 Task: Change  the formatting of the data to Which is Greater than 10 In conditional formating, put the option 'Red Text. 'add another formatting option Format As Table, insert the option Light Gray, Table style light 1 In the sheet   Pinnacle Sales review   book
Action: Mouse moved to (411, 497)
Screenshot: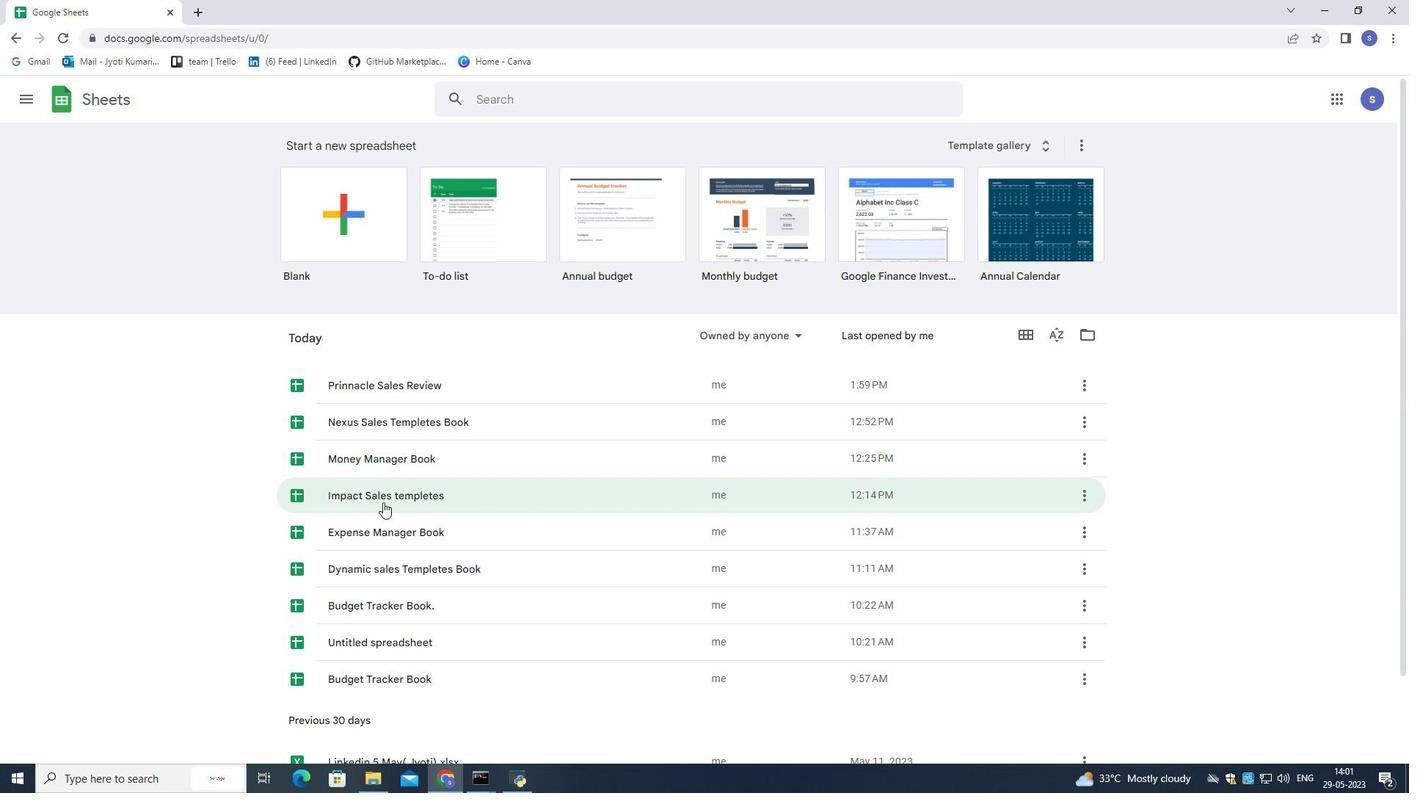 
Action: Mouse scrolled (411, 497) with delta (0, 0)
Screenshot: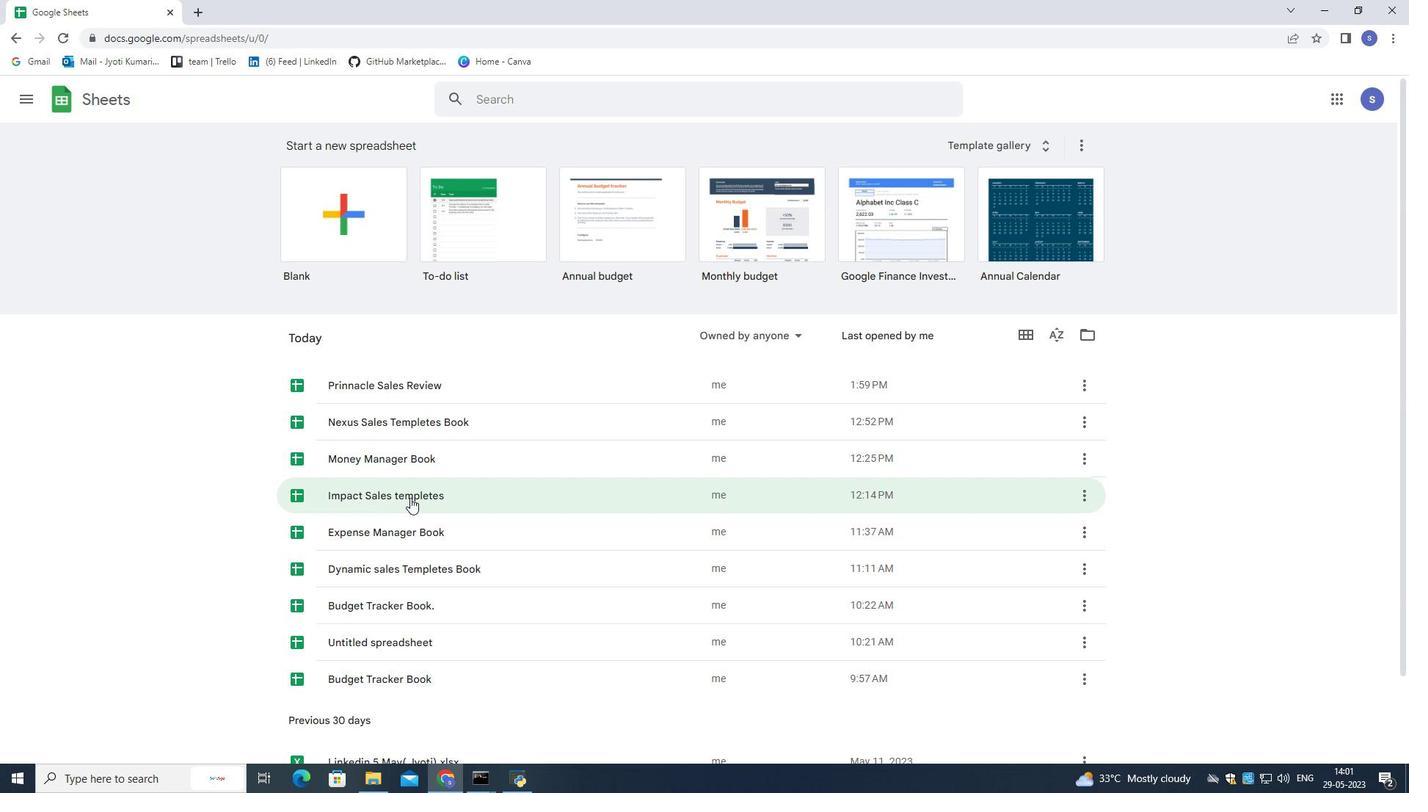 
Action: Mouse moved to (412, 497)
Screenshot: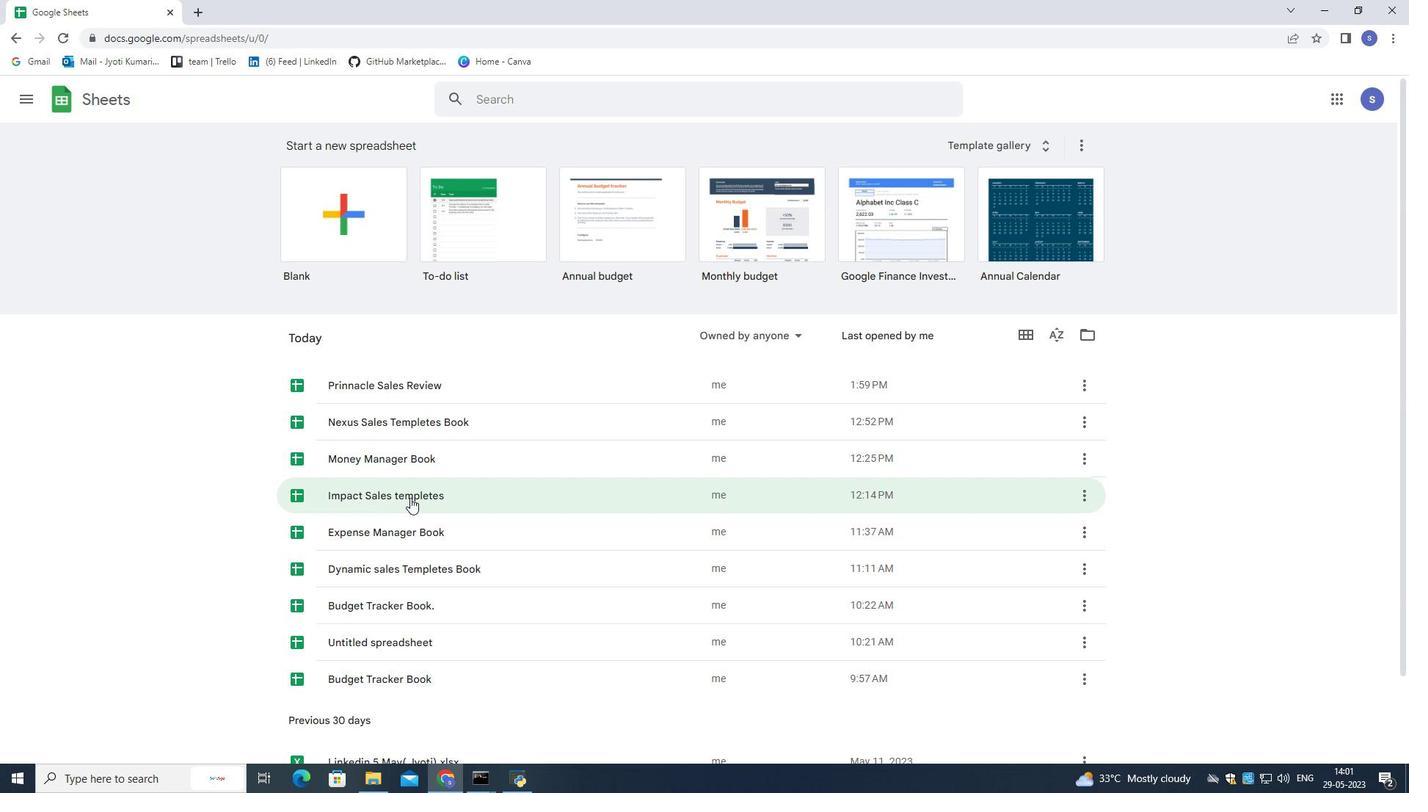 
Action: Mouse scrolled (412, 497) with delta (0, 0)
Screenshot: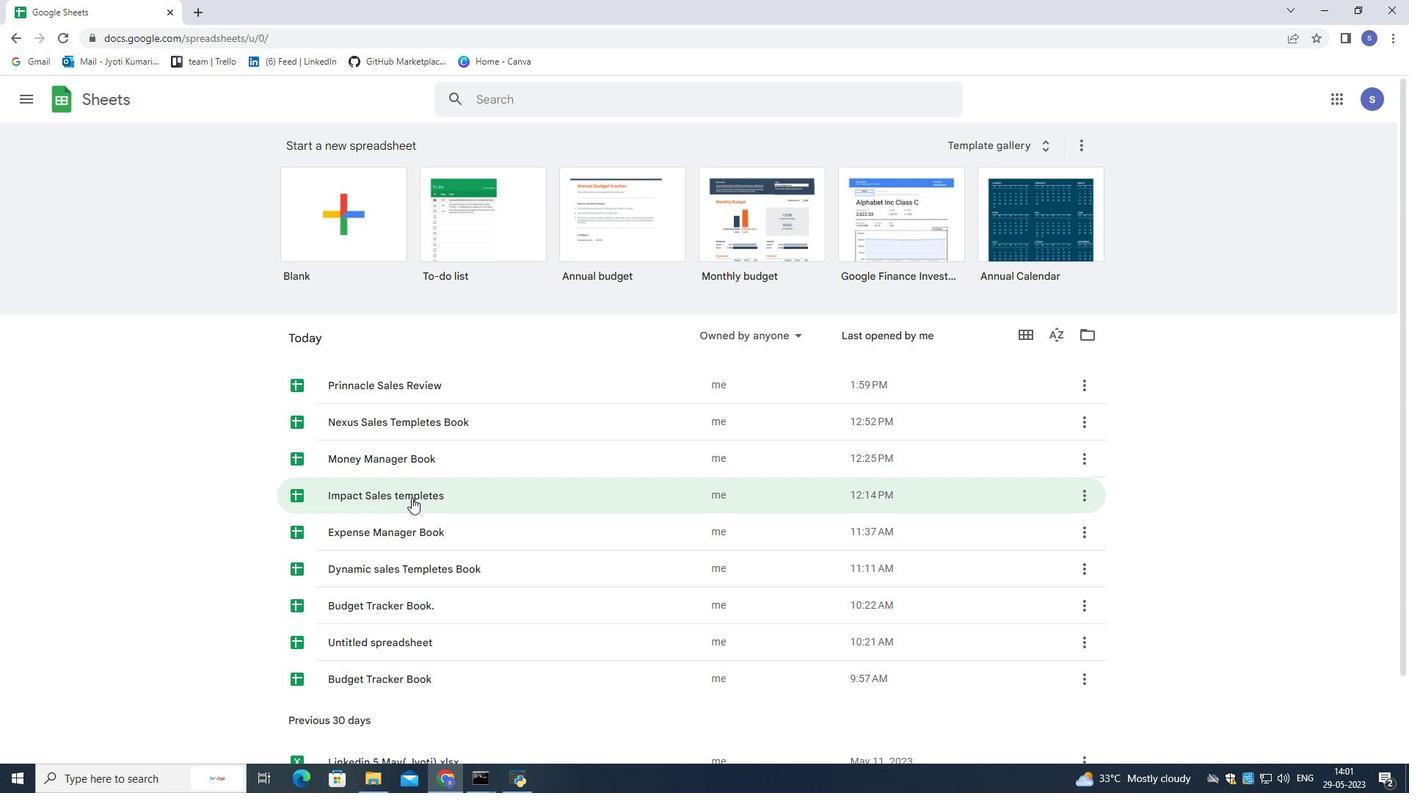 
Action: Mouse moved to (414, 500)
Screenshot: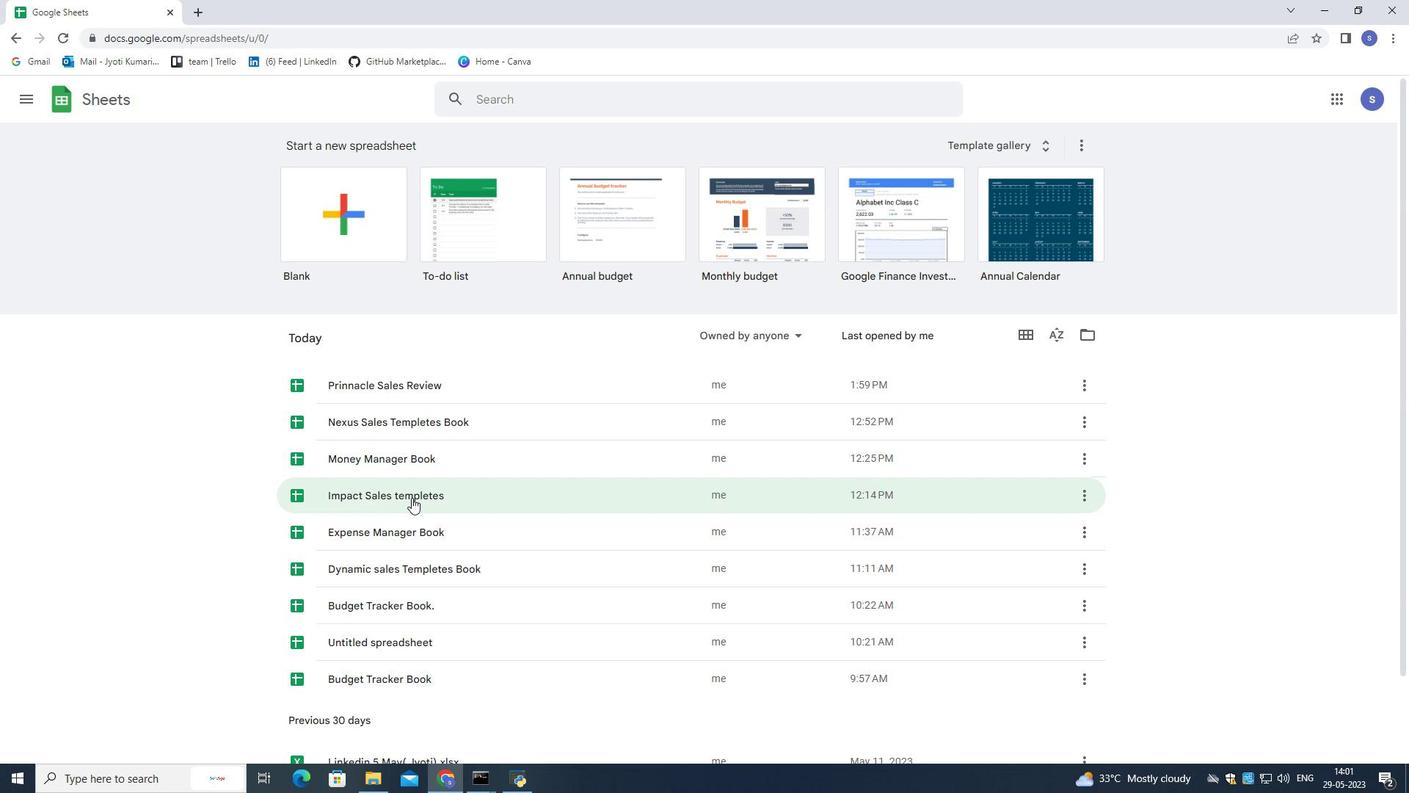 
Action: Mouse scrolled (414, 499) with delta (0, 0)
Screenshot: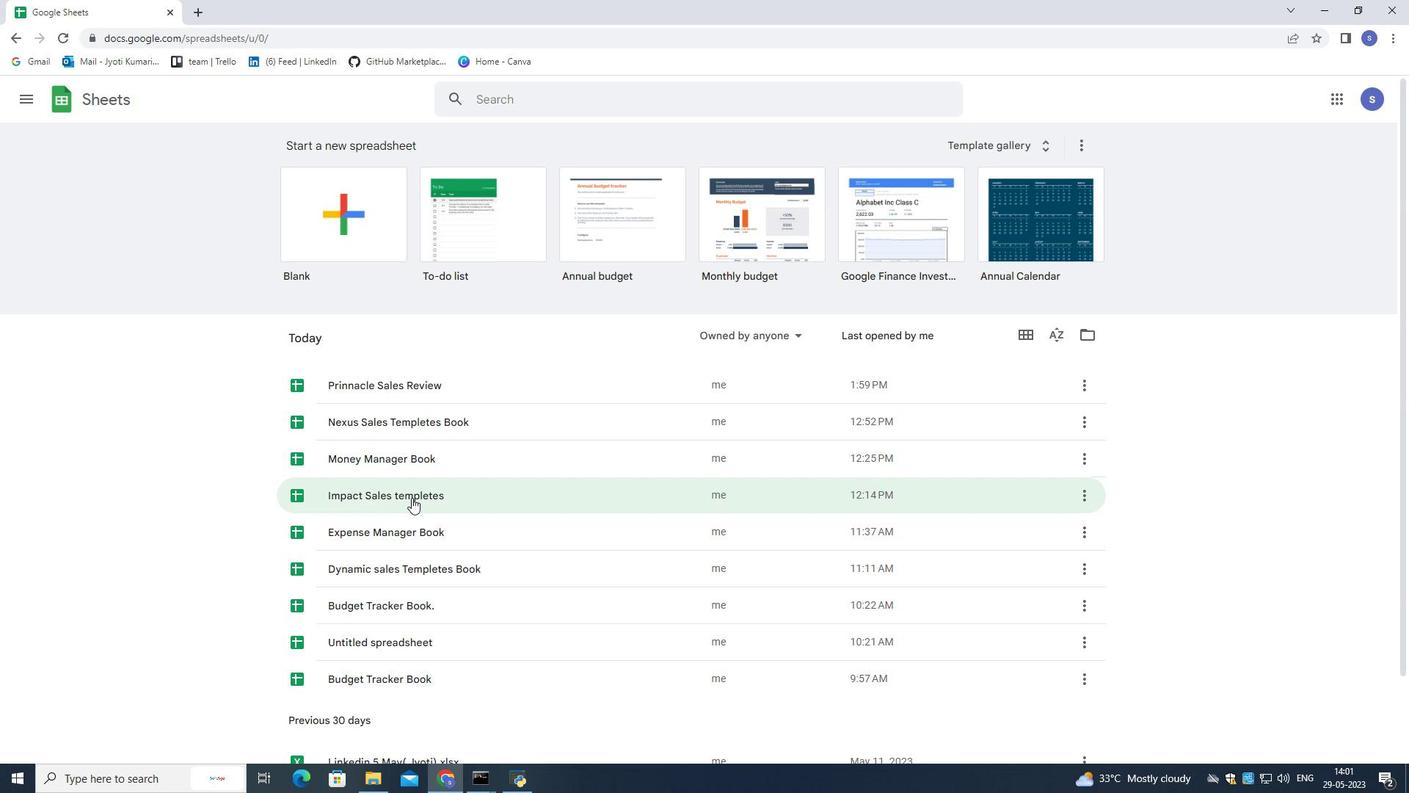 
Action: Mouse moved to (416, 514)
Screenshot: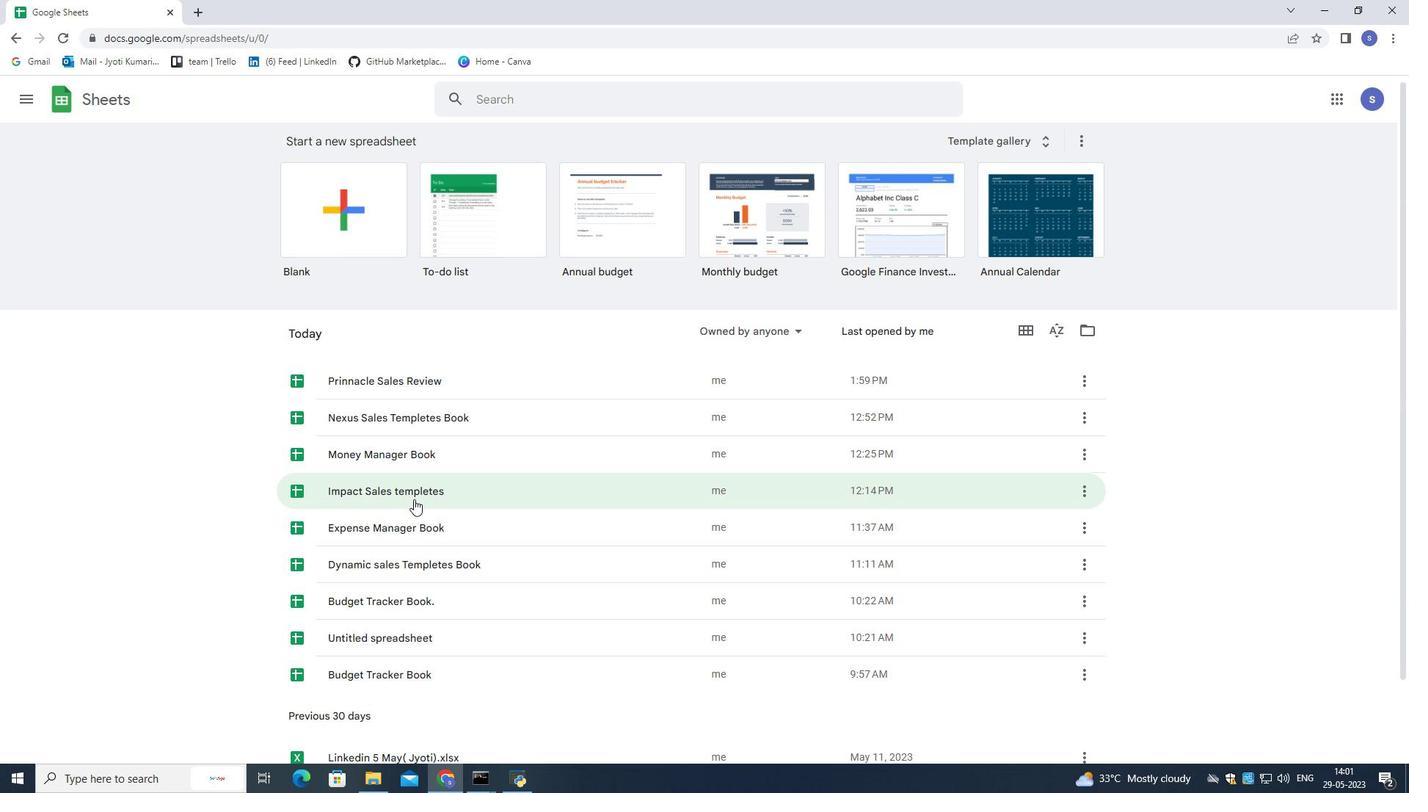 
Action: Mouse scrolled (416, 514) with delta (0, 0)
Screenshot: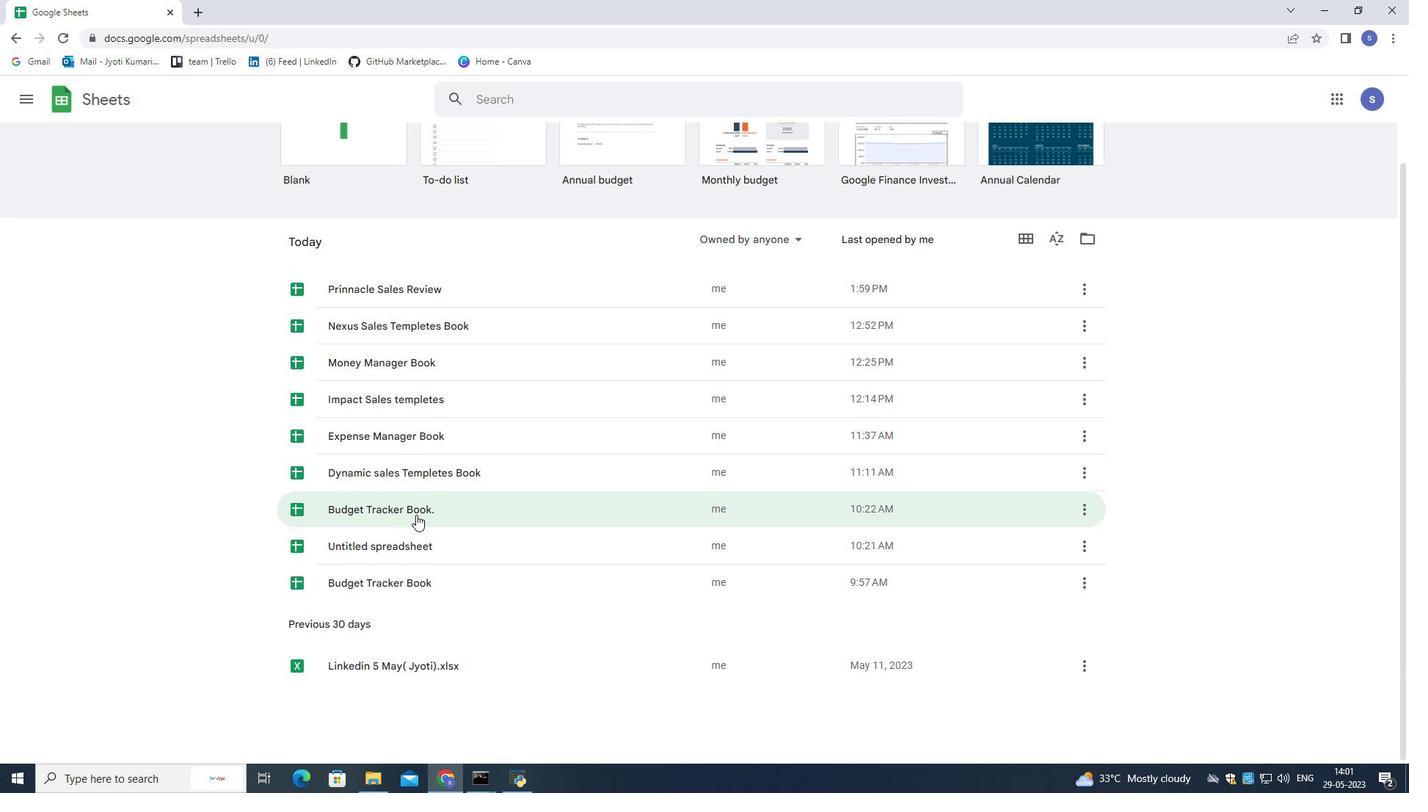 
Action: Mouse scrolled (416, 514) with delta (0, 0)
Screenshot: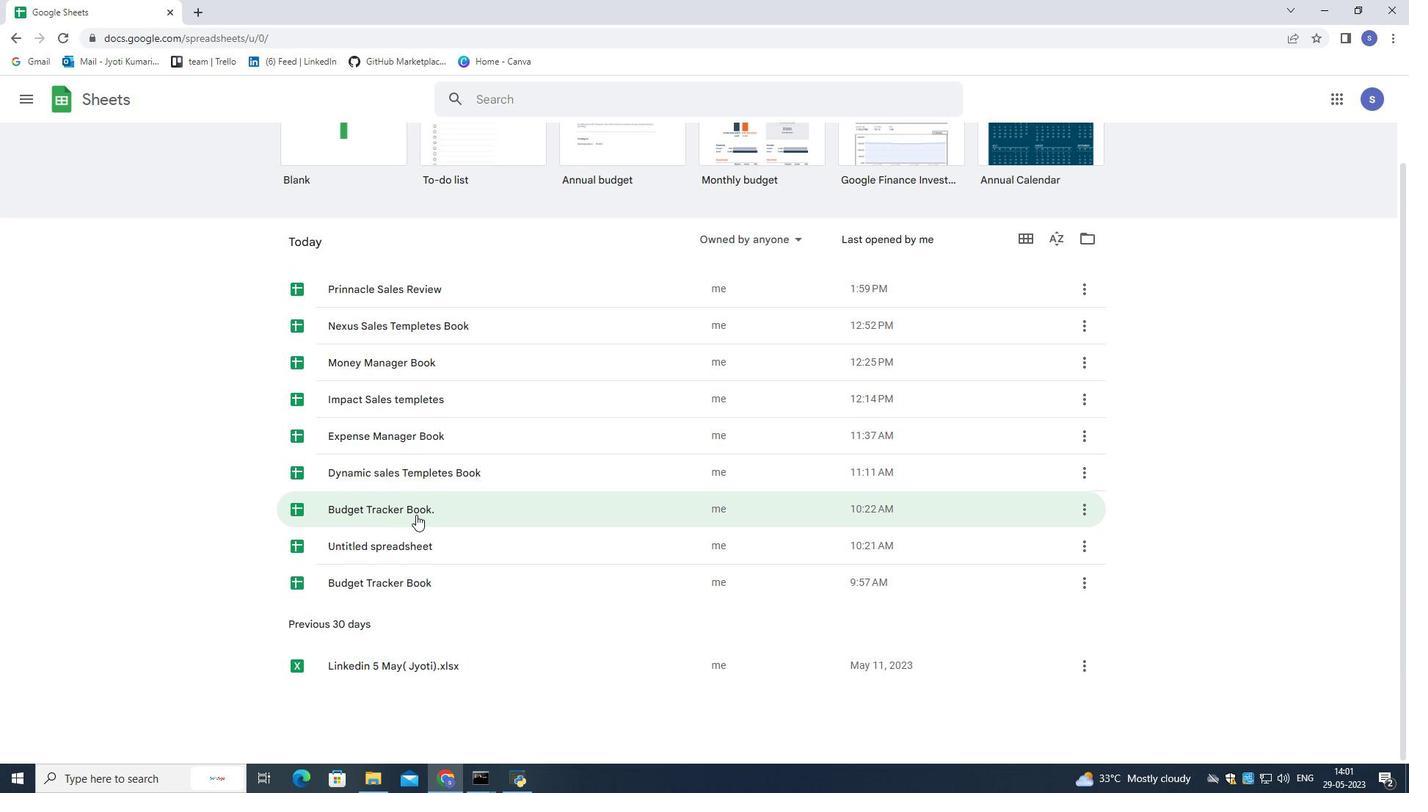
Action: Mouse scrolled (416, 514) with delta (0, 0)
Screenshot: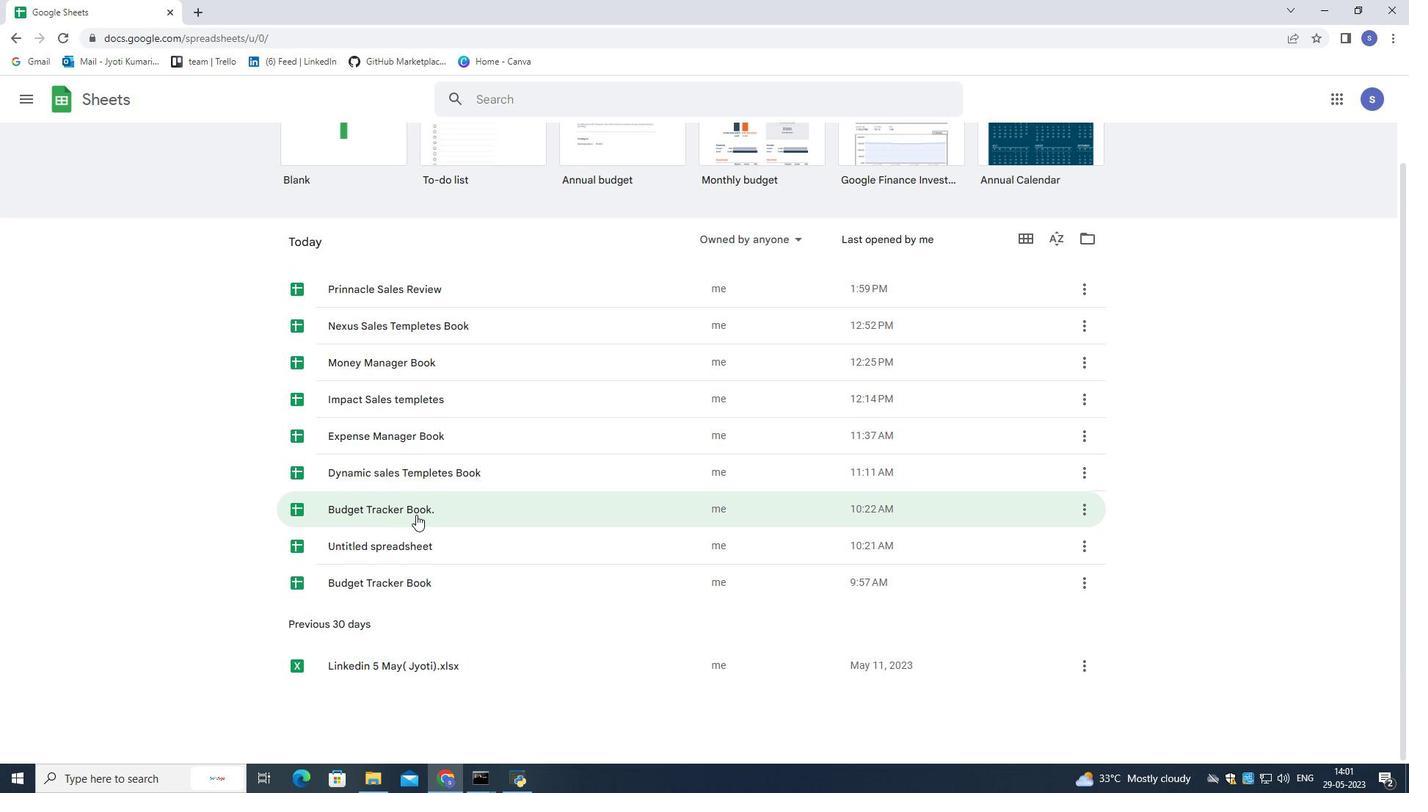 
Action: Mouse scrolled (416, 514) with delta (0, 0)
Screenshot: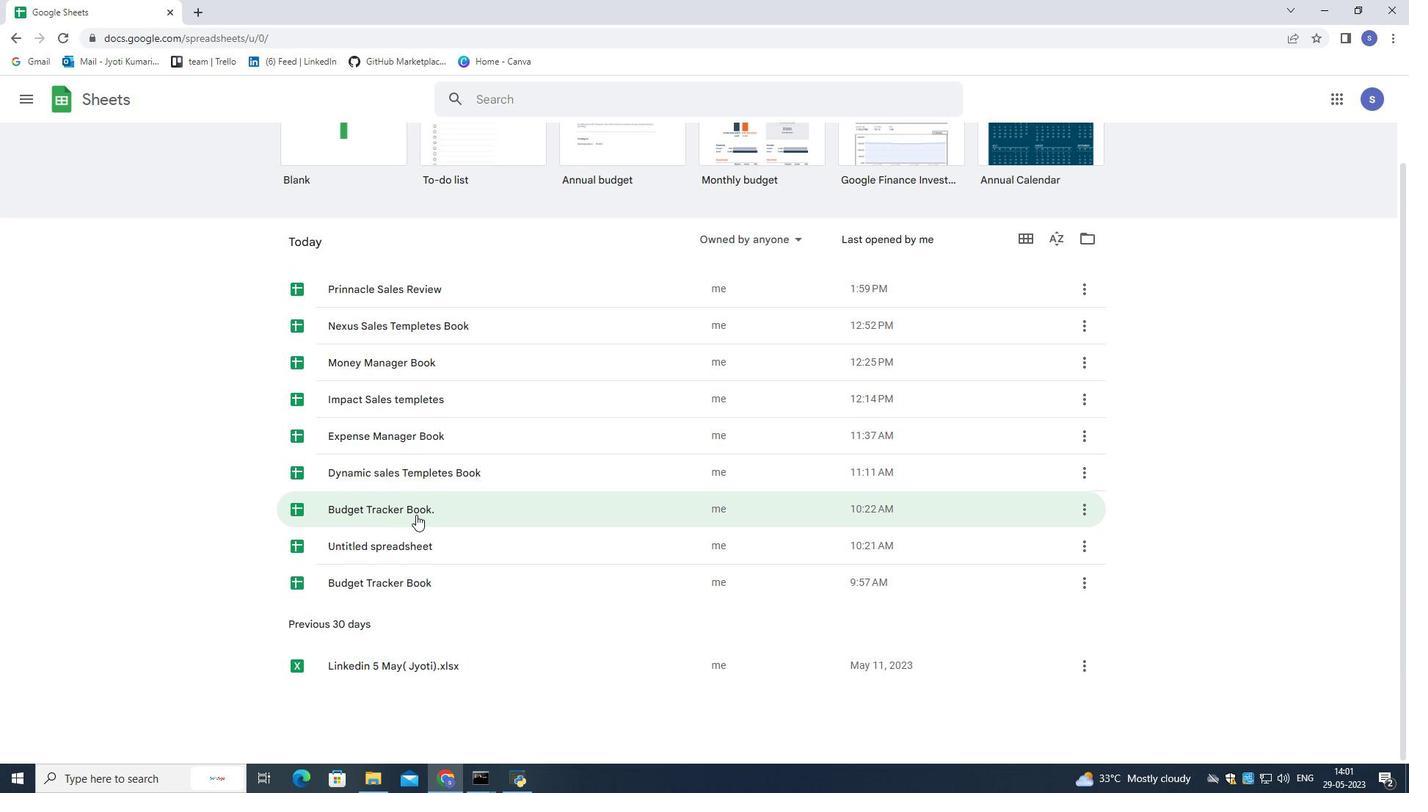 
Action: Mouse scrolled (416, 515) with delta (0, 0)
Screenshot: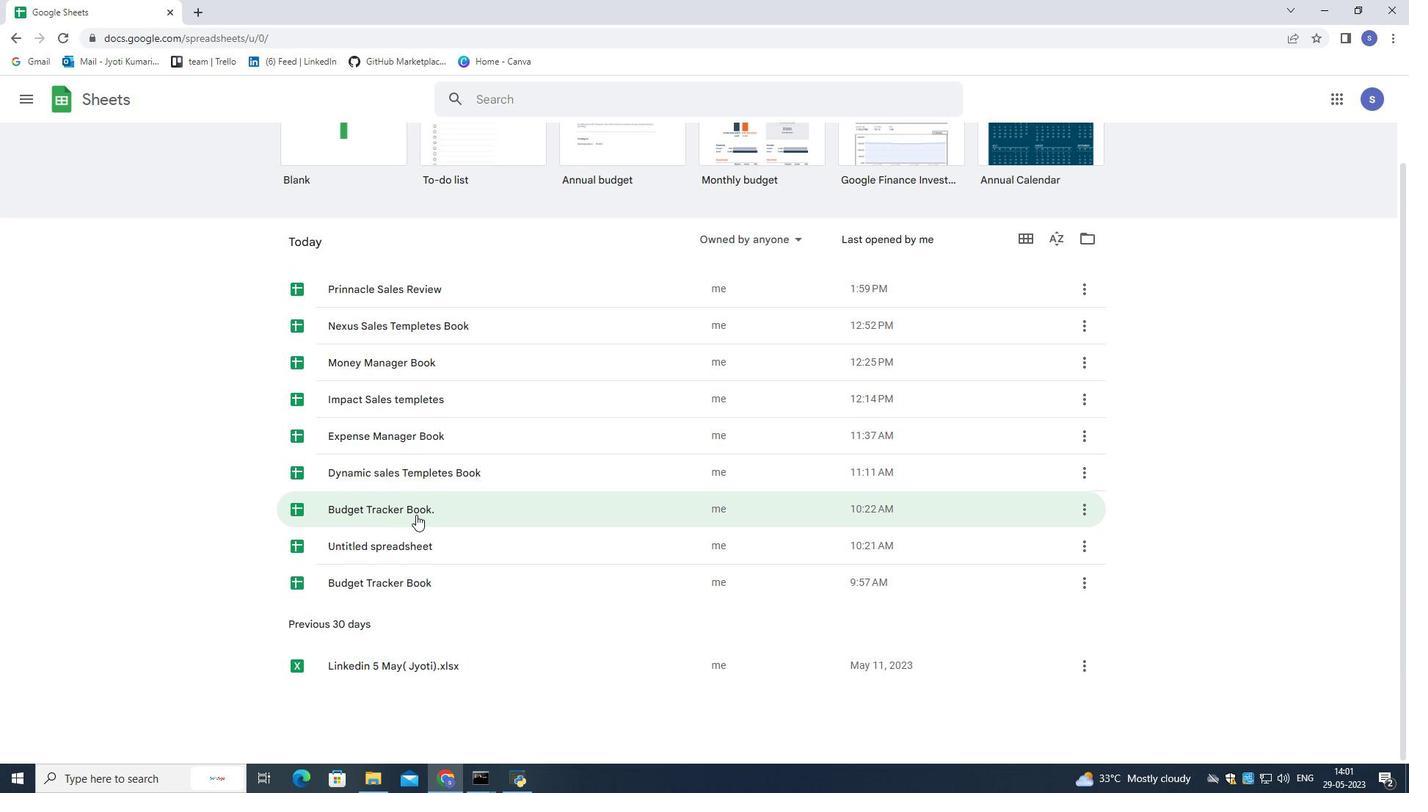 
Action: Mouse scrolled (416, 515) with delta (0, 0)
Screenshot: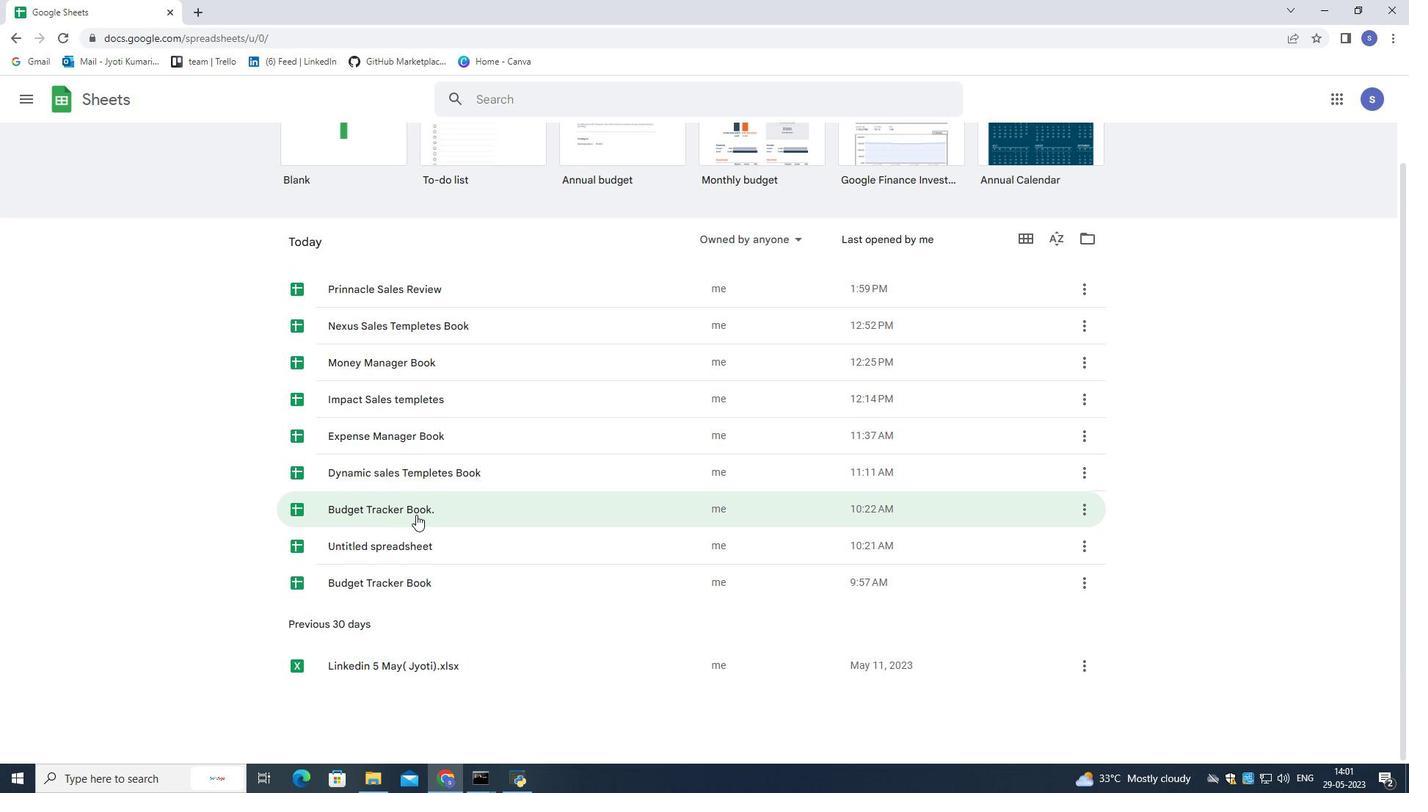 
Action: Mouse scrolled (416, 515) with delta (0, 0)
Screenshot: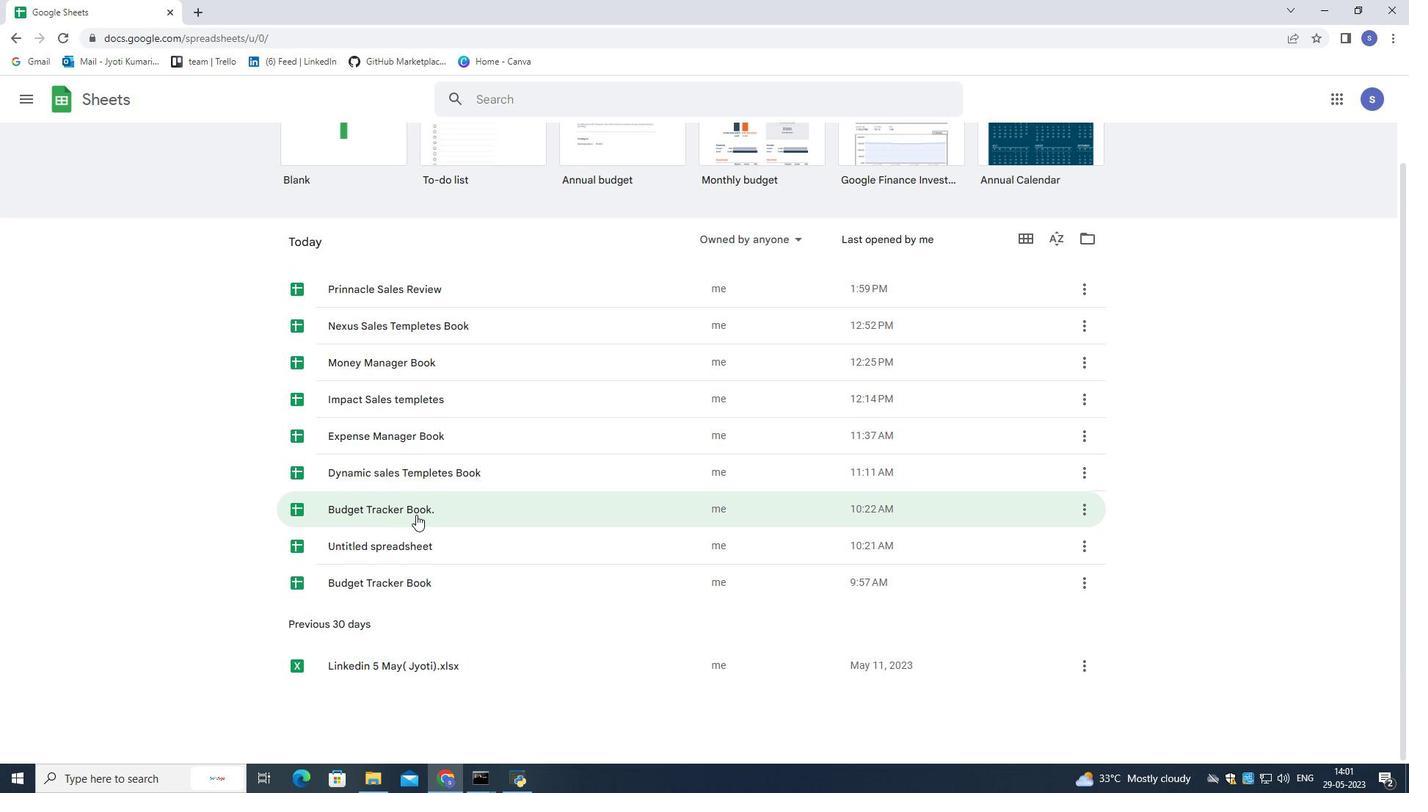 
Action: Mouse scrolled (416, 515) with delta (0, 0)
Screenshot: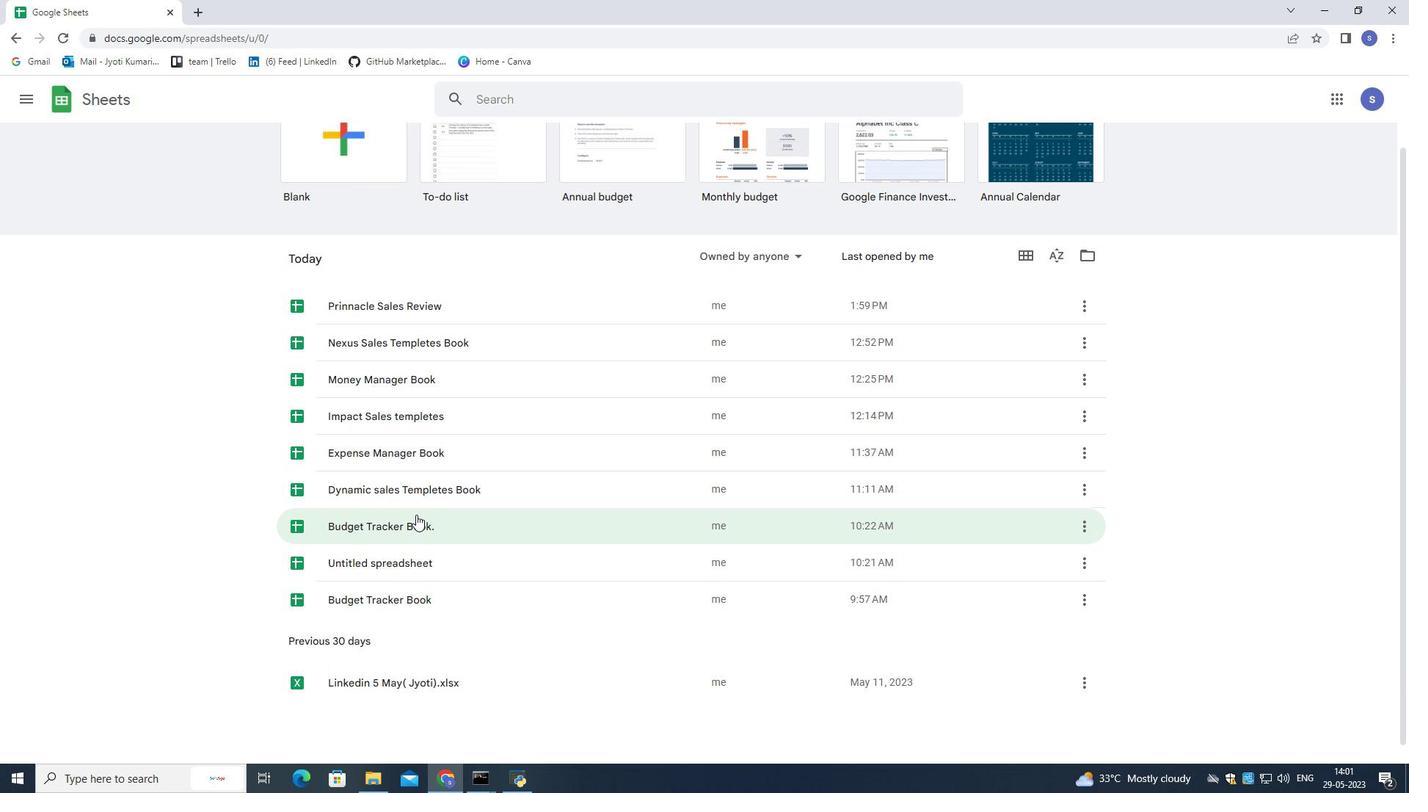 
Action: Mouse scrolled (416, 515) with delta (0, 0)
Screenshot: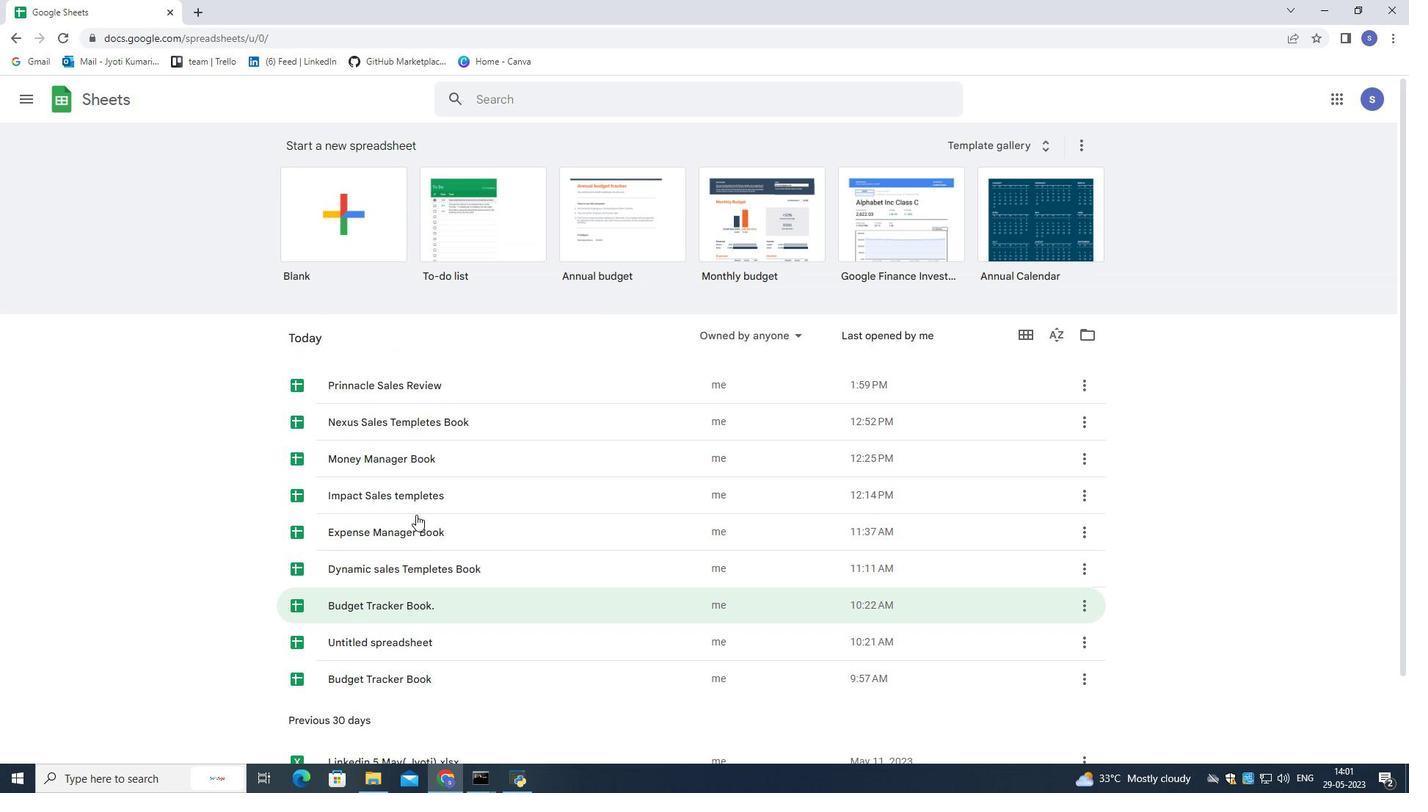 
Action: Mouse scrolled (416, 515) with delta (0, 0)
Screenshot: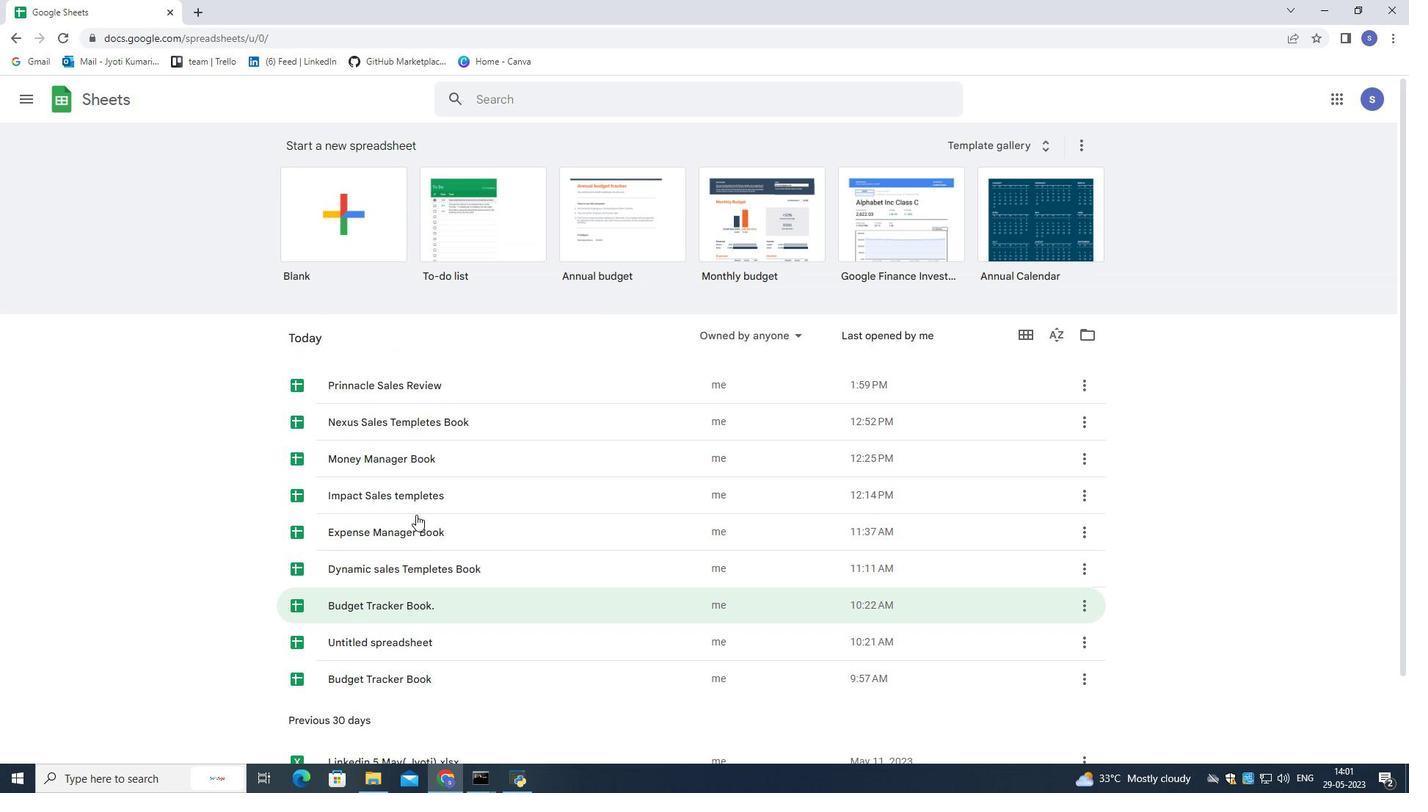 
Action: Mouse moved to (418, 388)
Screenshot: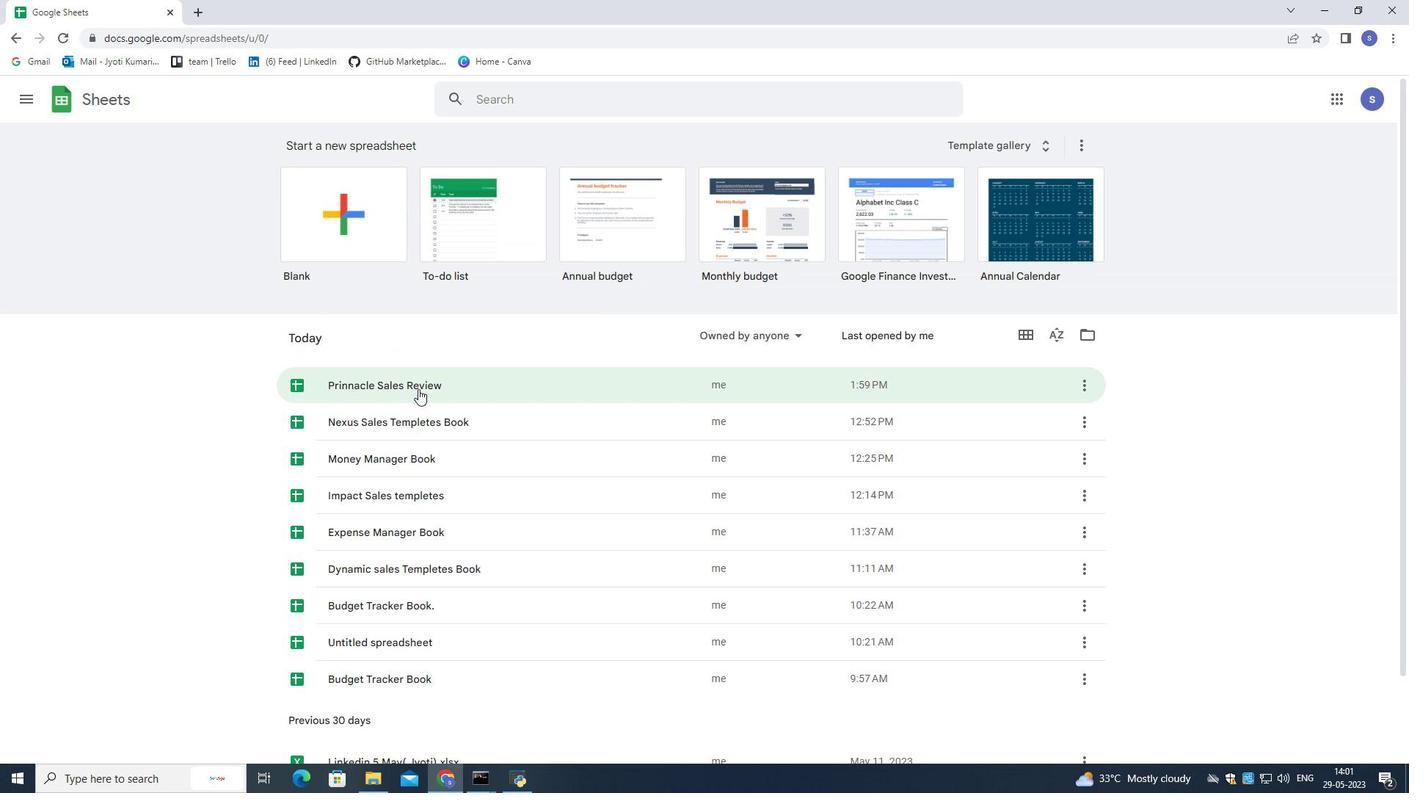 
Action: Mouse pressed left at (418, 388)
Screenshot: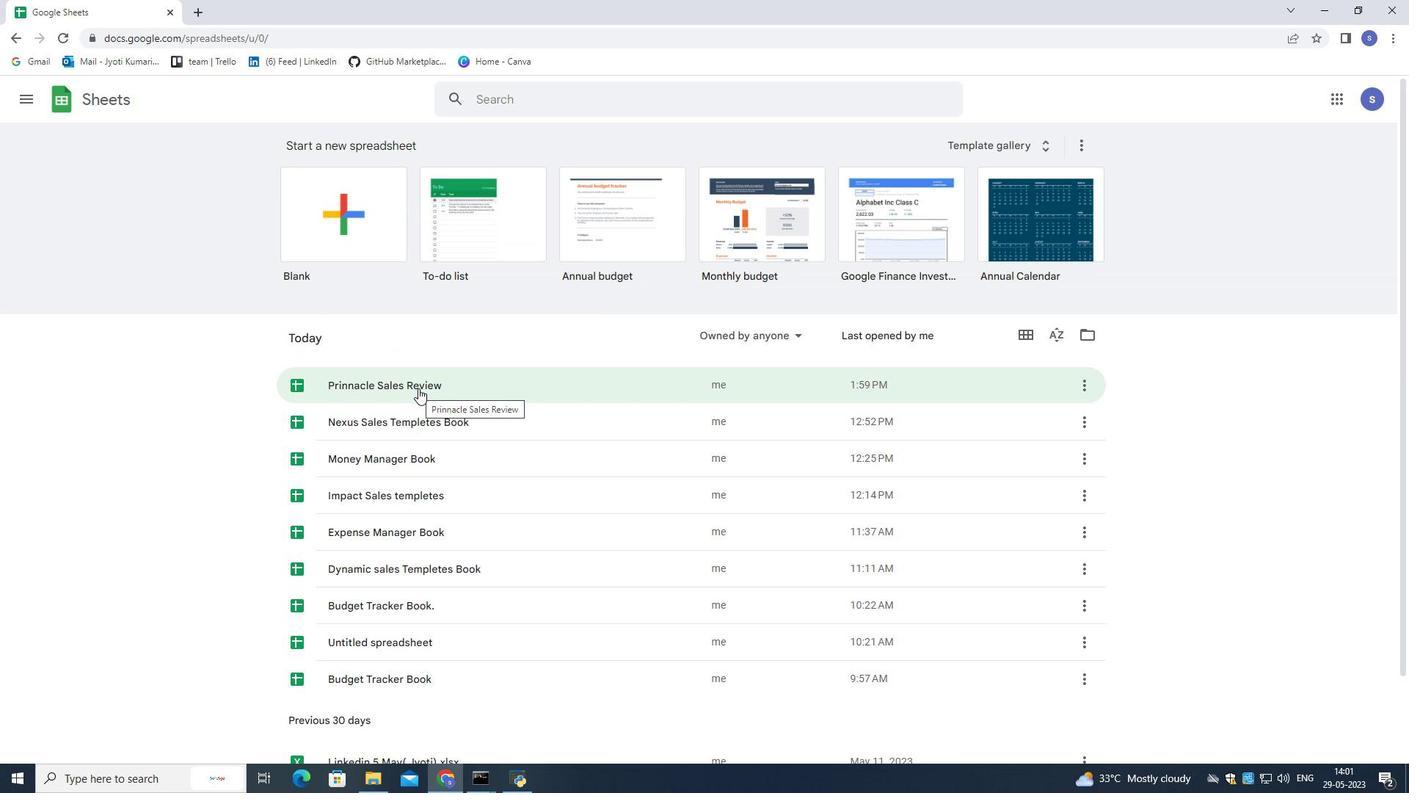 
Action: Mouse moved to (230, 396)
Screenshot: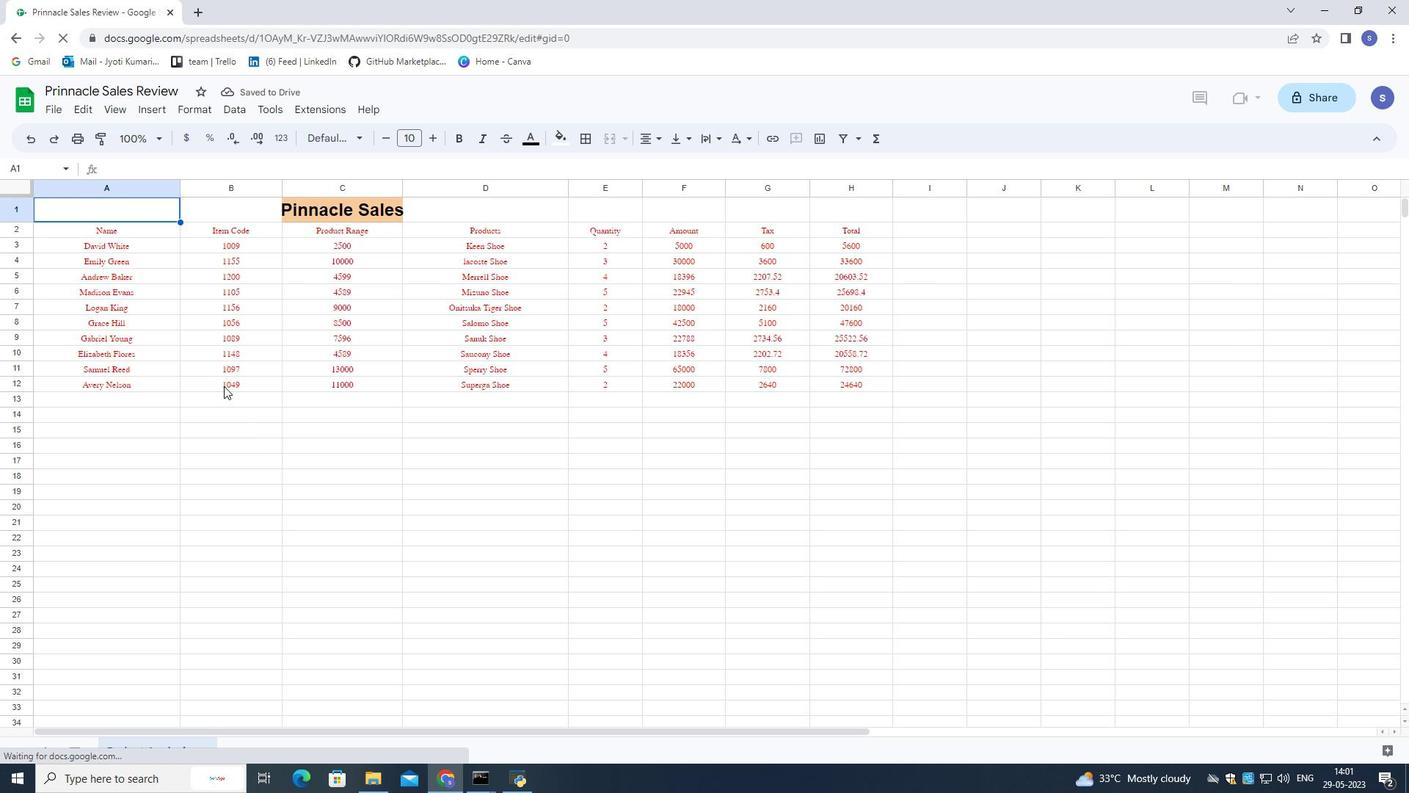 
Action: Mouse scrolled (230, 397) with delta (0, 0)
Screenshot: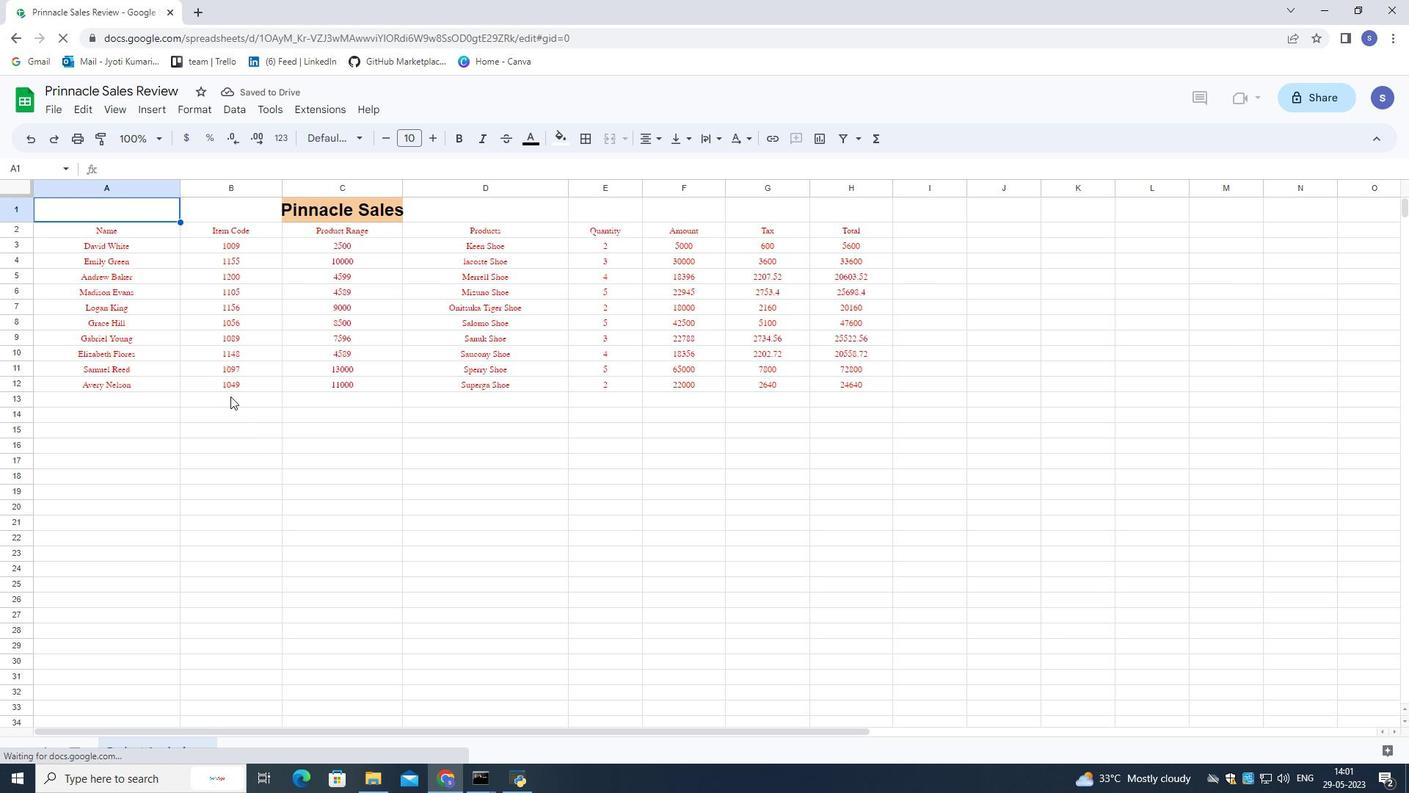 
Action: Mouse scrolled (230, 397) with delta (0, 0)
Screenshot: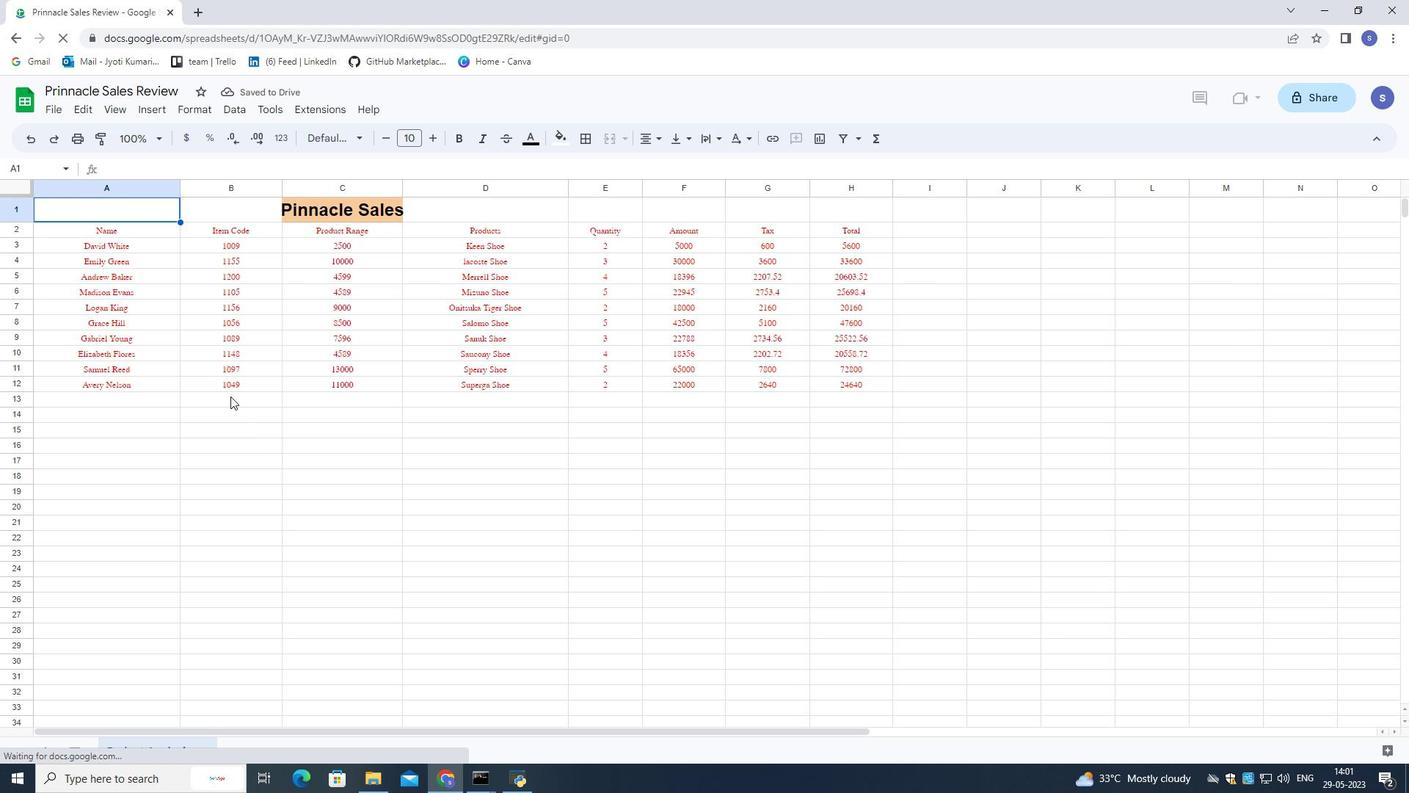 
Action: Mouse moved to (128, 111)
Screenshot: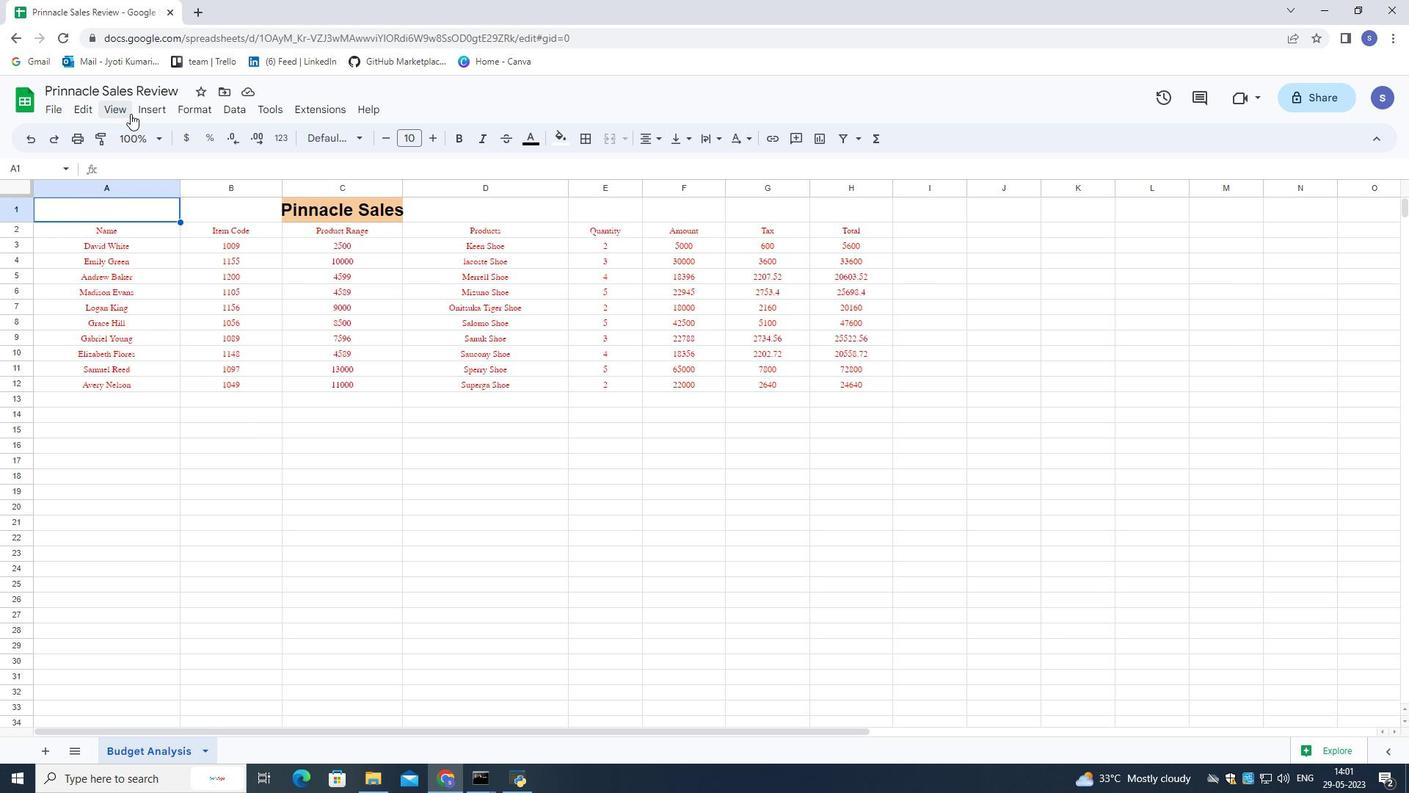
Action: Mouse pressed left at (128, 111)
Screenshot: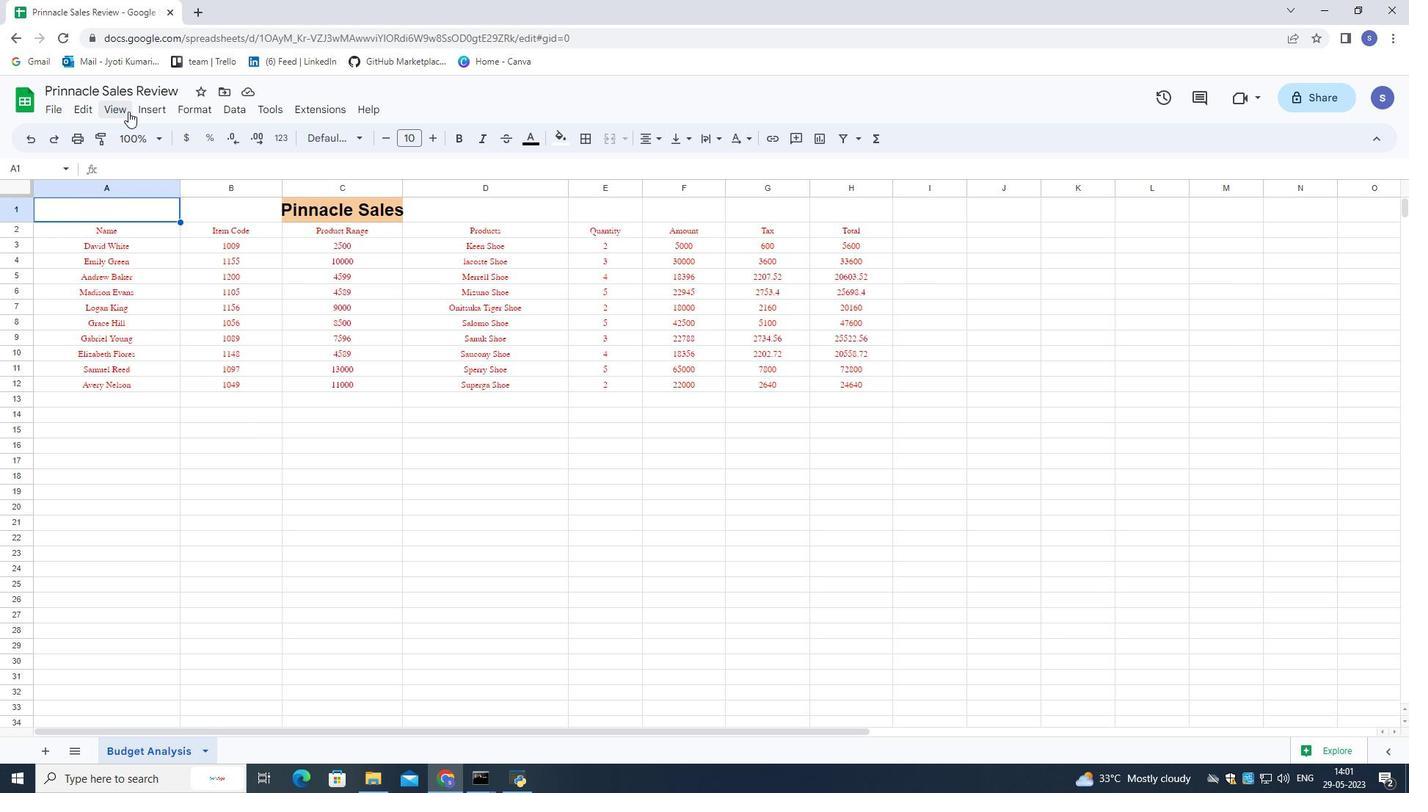 
Action: Mouse moved to (87, 106)
Screenshot: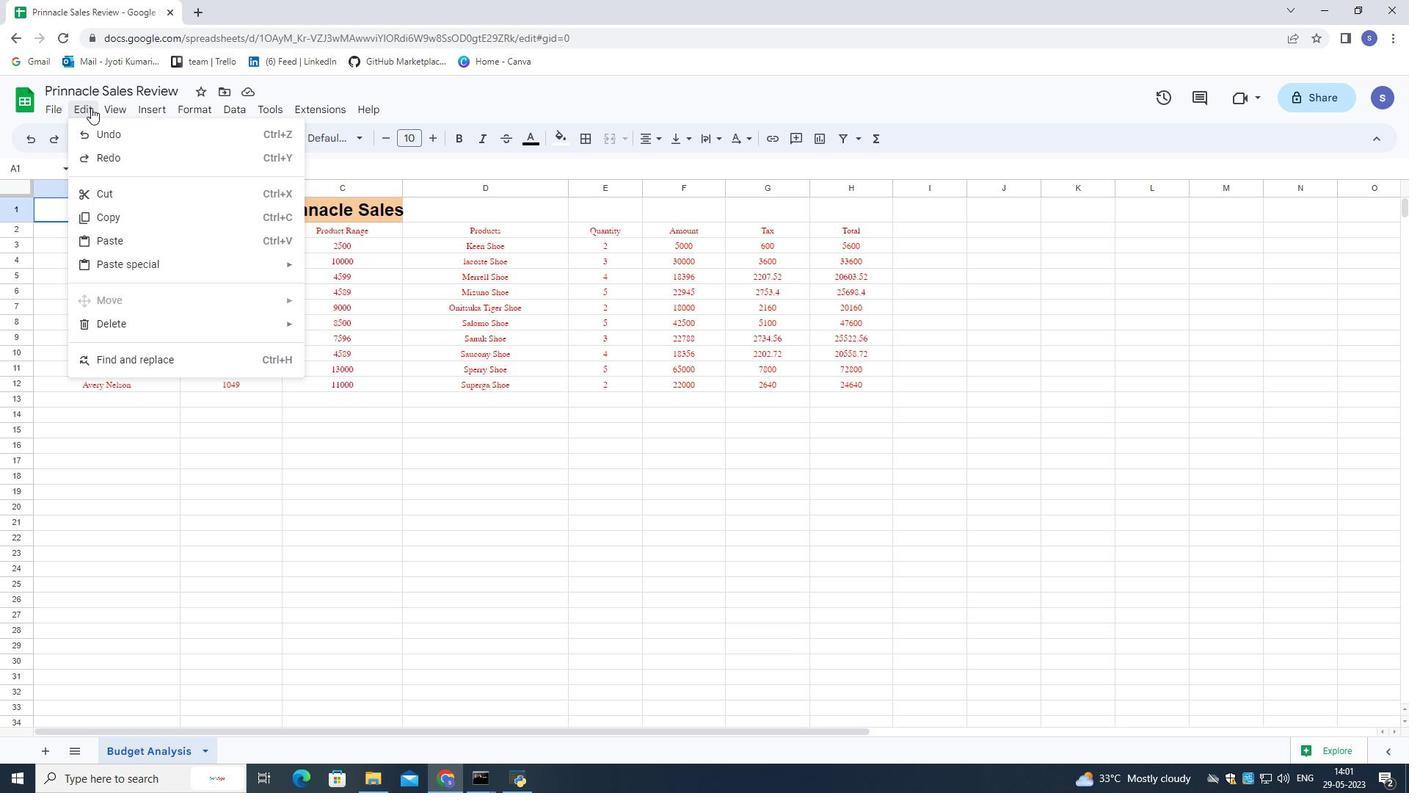 
Action: Mouse pressed left at (87, 106)
Screenshot: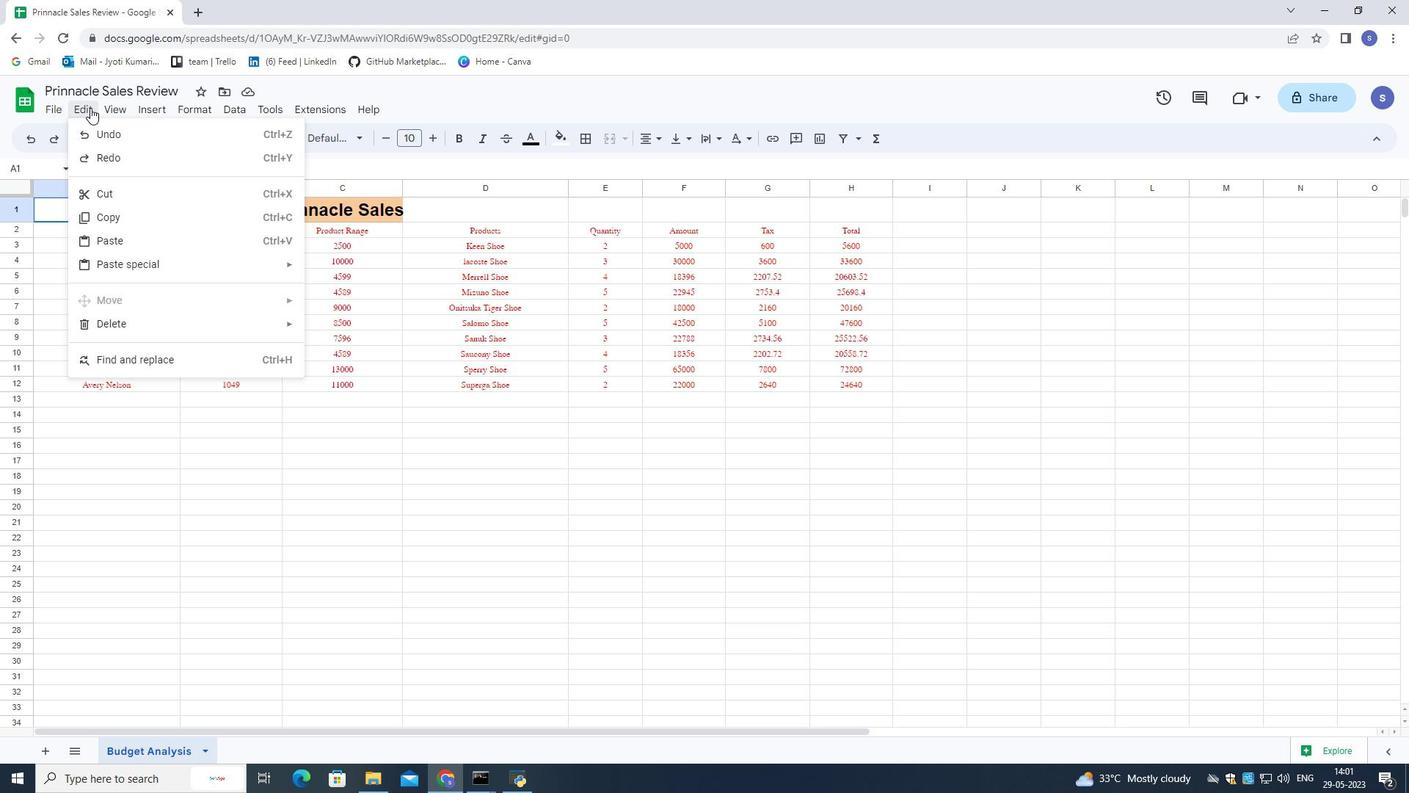 
Action: Mouse moved to (86, 106)
Screenshot: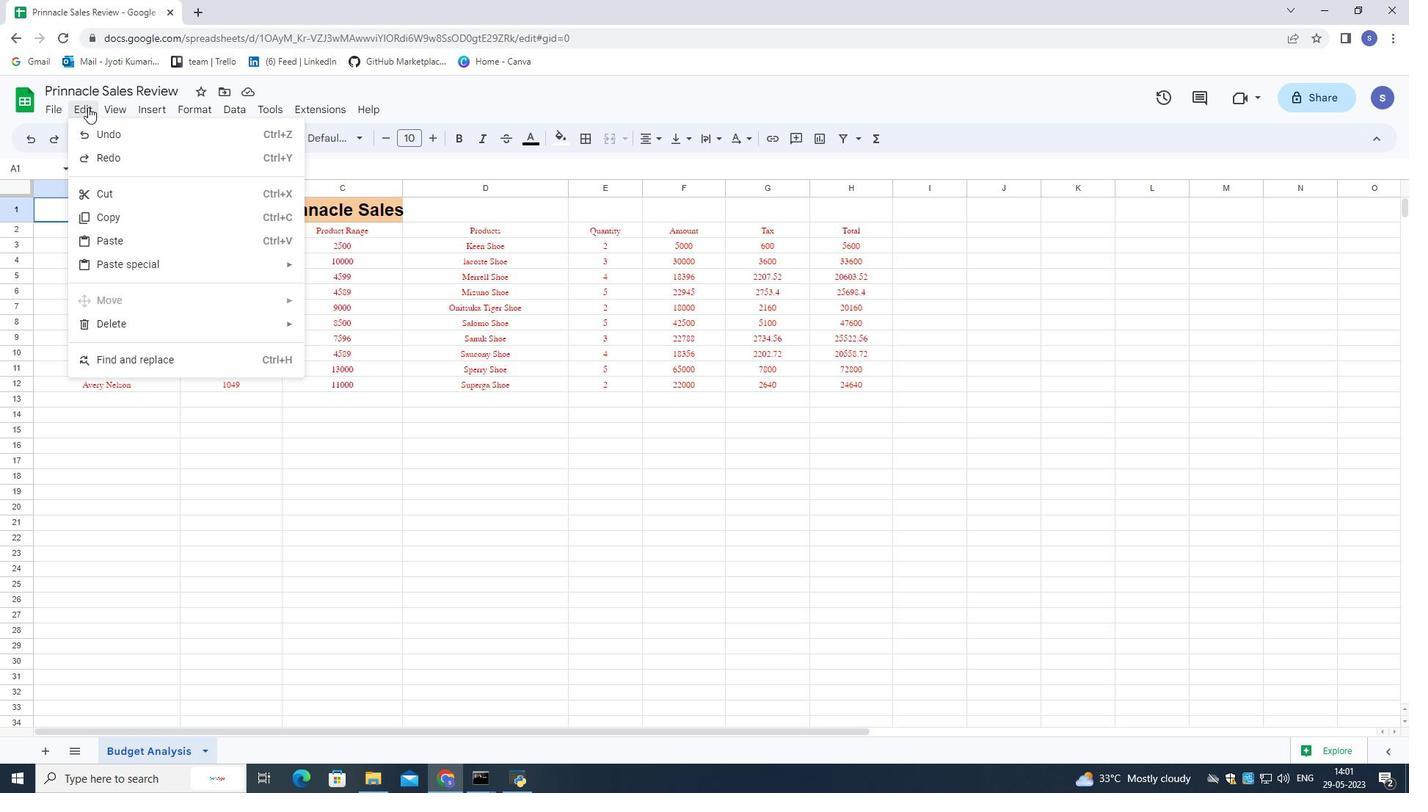 
Action: Mouse pressed left at (86, 106)
Screenshot: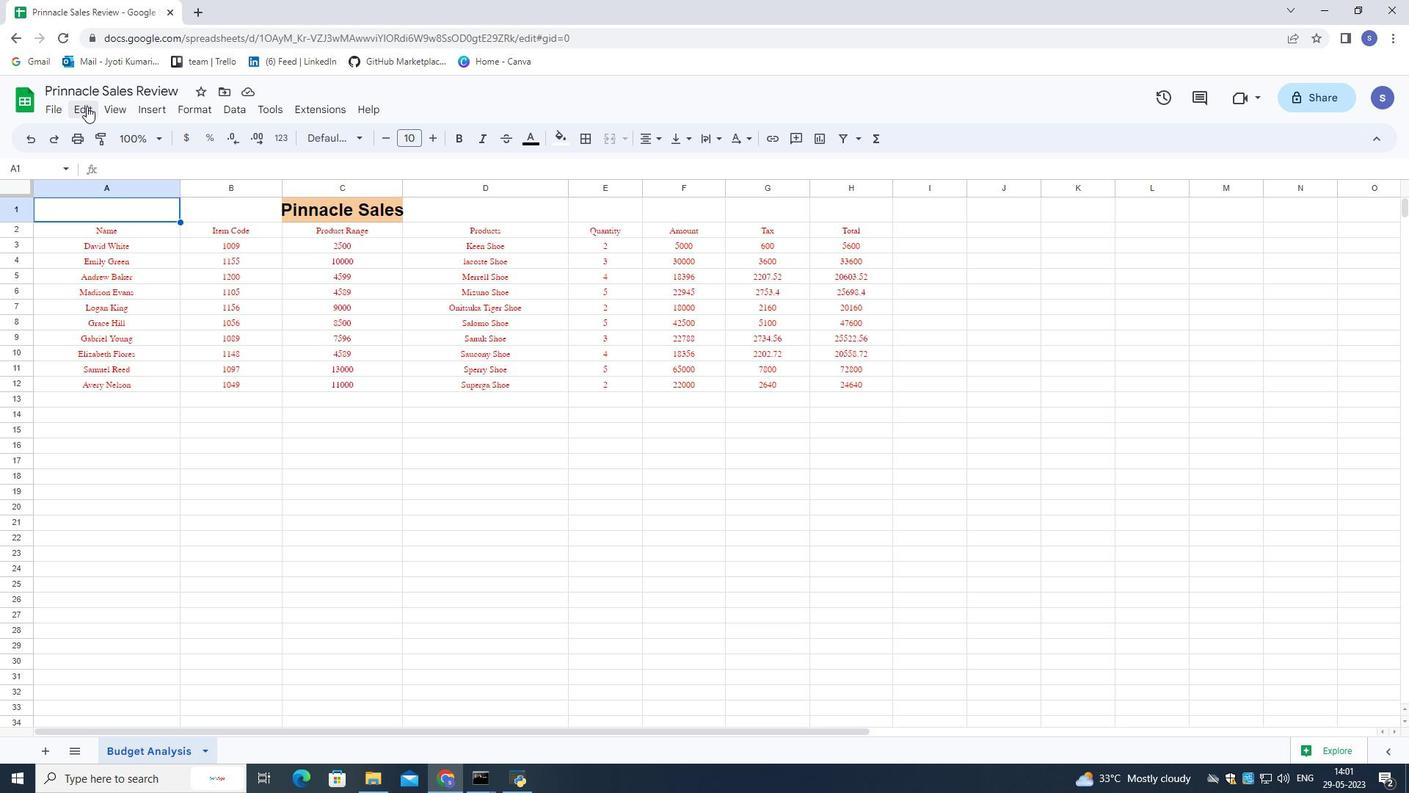 
Action: Mouse moved to (196, 114)
Screenshot: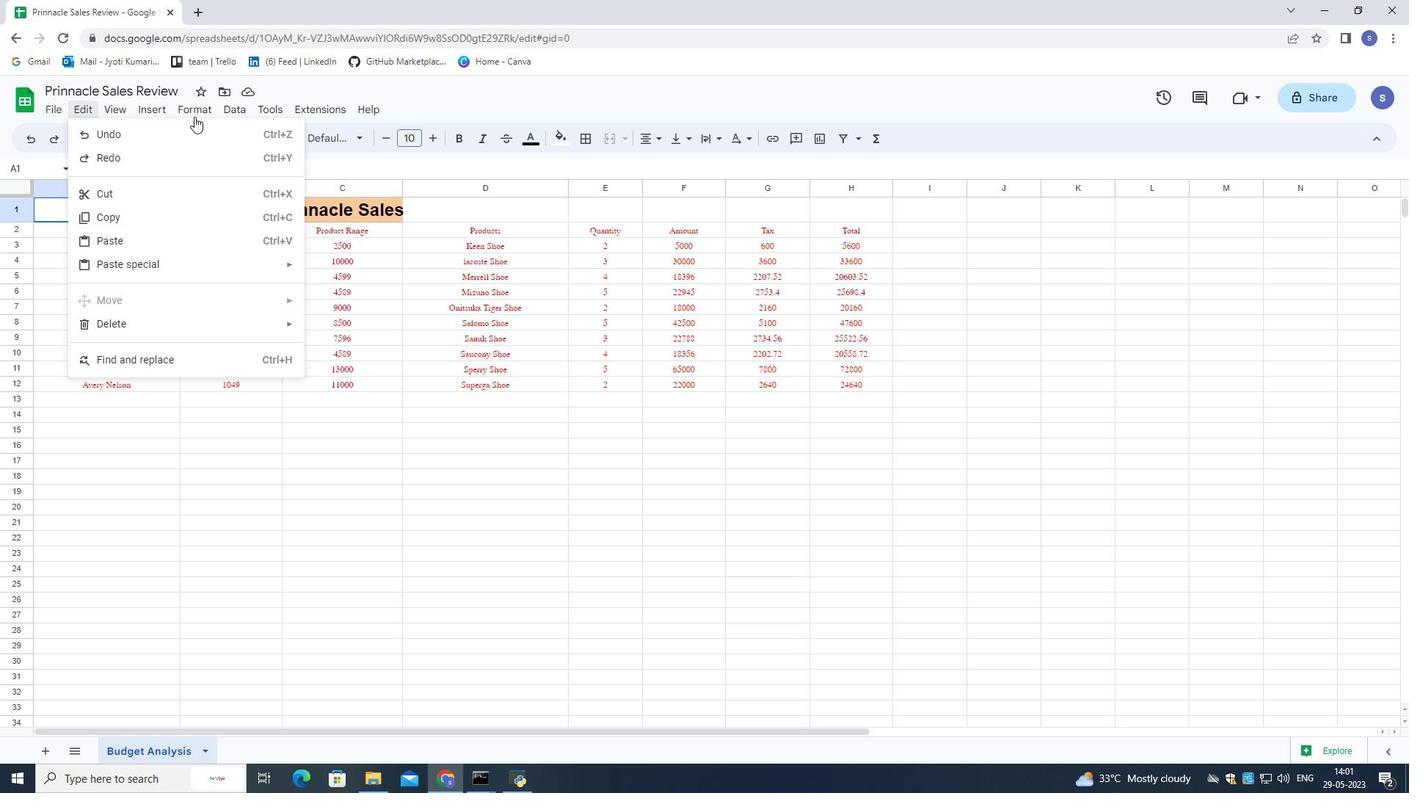 
Action: Mouse pressed left at (196, 114)
Screenshot: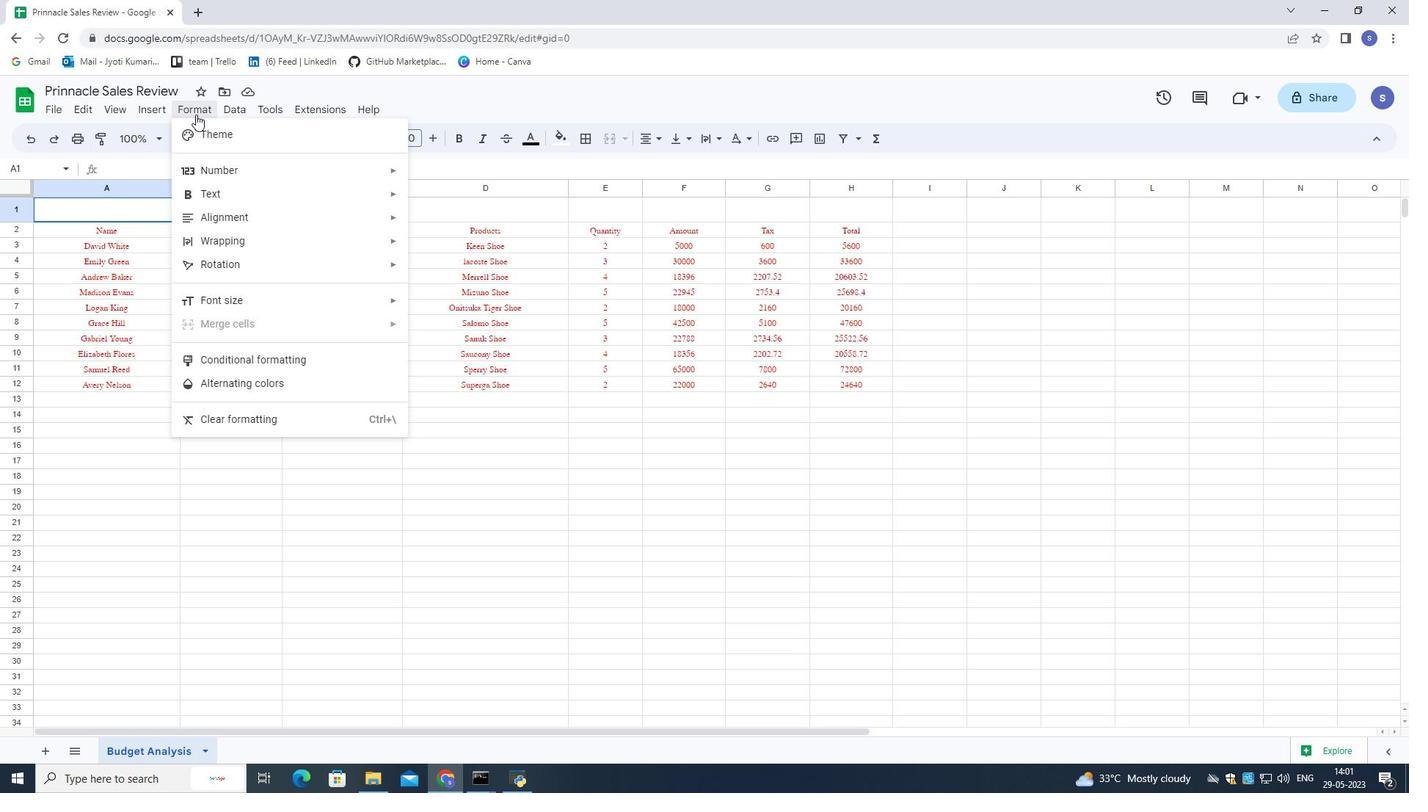 
Action: Mouse moved to (223, 520)
Screenshot: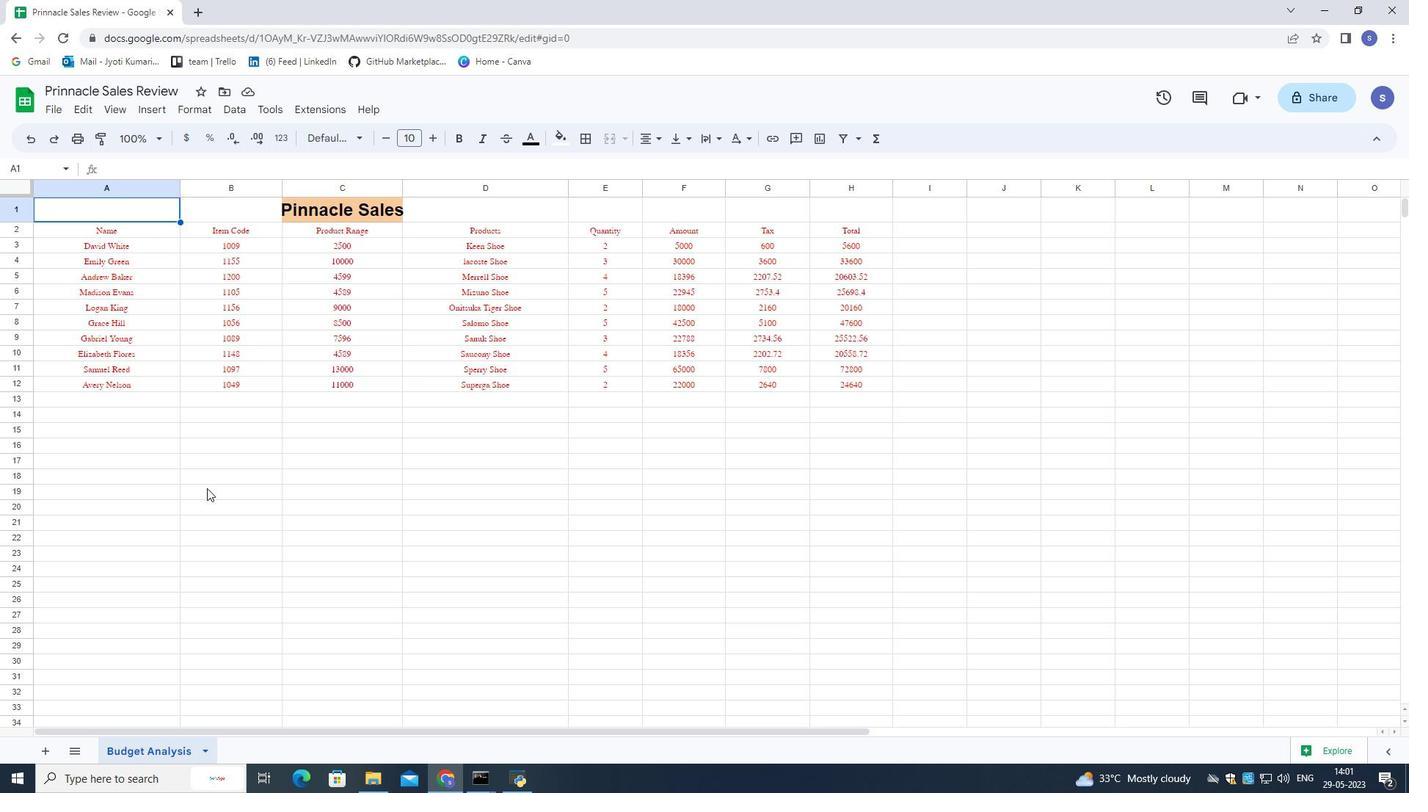 
Action: Mouse pressed left at (223, 520)
Screenshot: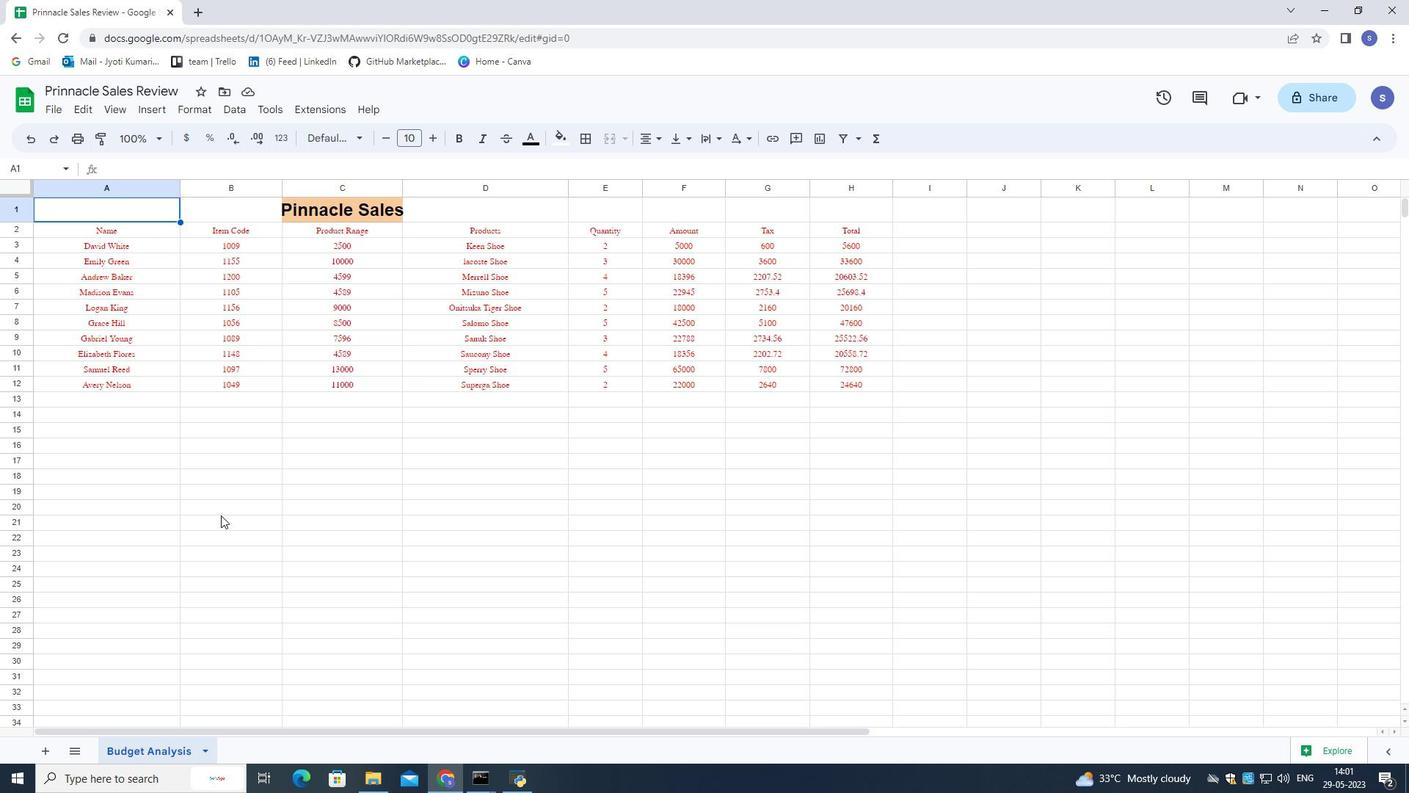 
Action: Mouse moved to (71, 231)
Screenshot: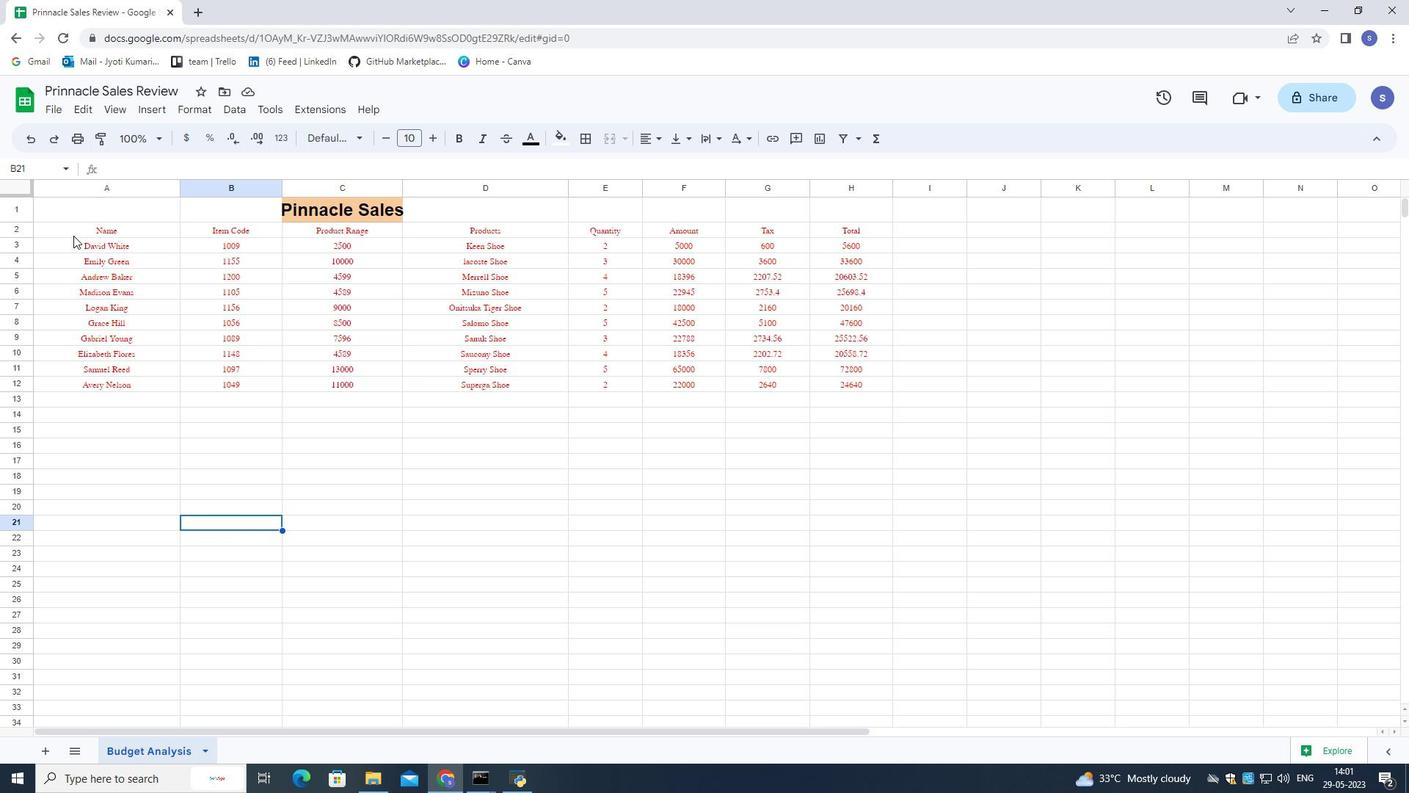 
Action: Mouse pressed left at (71, 231)
Screenshot: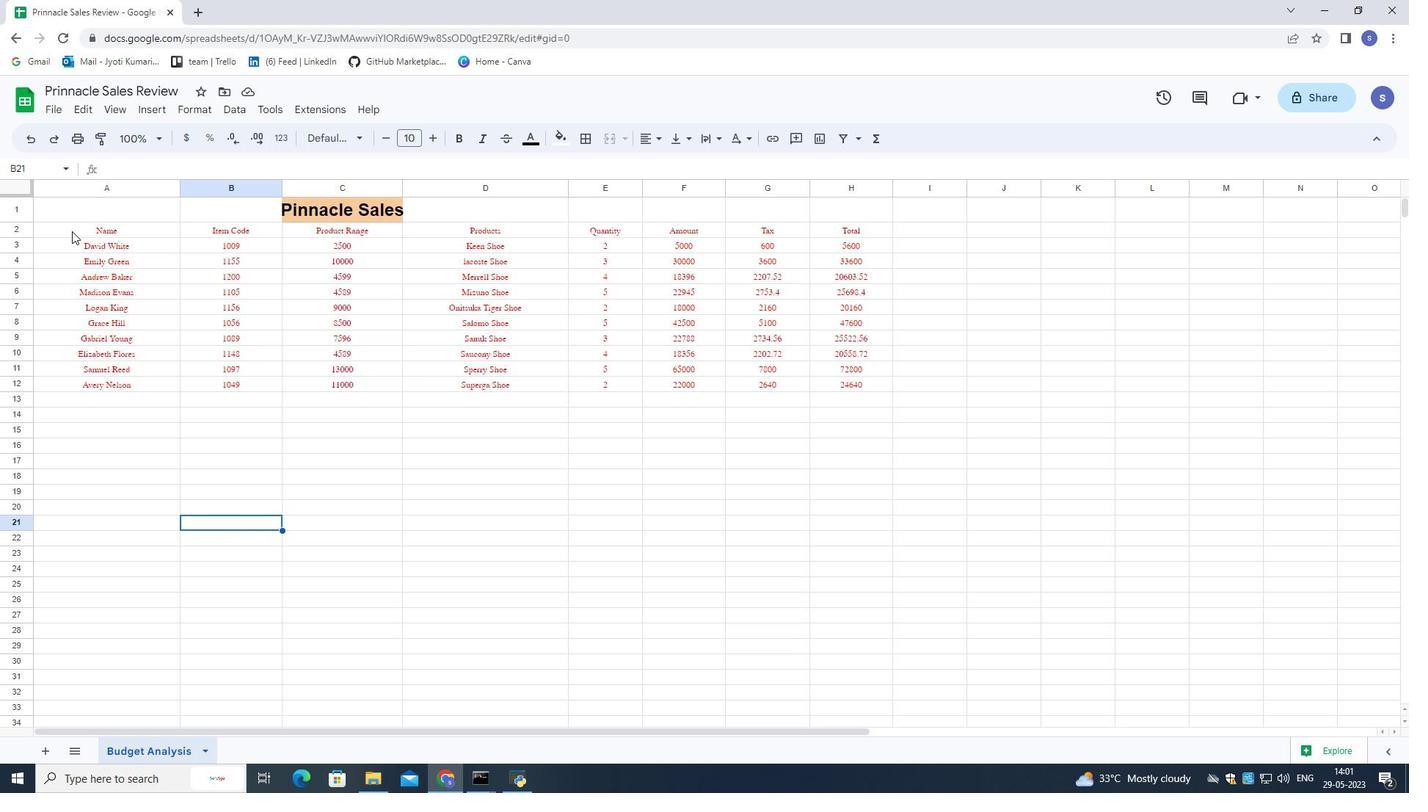 
Action: Mouse moved to (191, 106)
Screenshot: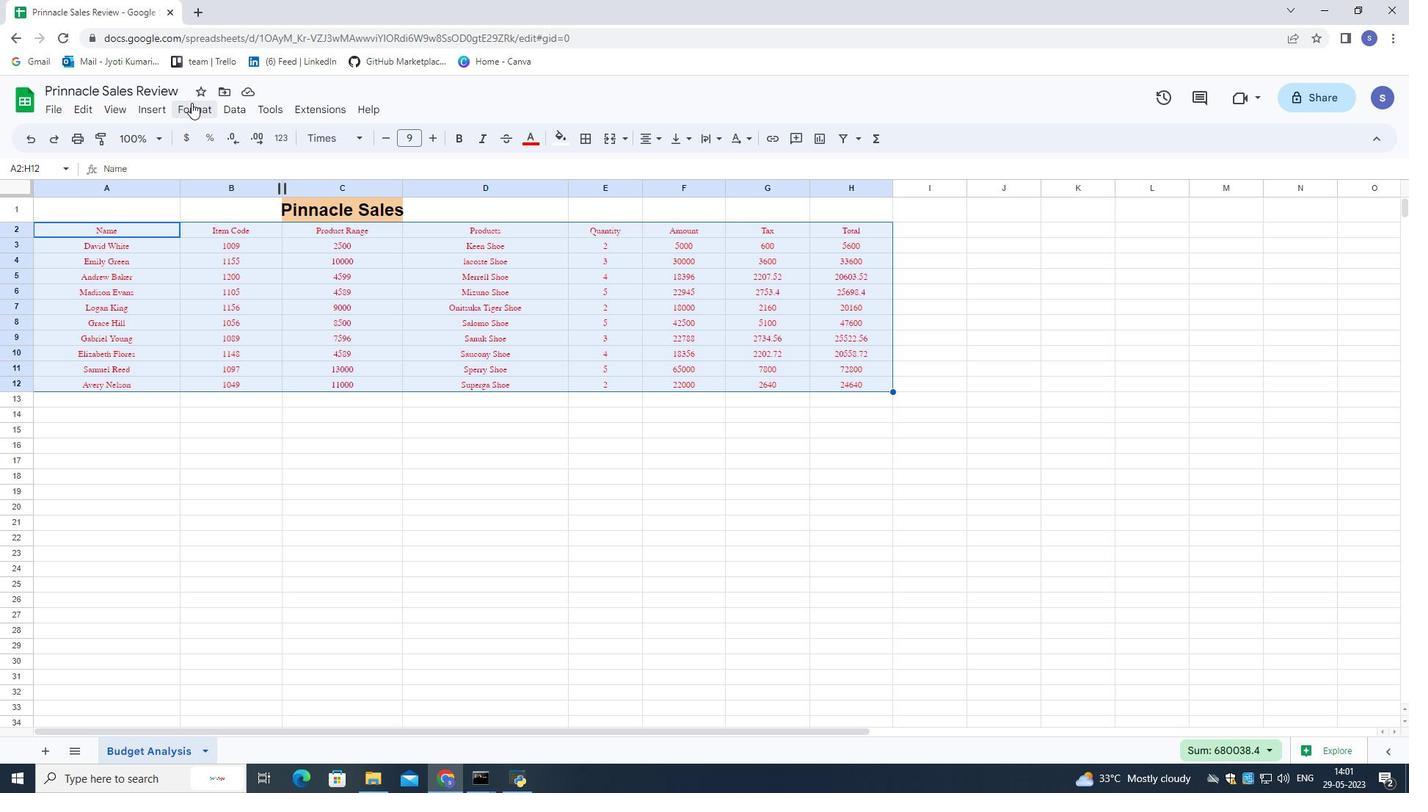 
Action: Mouse pressed left at (191, 106)
Screenshot: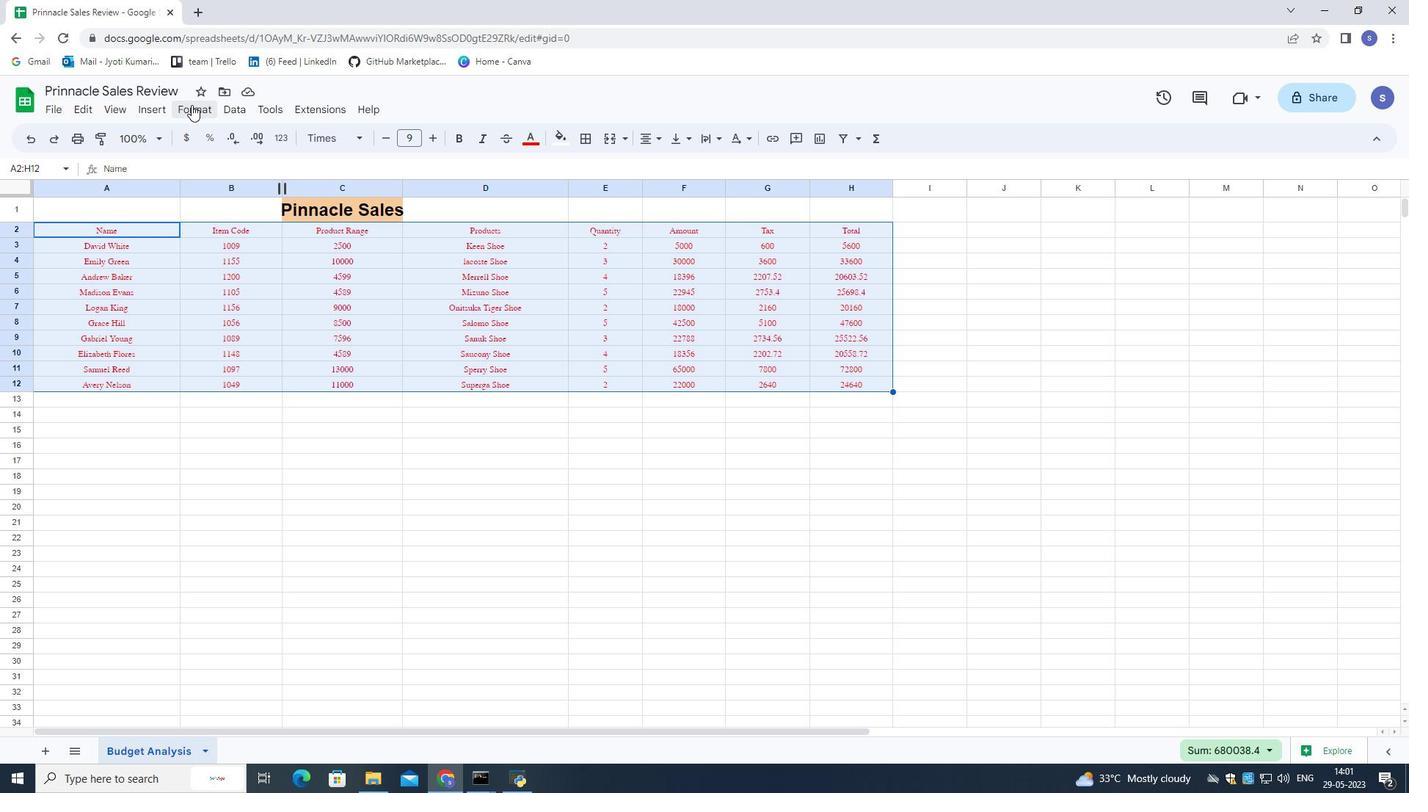 
Action: Mouse moved to (284, 356)
Screenshot: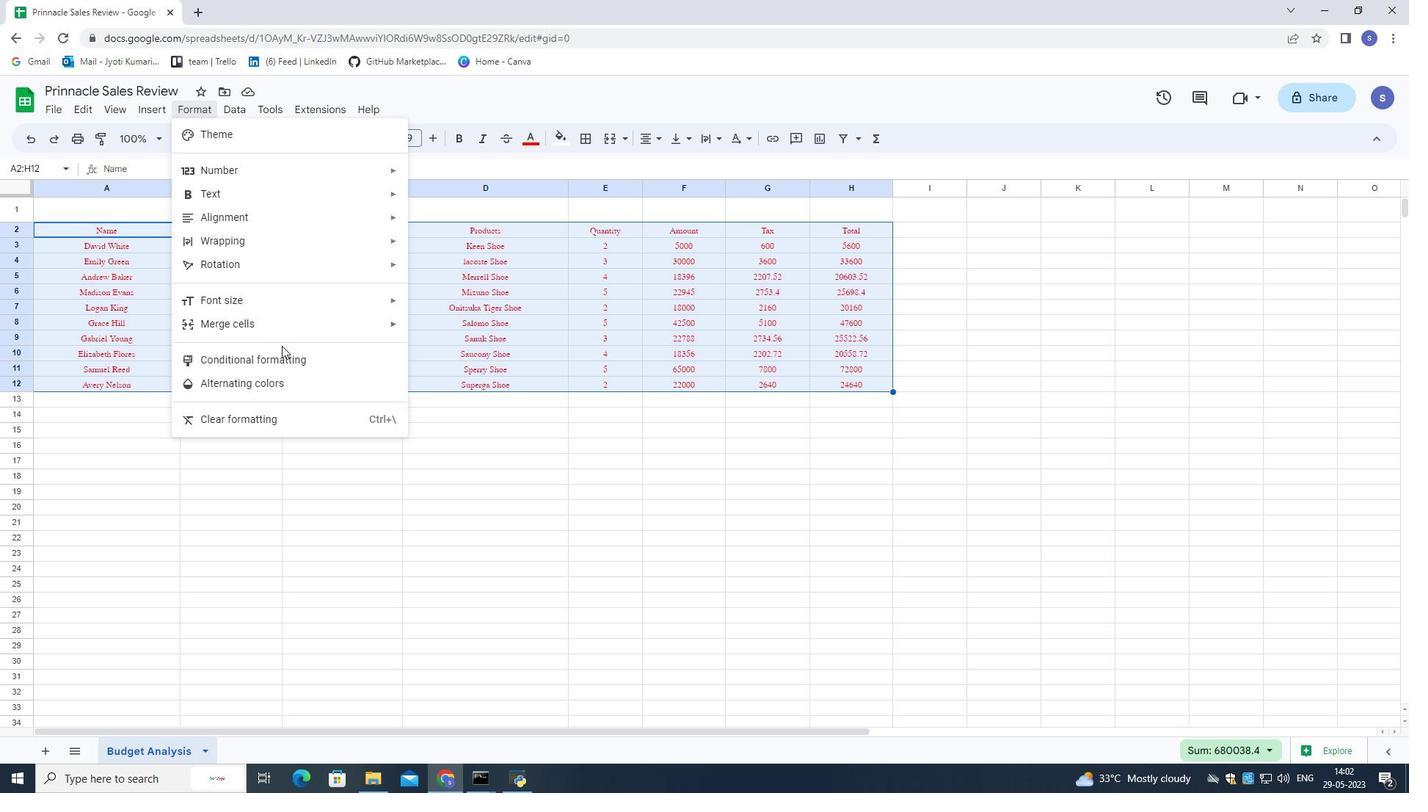 
Action: Mouse pressed left at (284, 356)
Screenshot: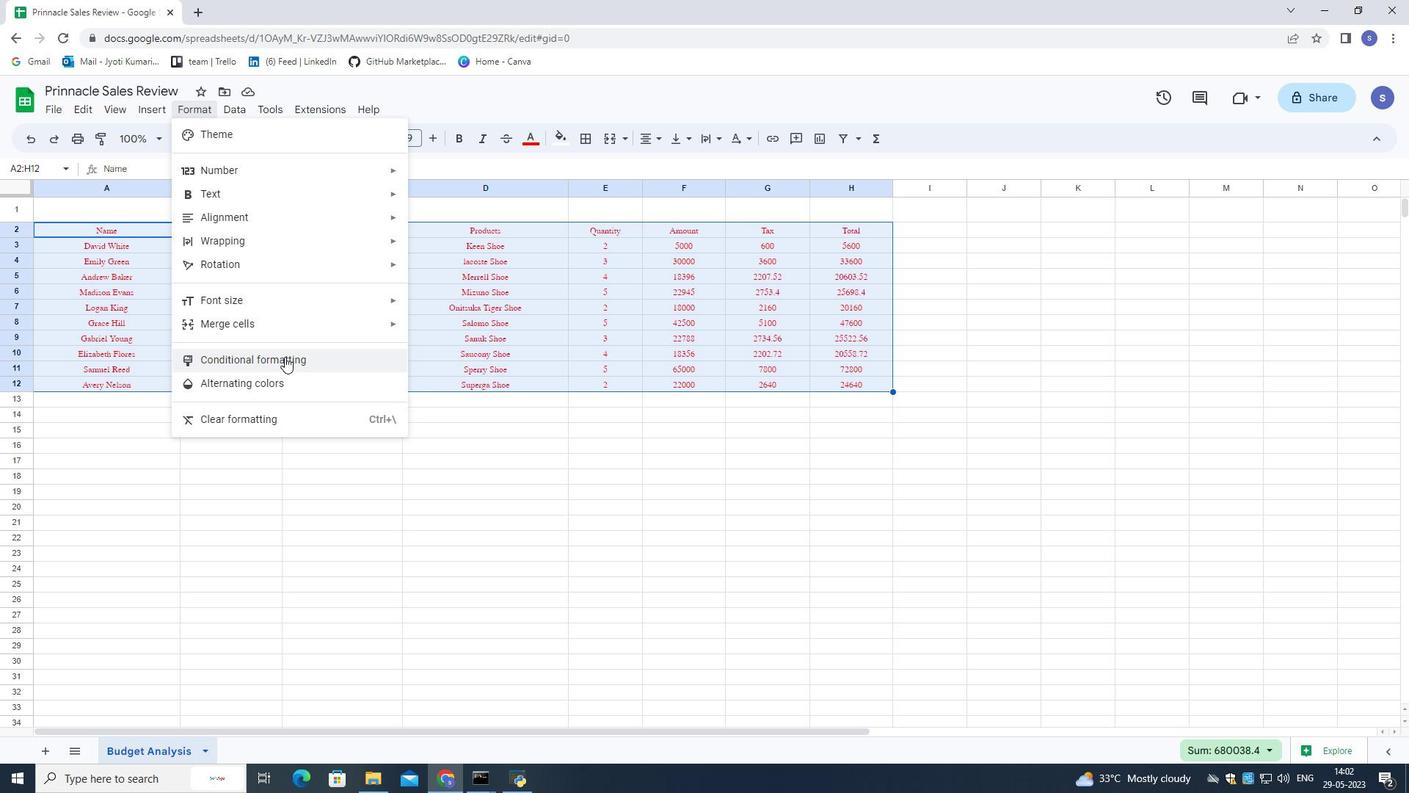 
Action: Mouse moved to (1299, 334)
Screenshot: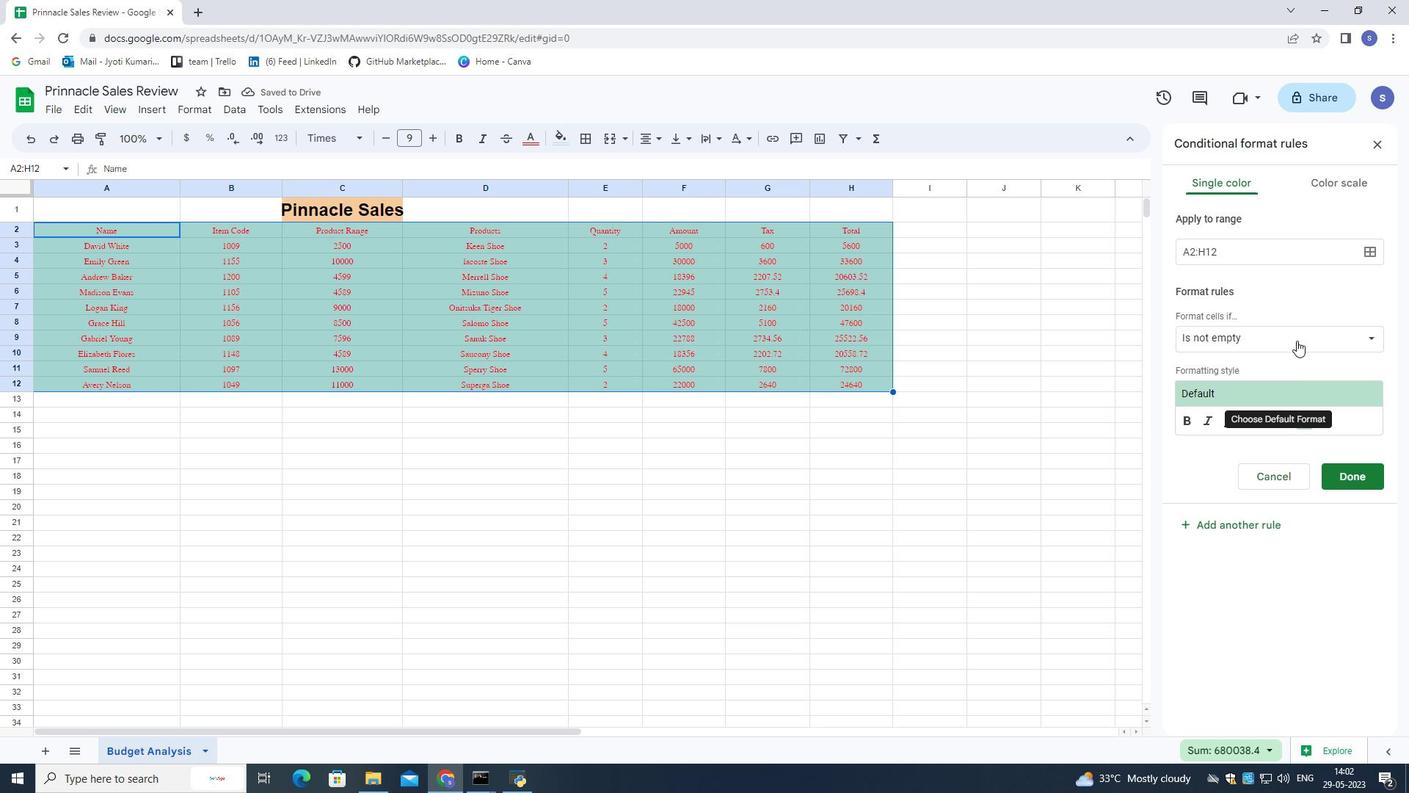 
Action: Mouse pressed left at (1299, 334)
Screenshot: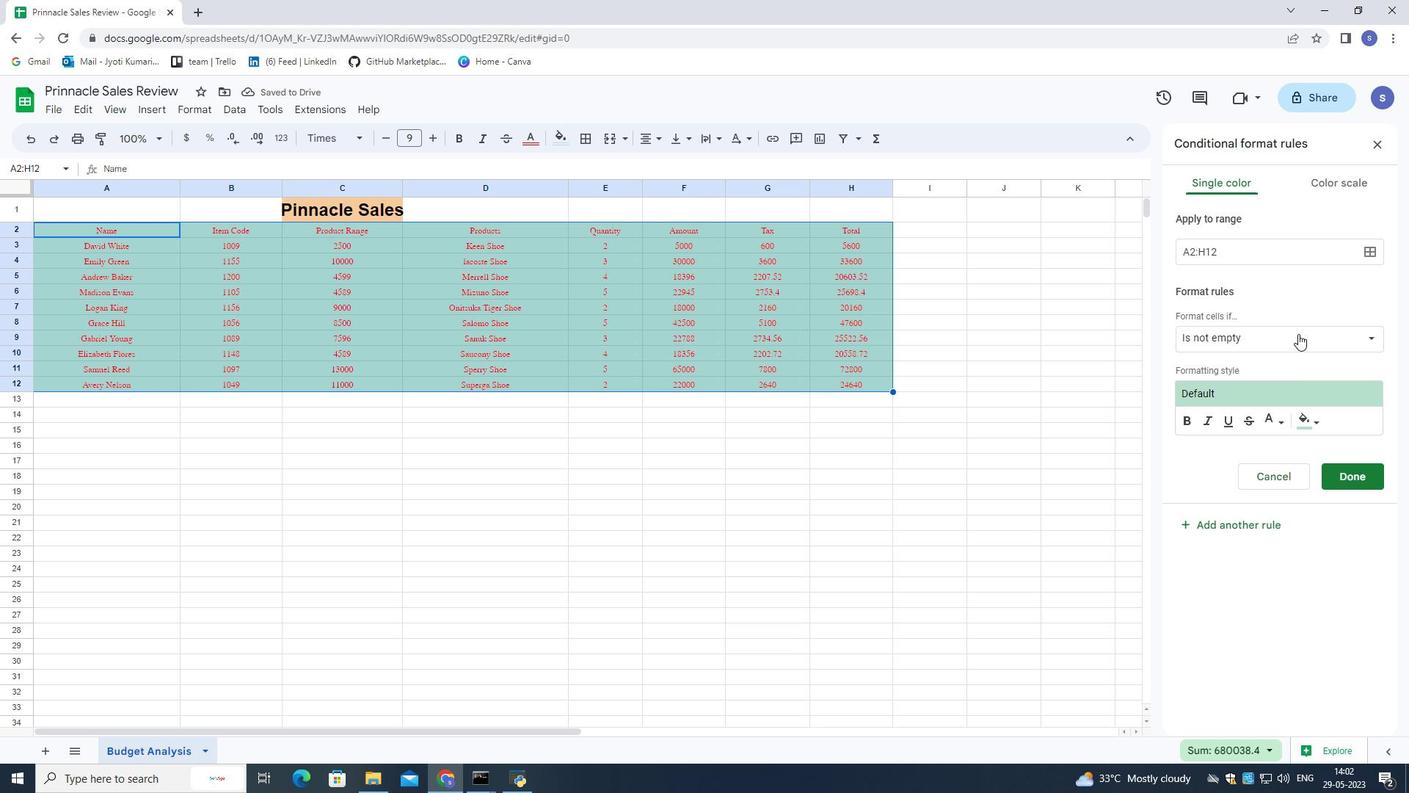 
Action: Mouse moved to (1262, 575)
Screenshot: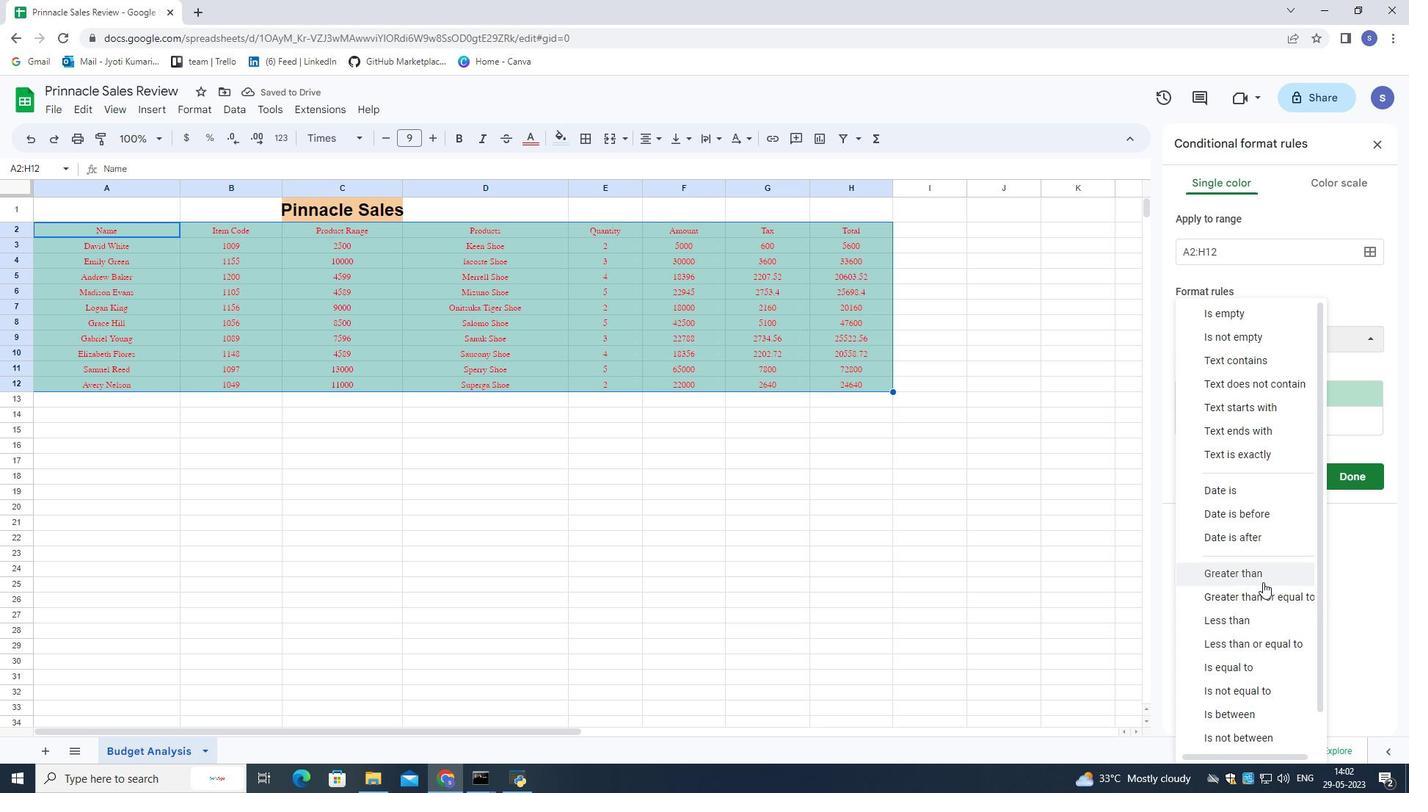 
Action: Mouse pressed left at (1262, 575)
Screenshot: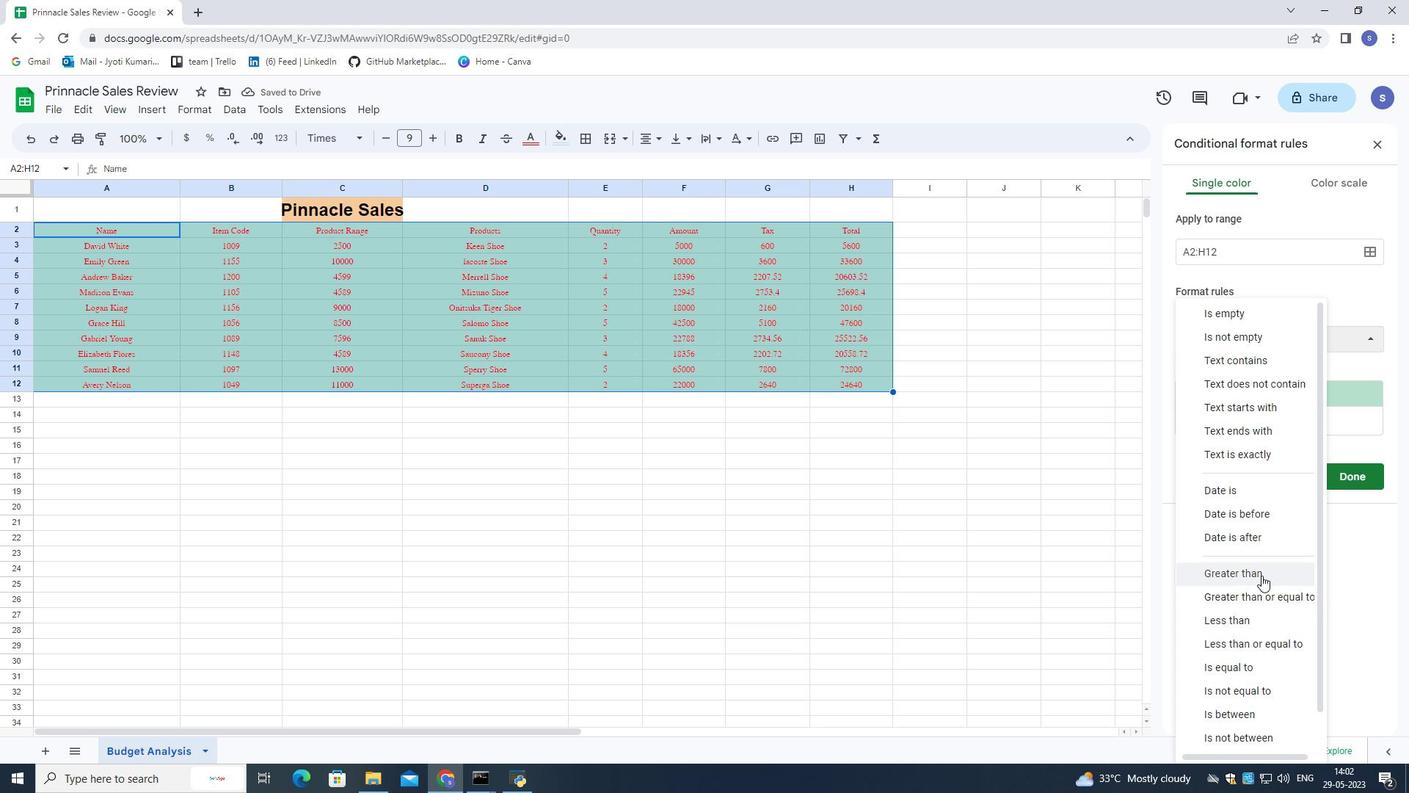 
Action: Mouse moved to (1205, 378)
Screenshot: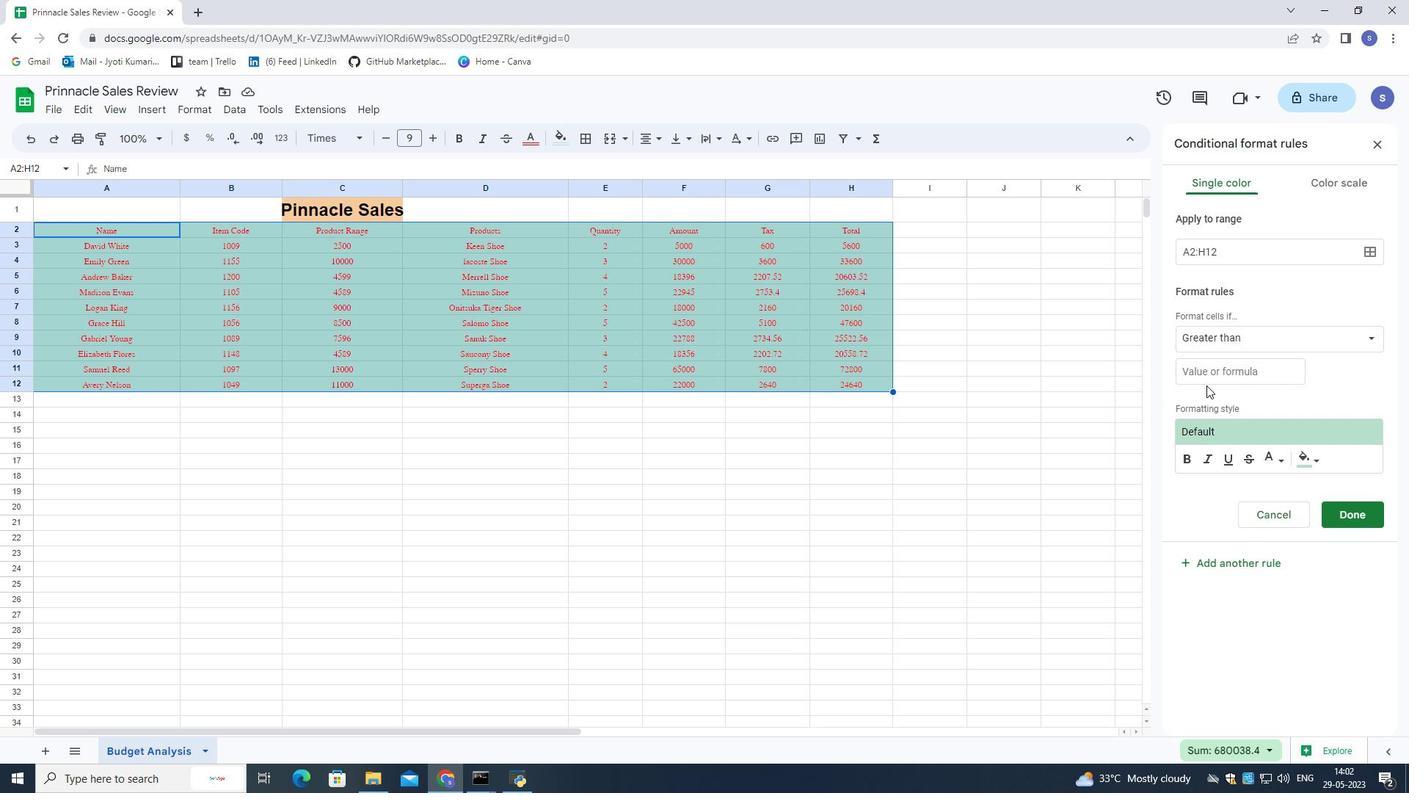 
Action: Mouse pressed left at (1205, 378)
Screenshot: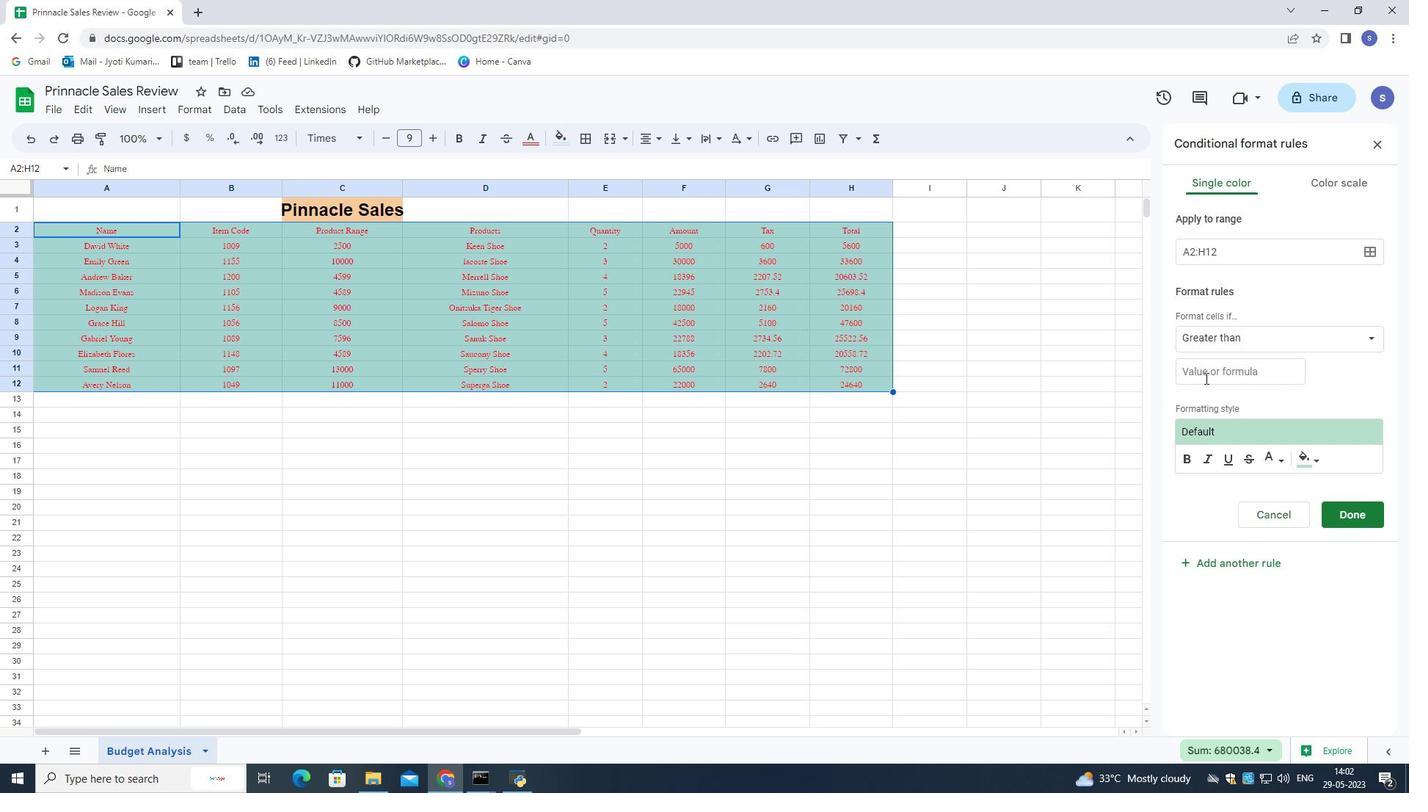 
Action: Mouse moved to (1199, 384)
Screenshot: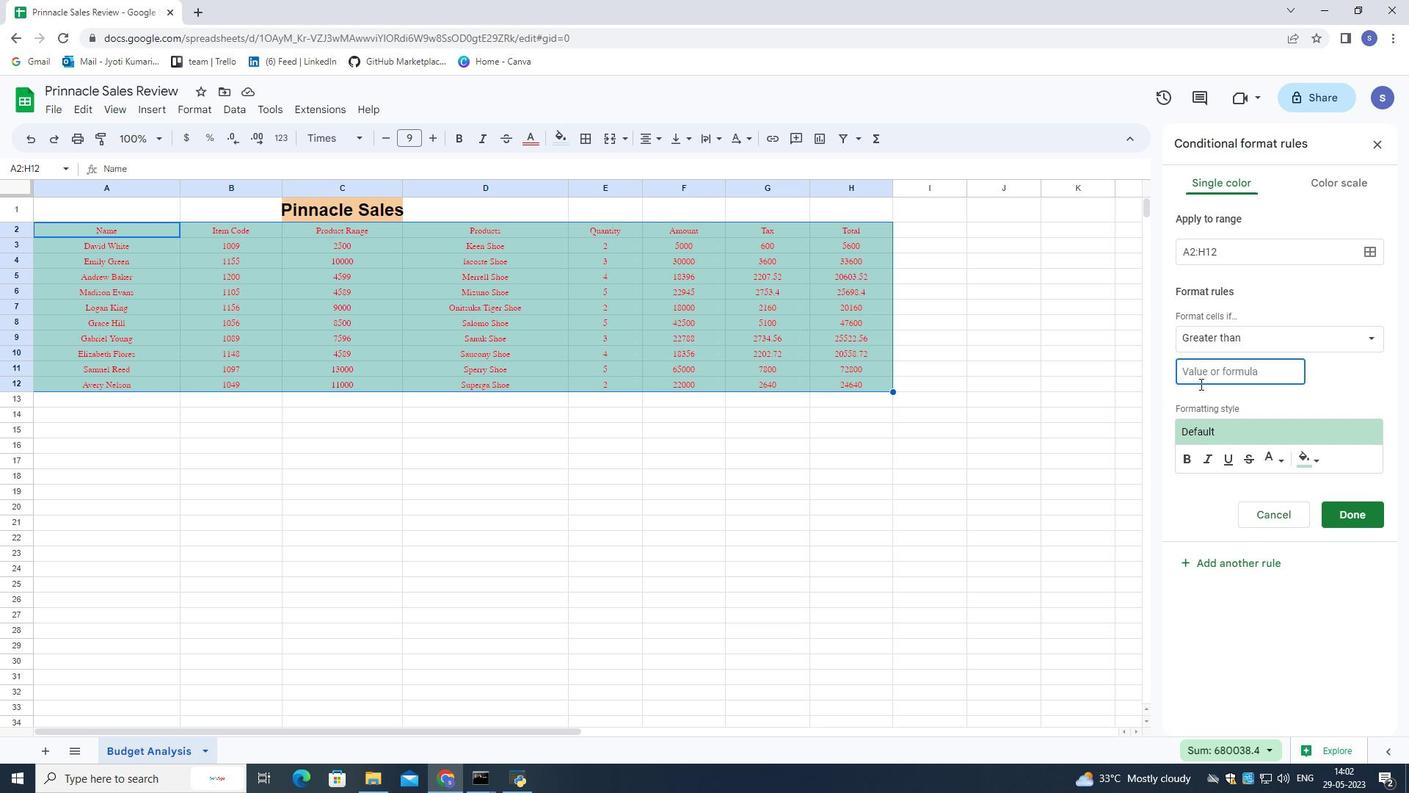 
Action: Key pressed 1
Screenshot: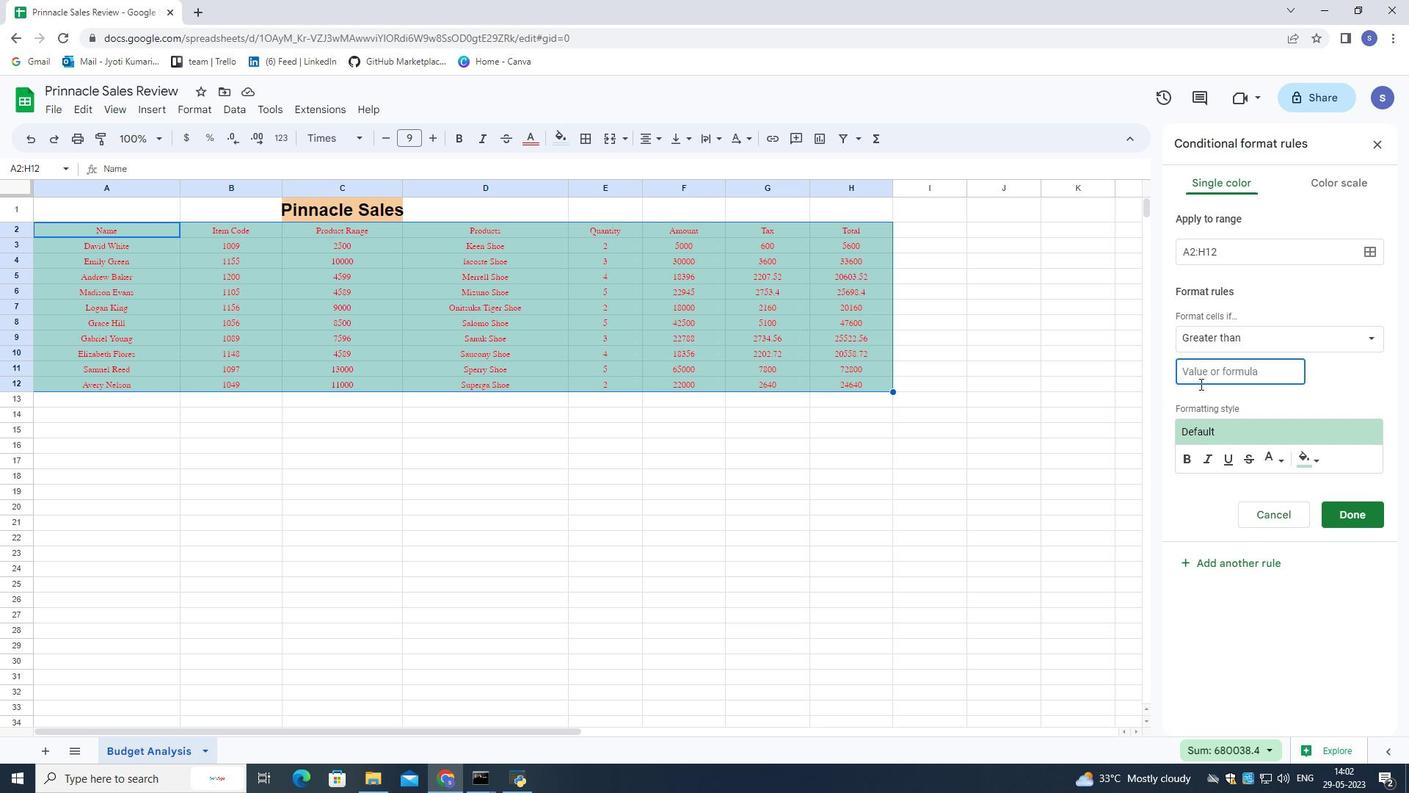 
Action: Mouse moved to (1199, 384)
Screenshot: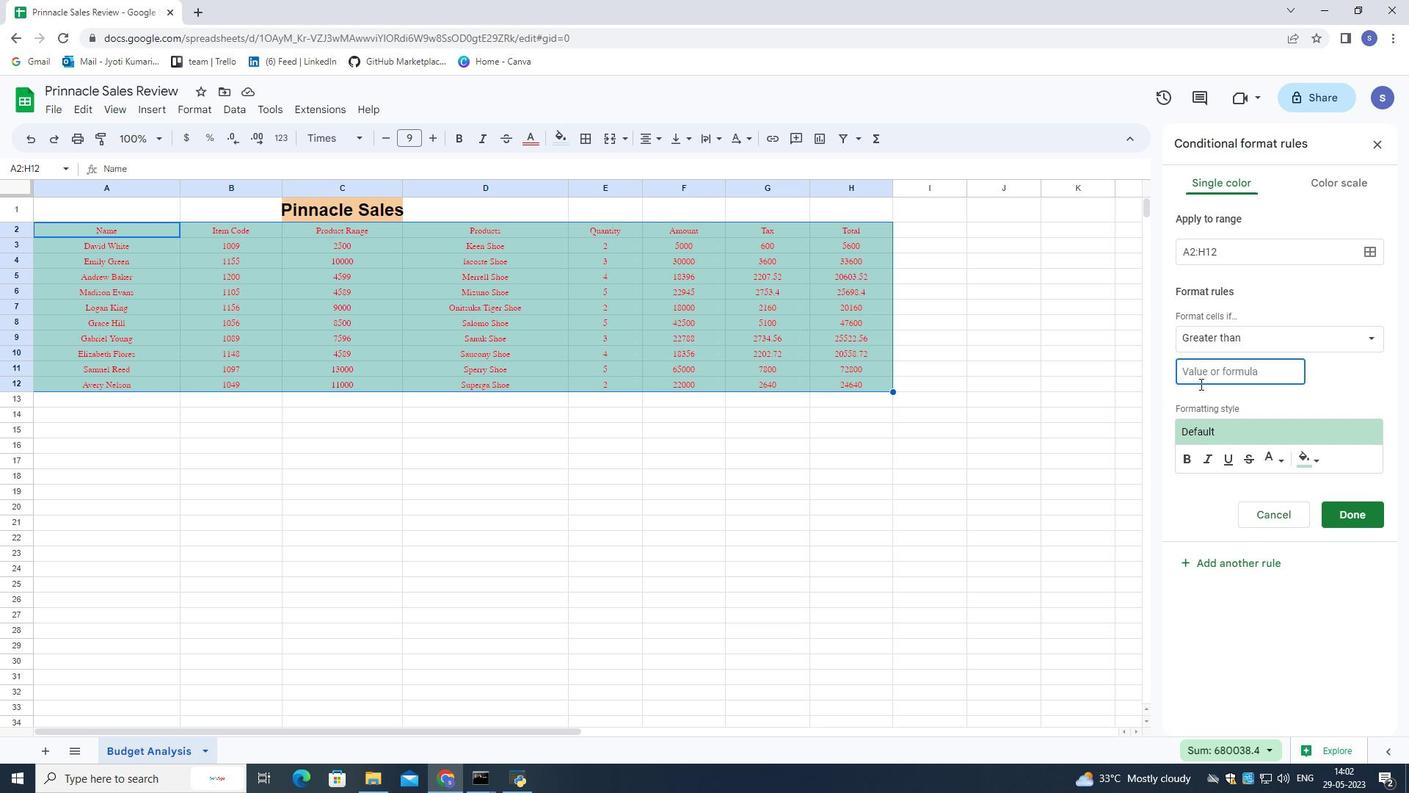 
Action: Key pressed 0
Screenshot: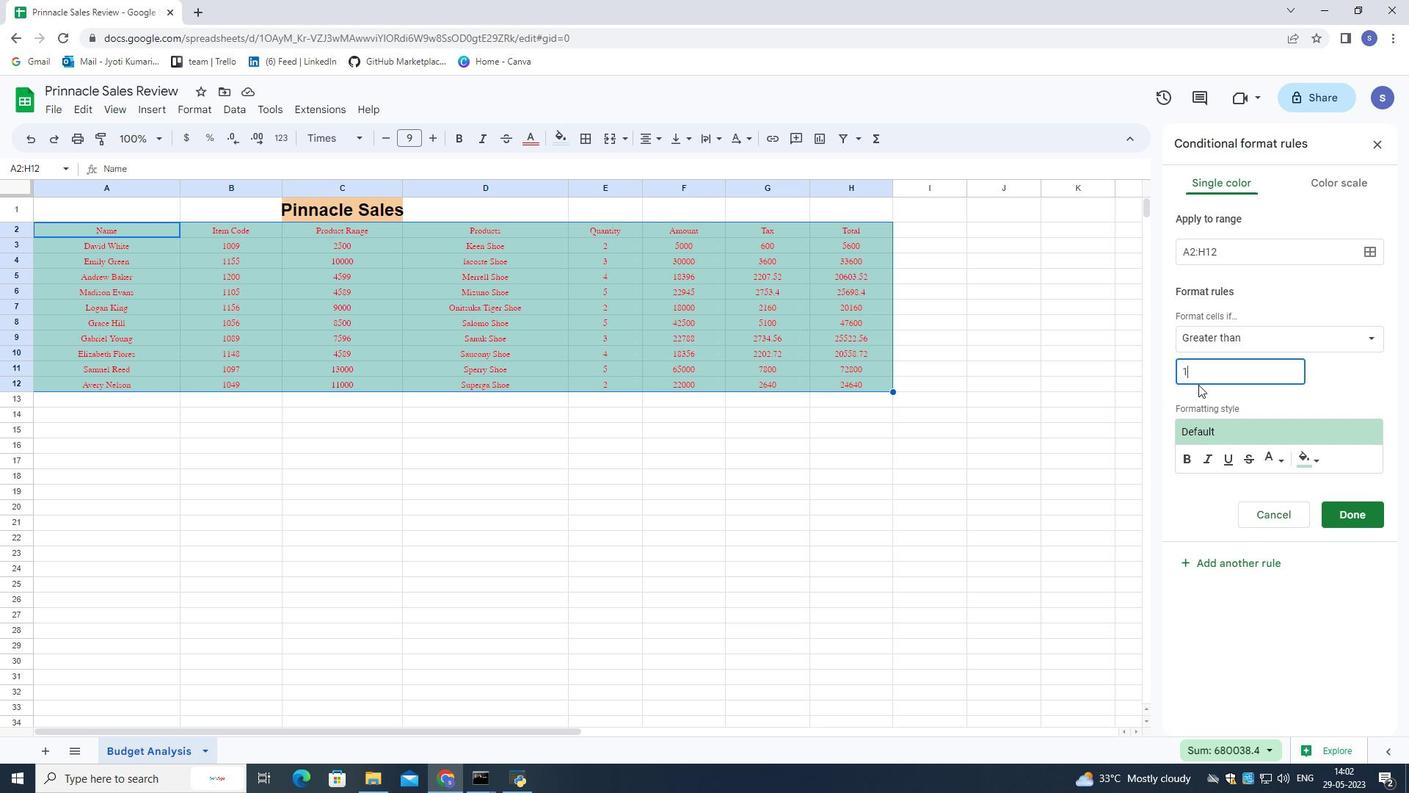 
Action: Mouse moved to (1310, 462)
Screenshot: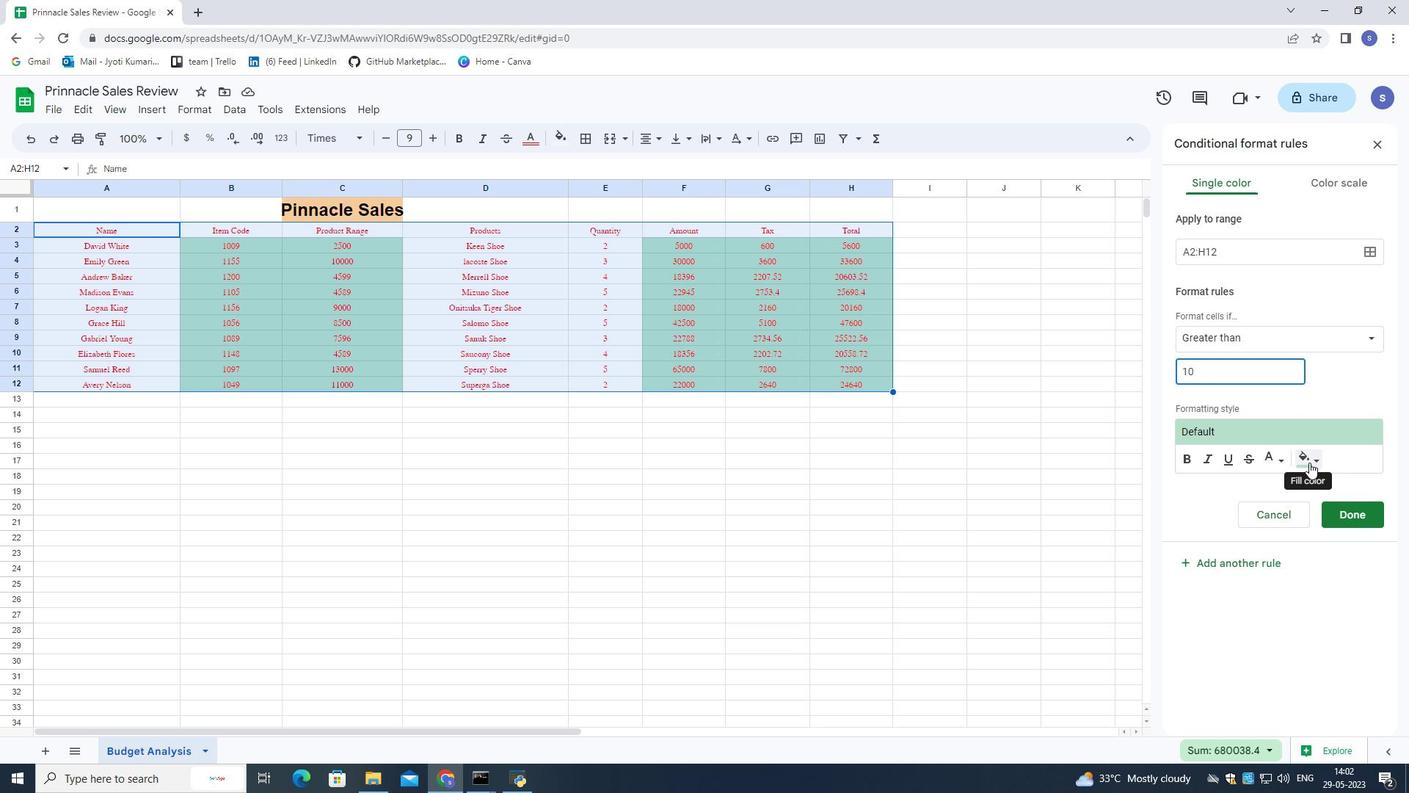 
Action: Mouse pressed left at (1310, 462)
Screenshot: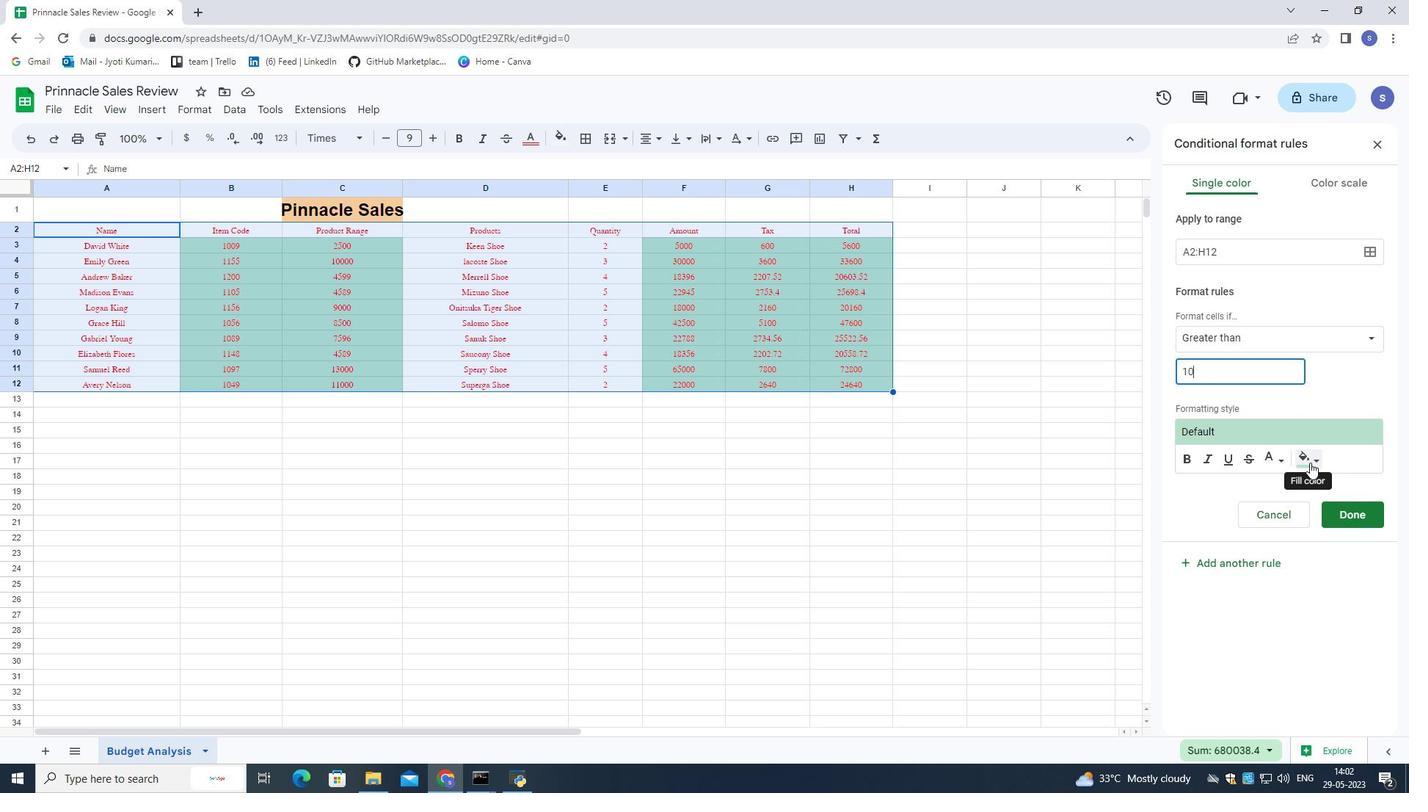 
Action: Mouse moved to (1176, 530)
Screenshot: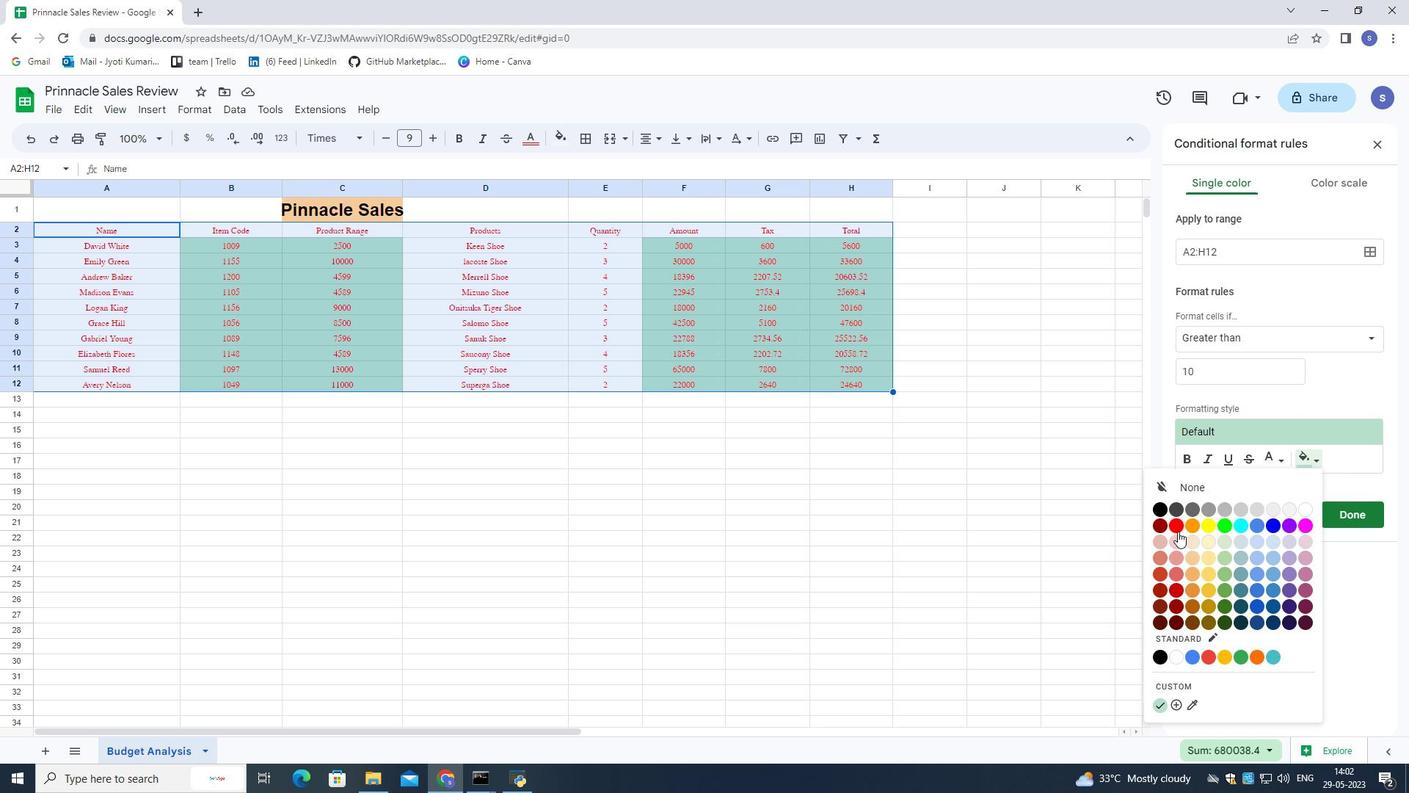 
Action: Mouse pressed left at (1176, 530)
Screenshot: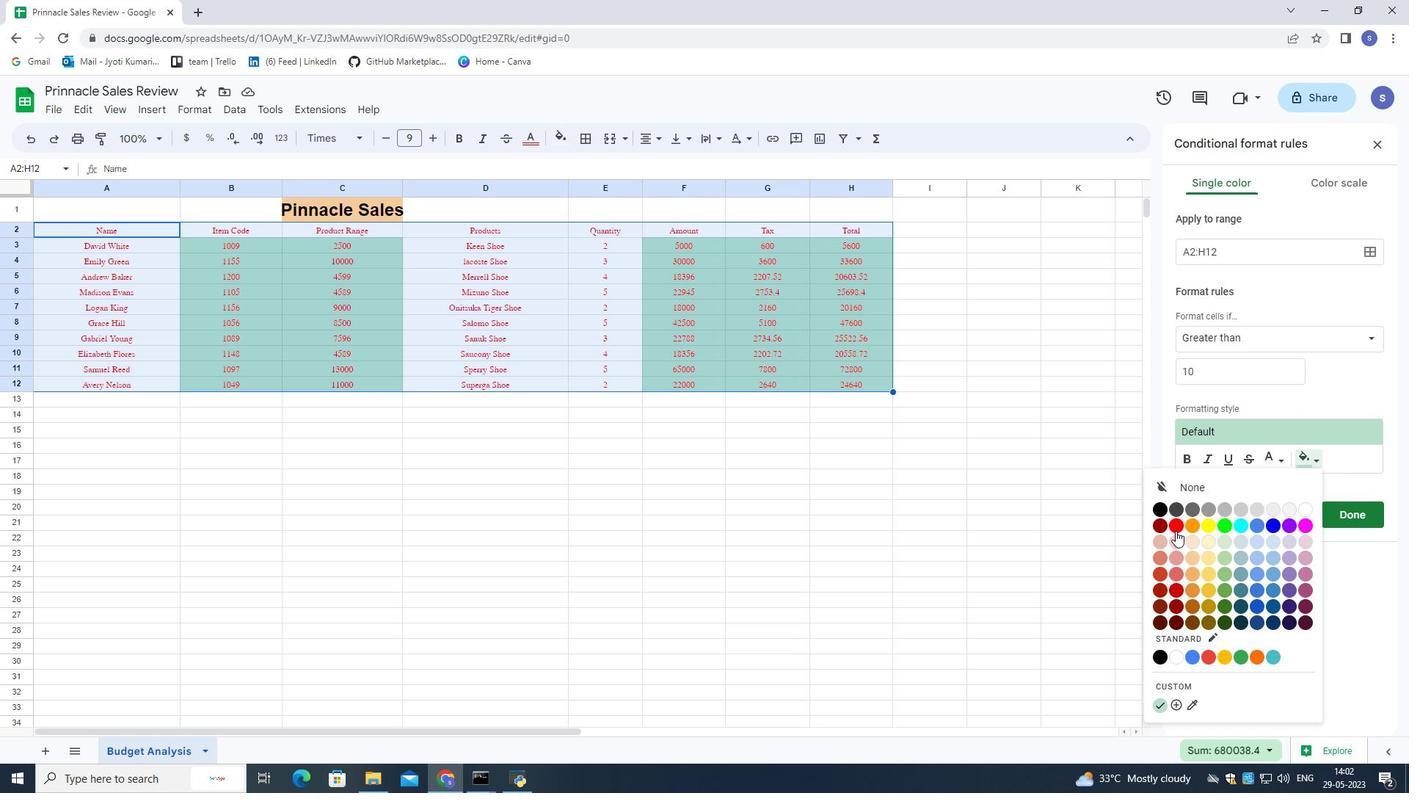 
Action: Mouse moved to (1277, 462)
Screenshot: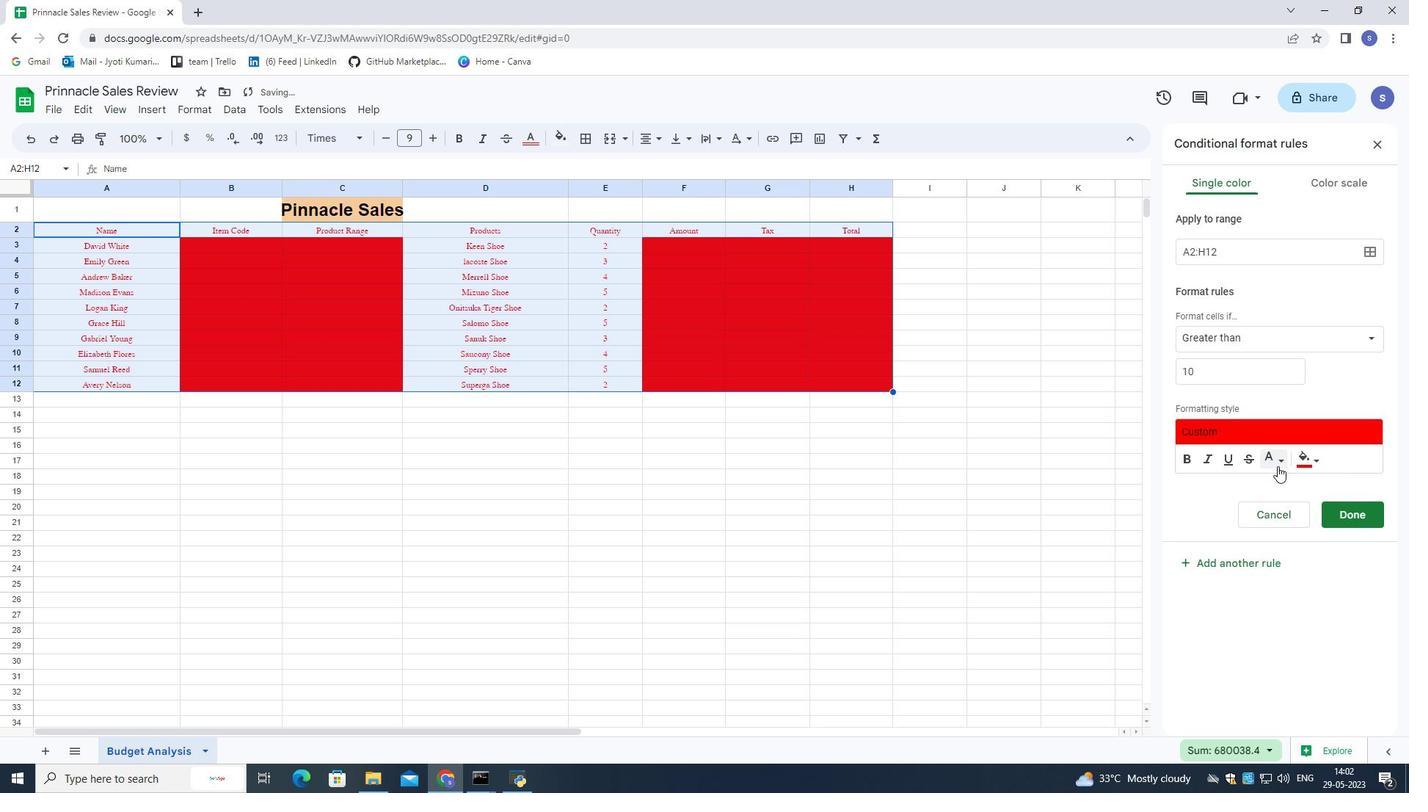 
Action: Mouse pressed left at (1277, 462)
Screenshot: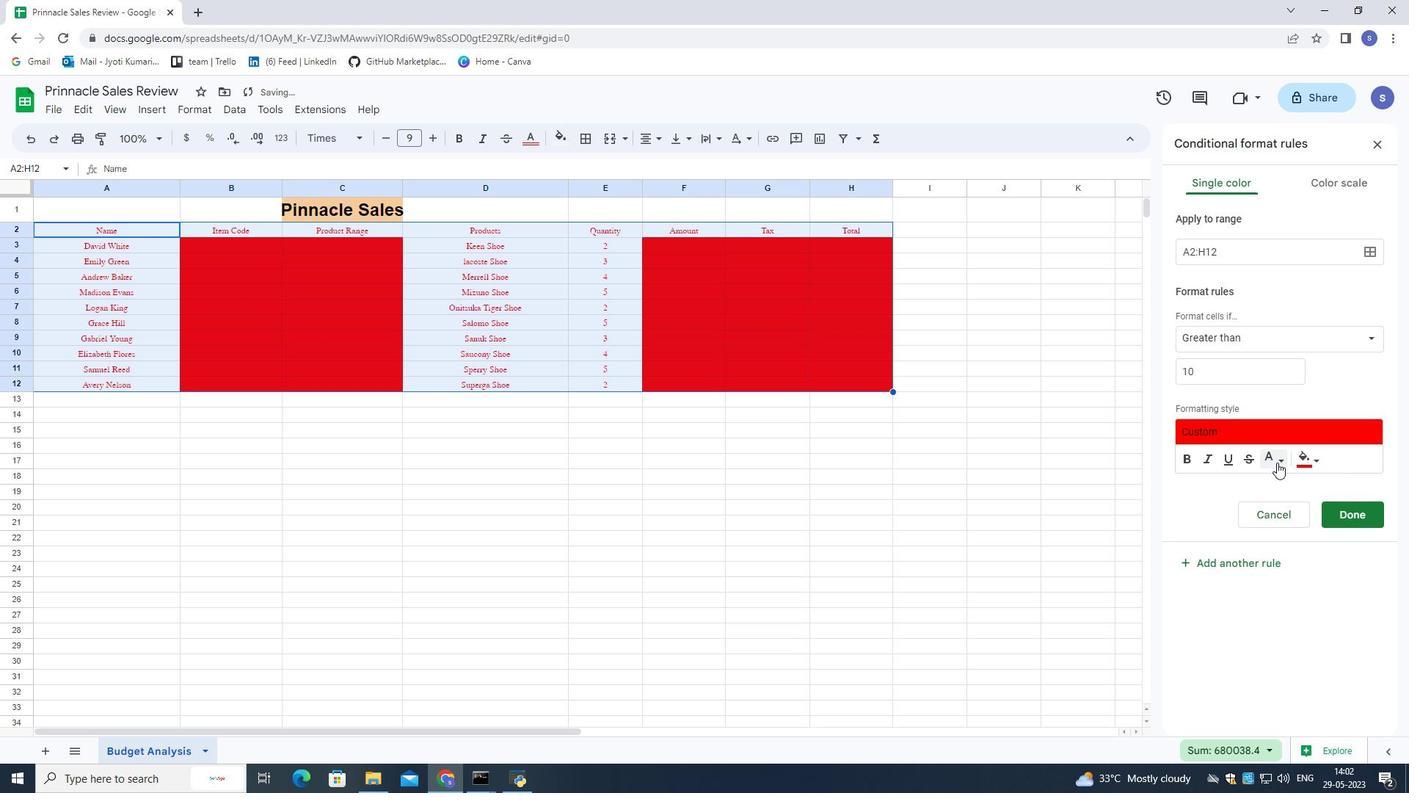 
Action: Mouse moved to (1317, 457)
Screenshot: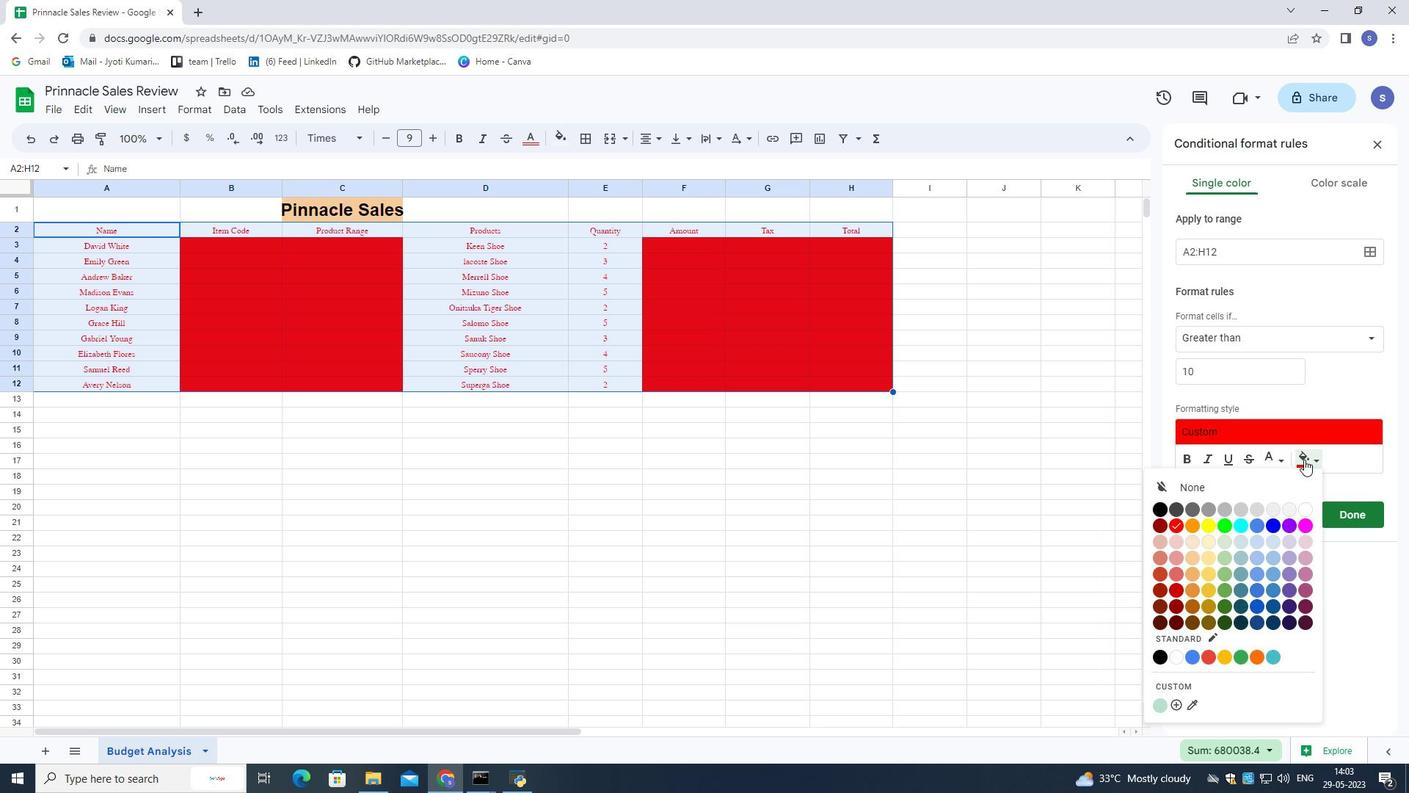 
Action: Mouse pressed left at (1317, 457)
Screenshot: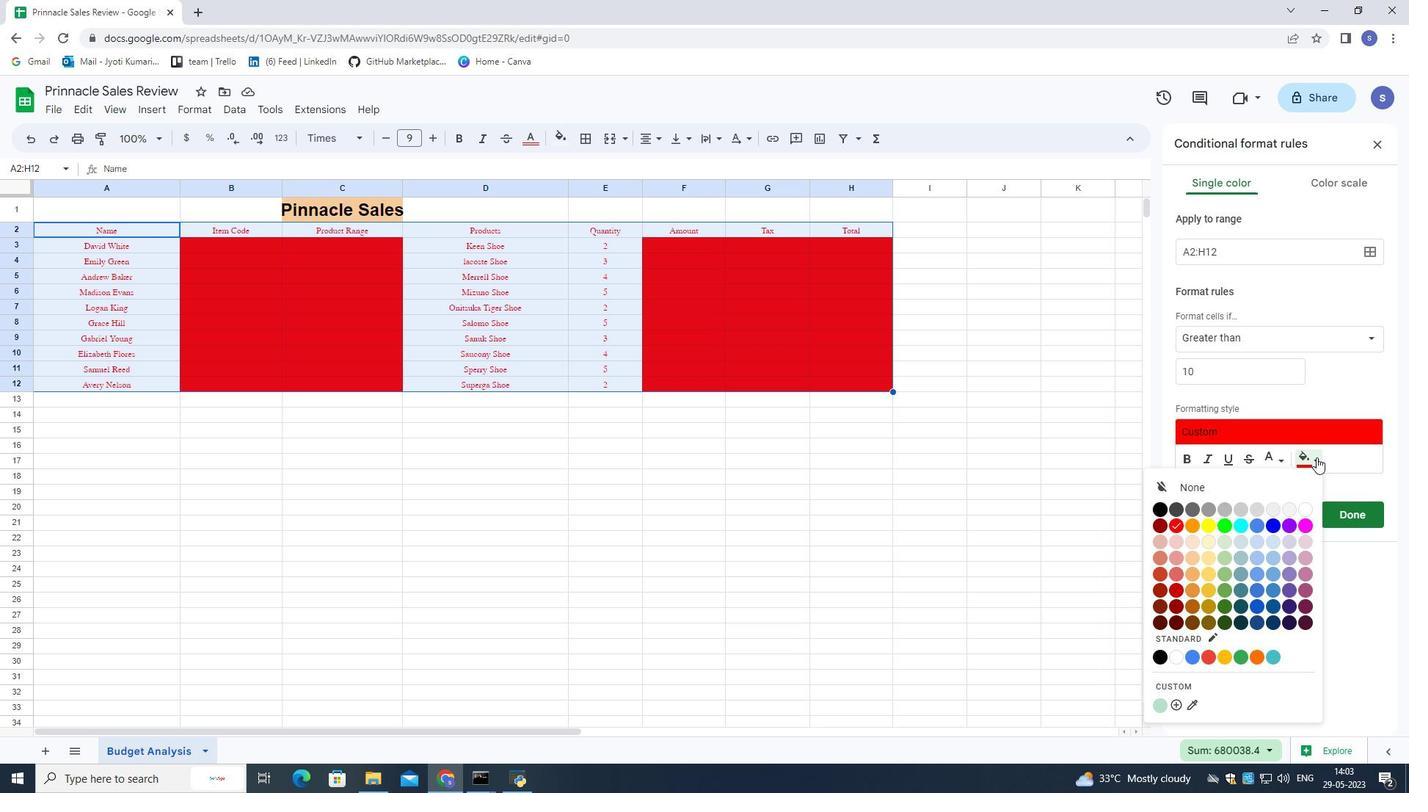 
Action: Mouse moved to (1310, 458)
Screenshot: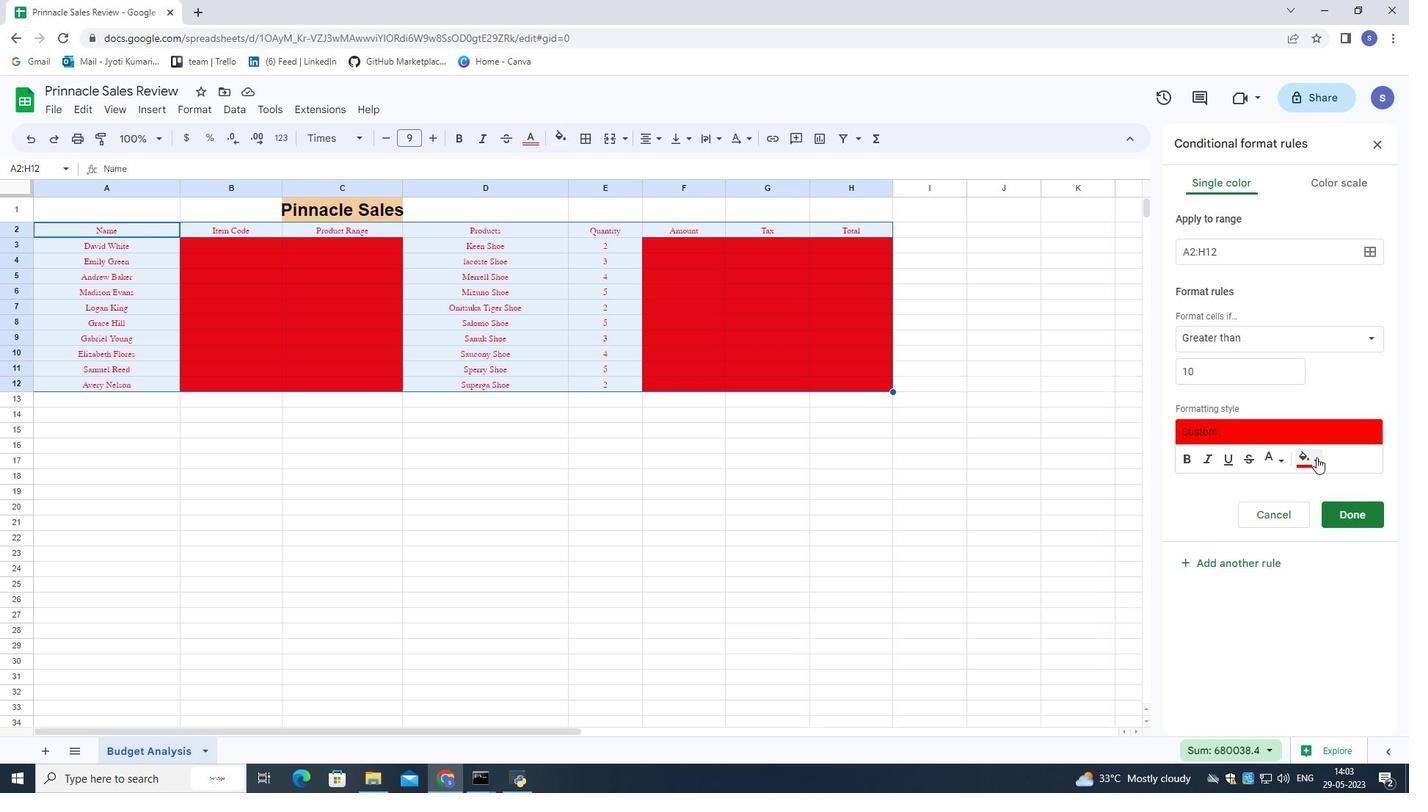
Action: Mouse pressed left at (1310, 458)
Screenshot: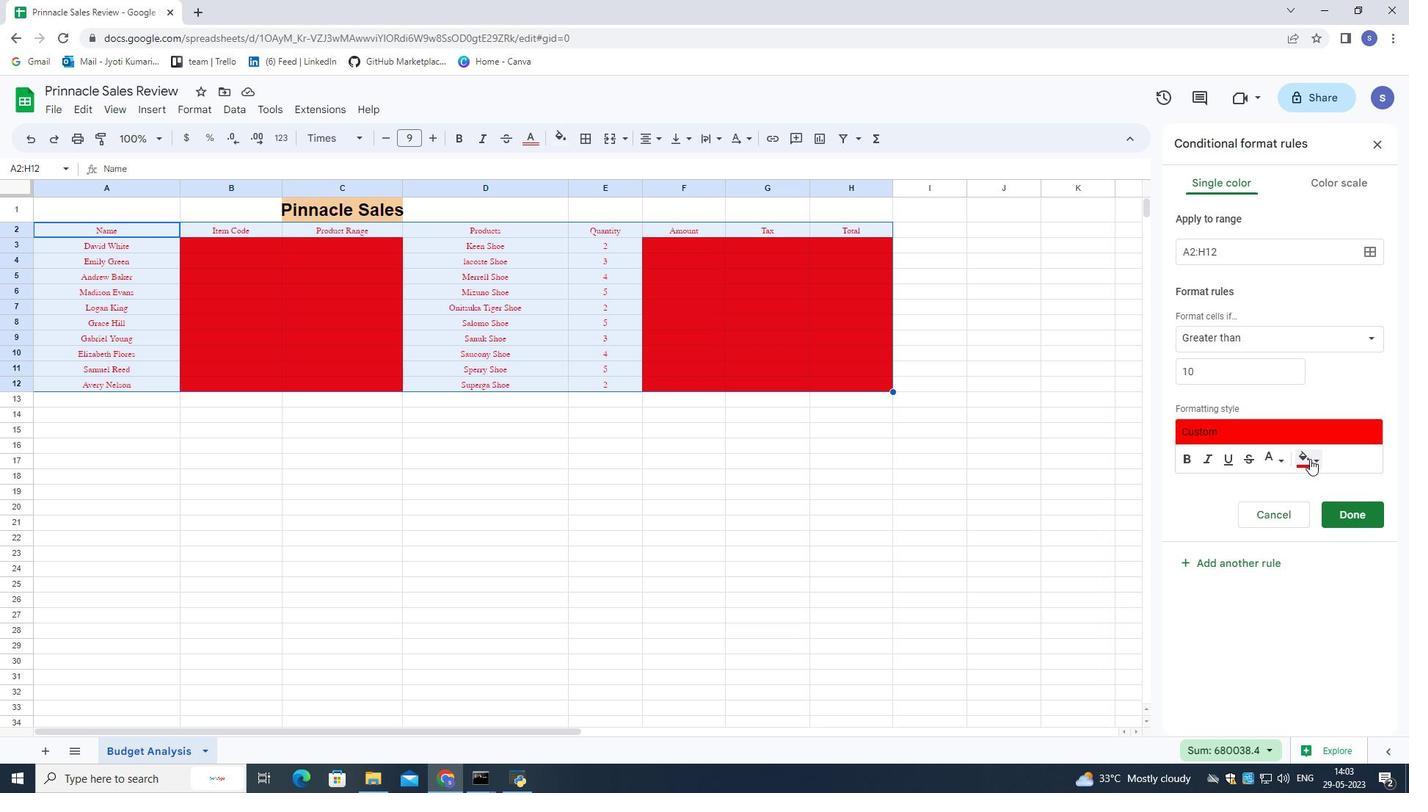 
Action: Mouse moved to (1183, 490)
Screenshot: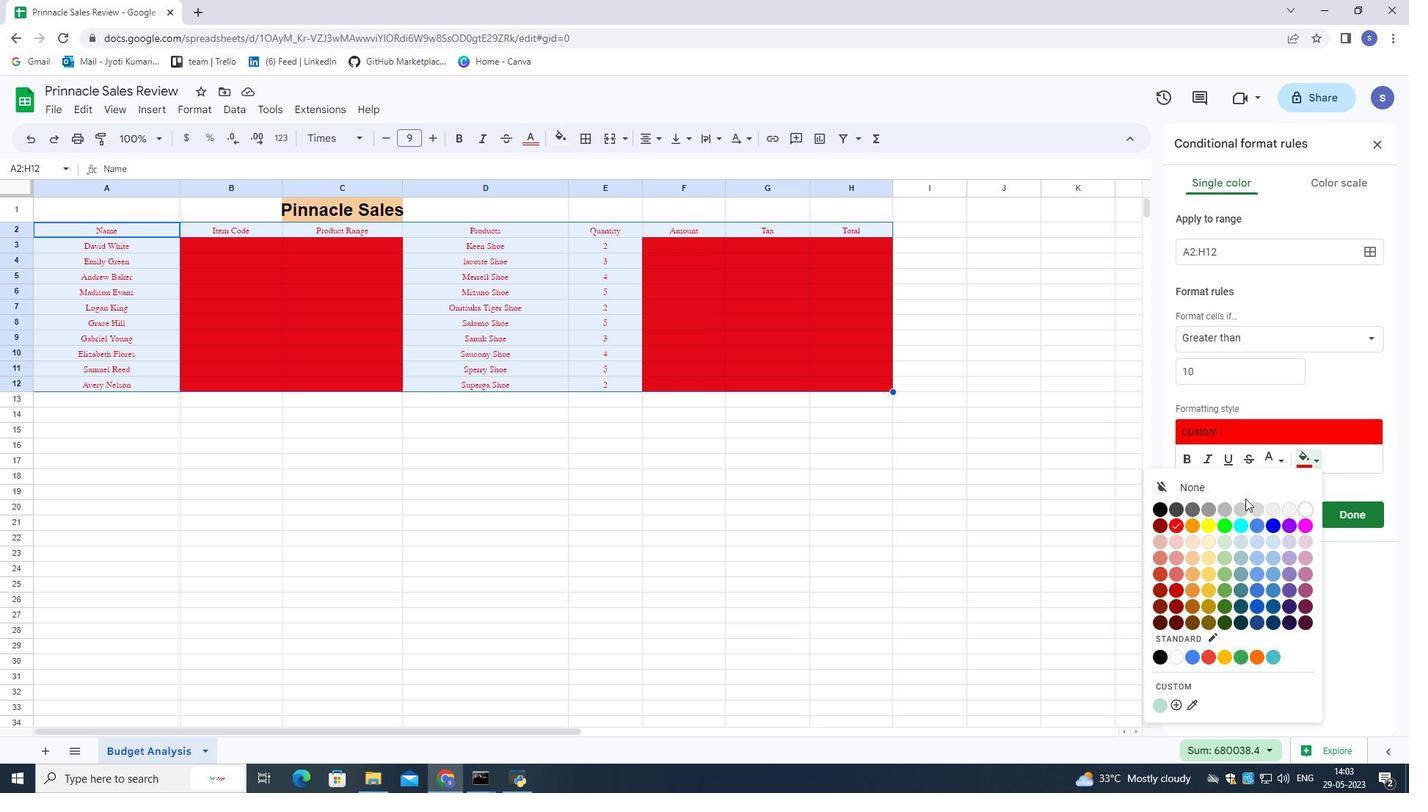 
Action: Mouse pressed left at (1183, 490)
Screenshot: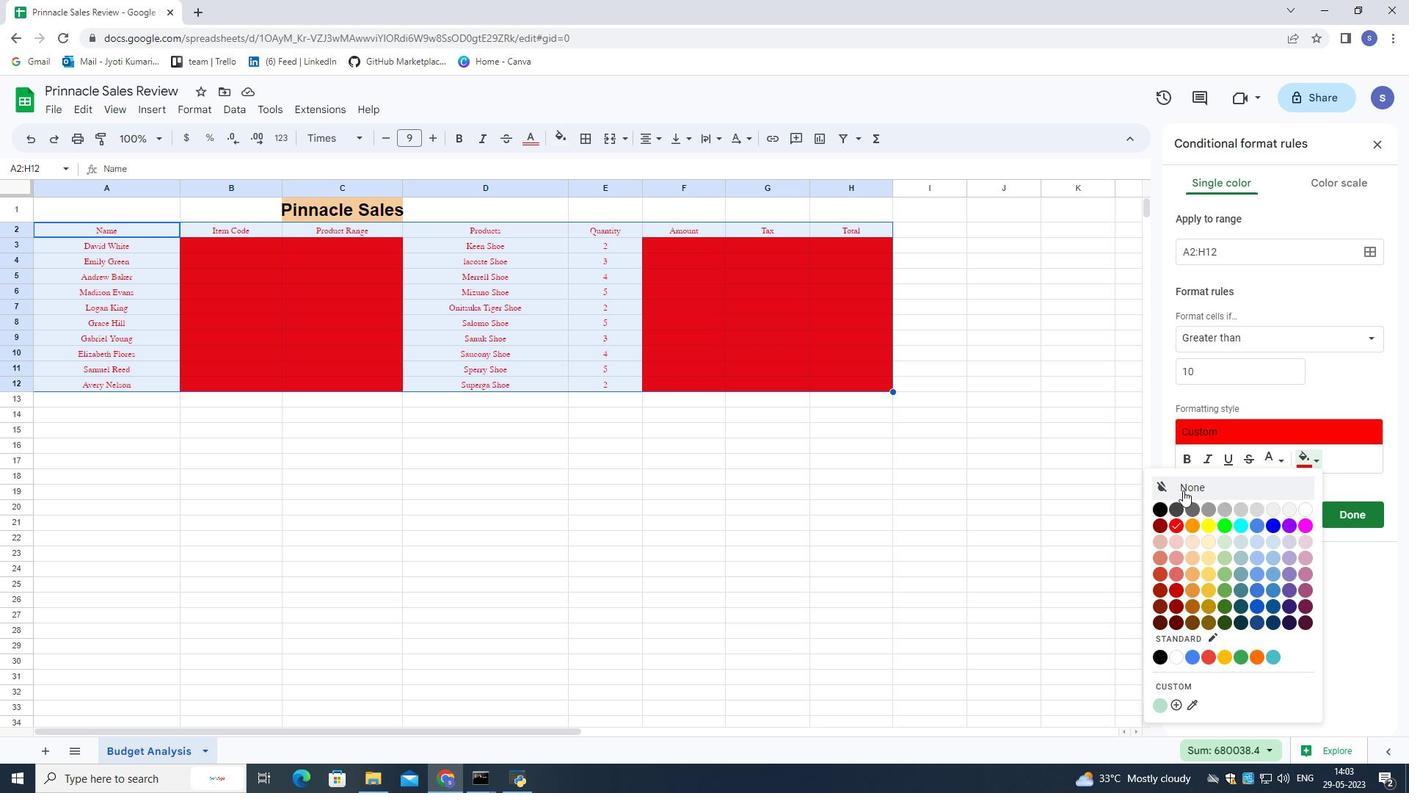
Action: Mouse moved to (1284, 458)
Screenshot: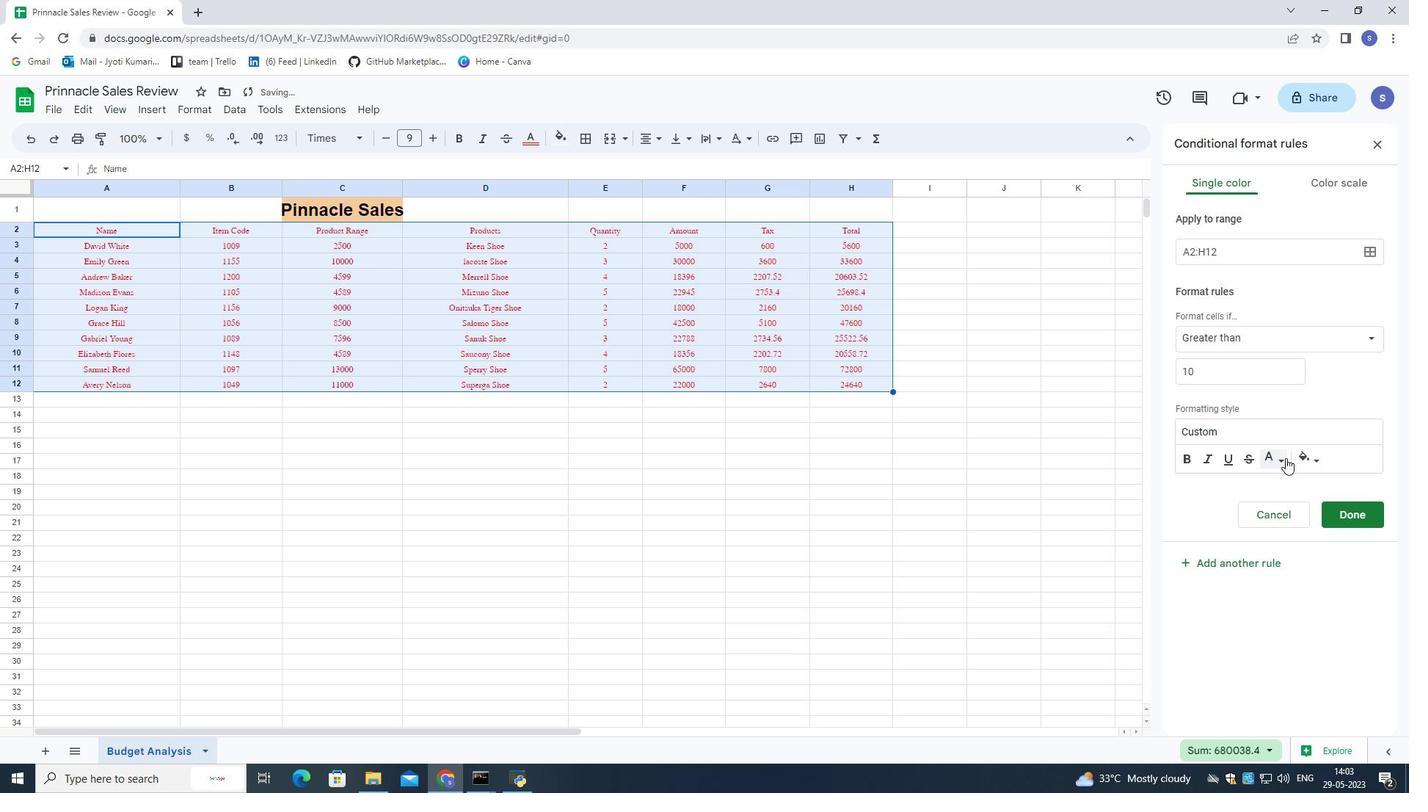 
Action: Mouse pressed left at (1284, 458)
Screenshot: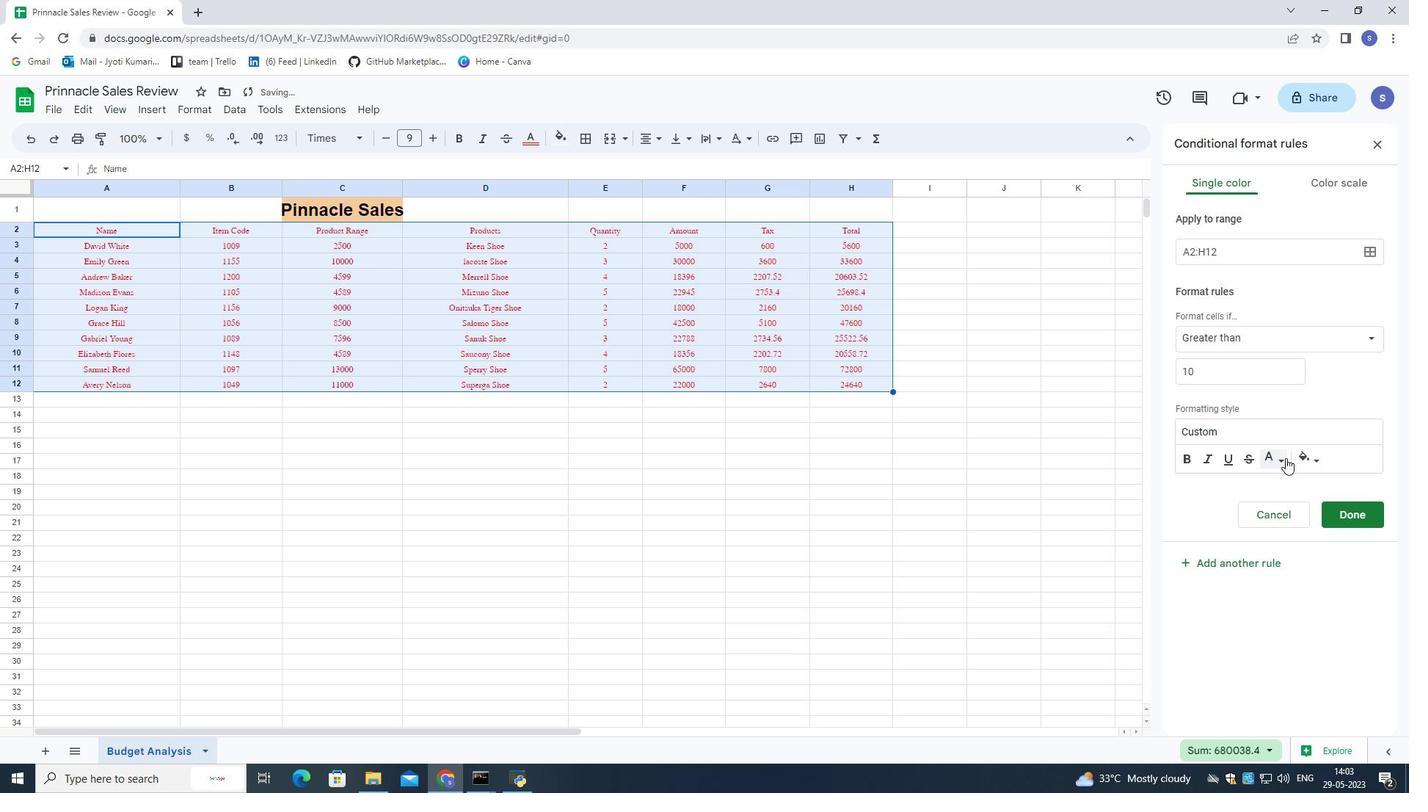 
Action: Mouse moved to (1142, 526)
Screenshot: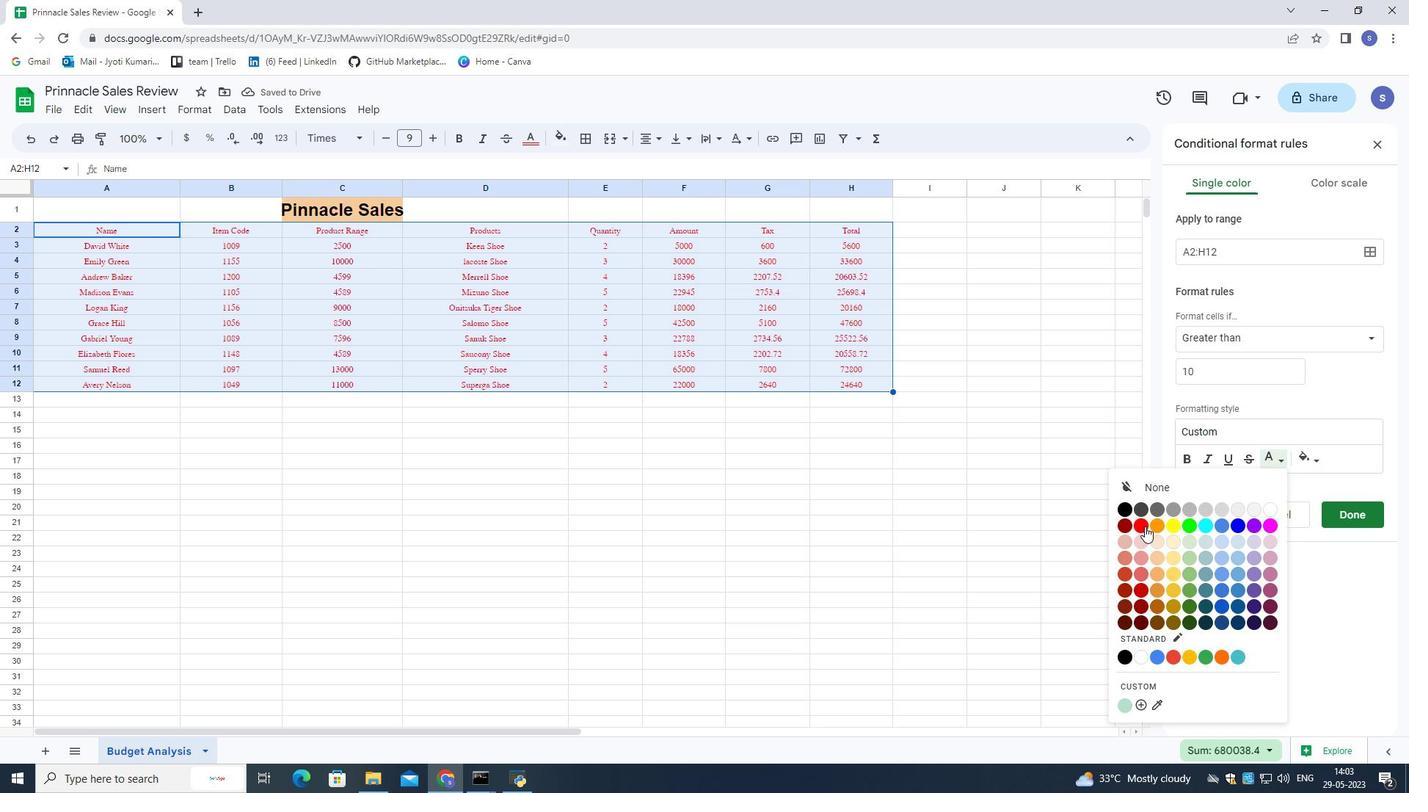 
Action: Mouse pressed left at (1142, 526)
Screenshot: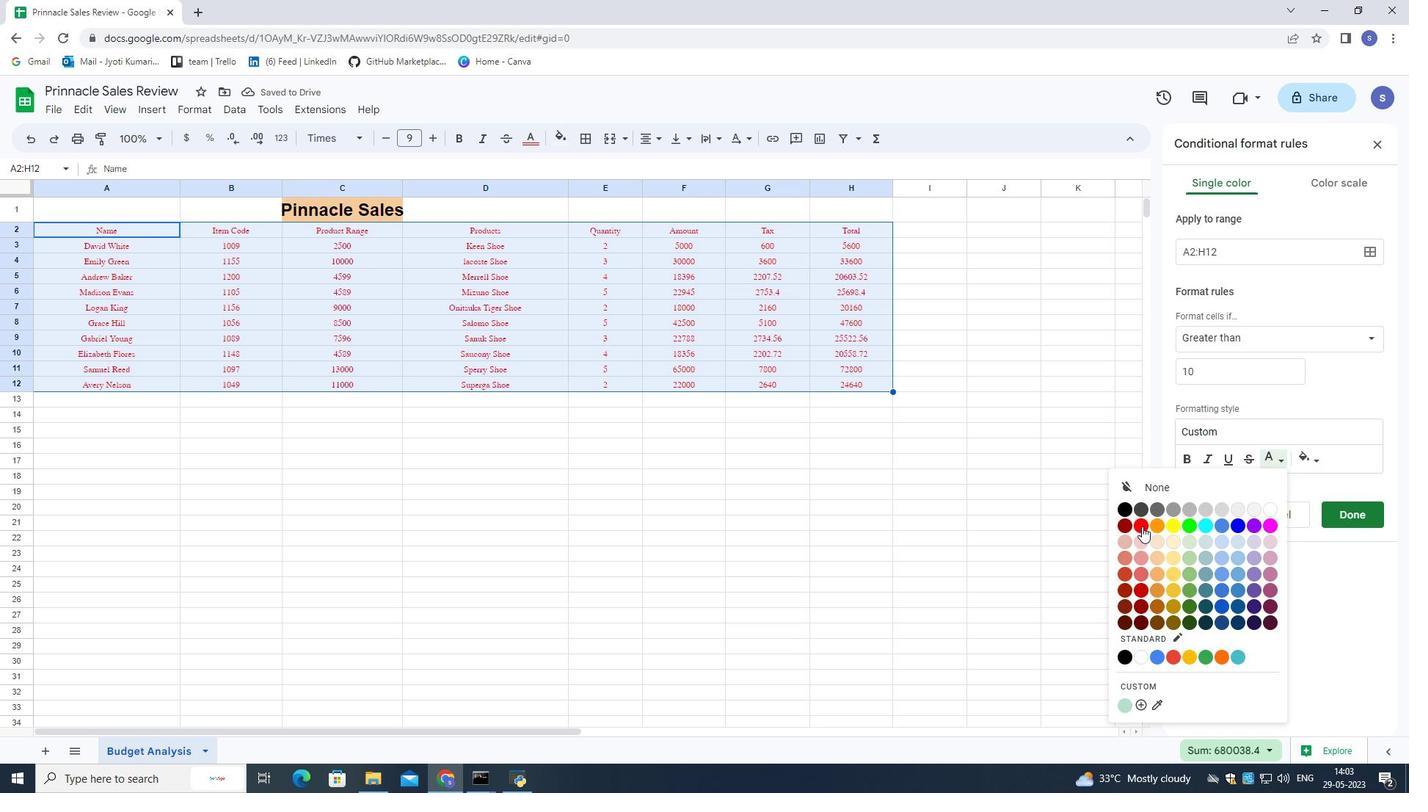 
Action: Mouse moved to (1282, 463)
Screenshot: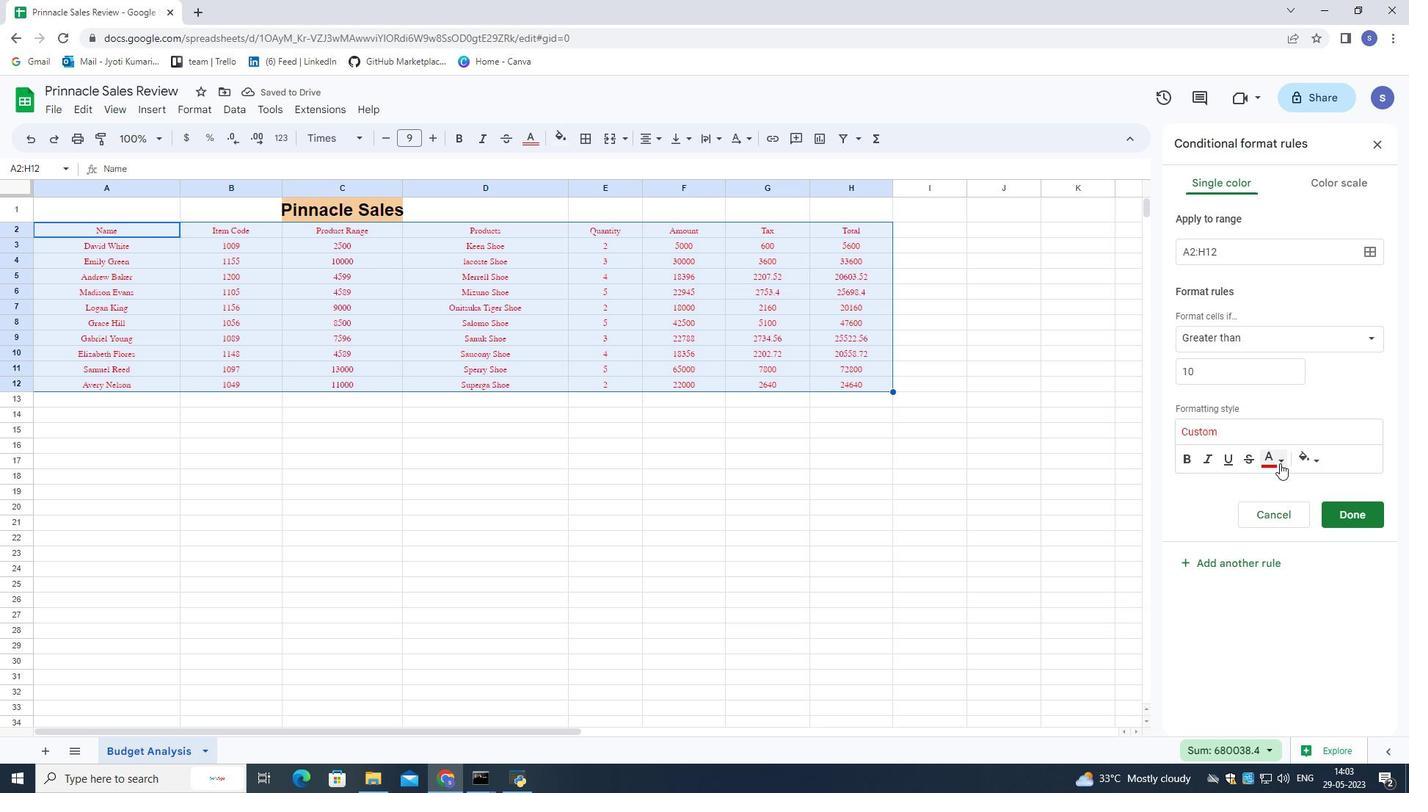 
Action: Mouse pressed left at (1282, 463)
Screenshot: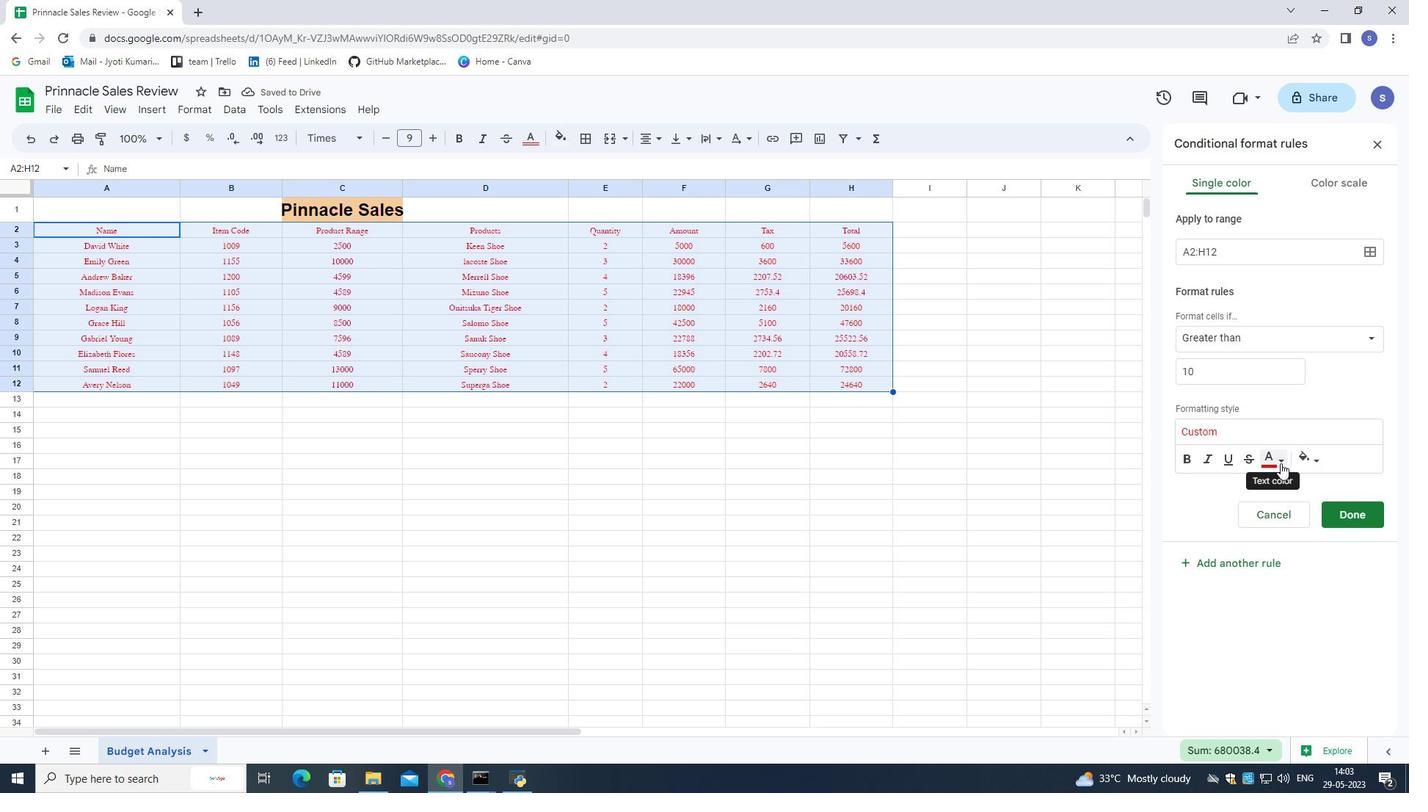 
Action: Mouse moved to (1142, 584)
Screenshot: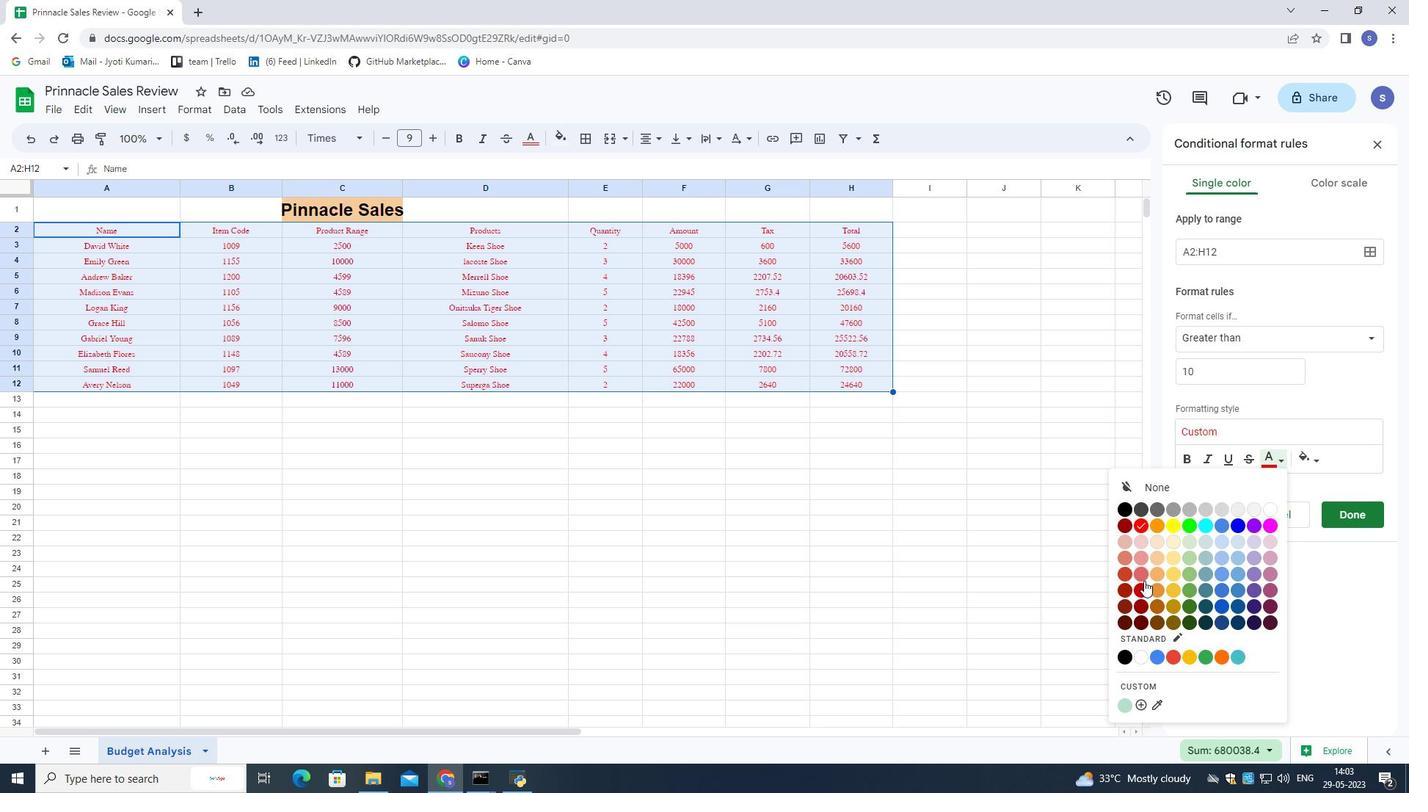 
Action: Mouse pressed left at (1142, 584)
Screenshot: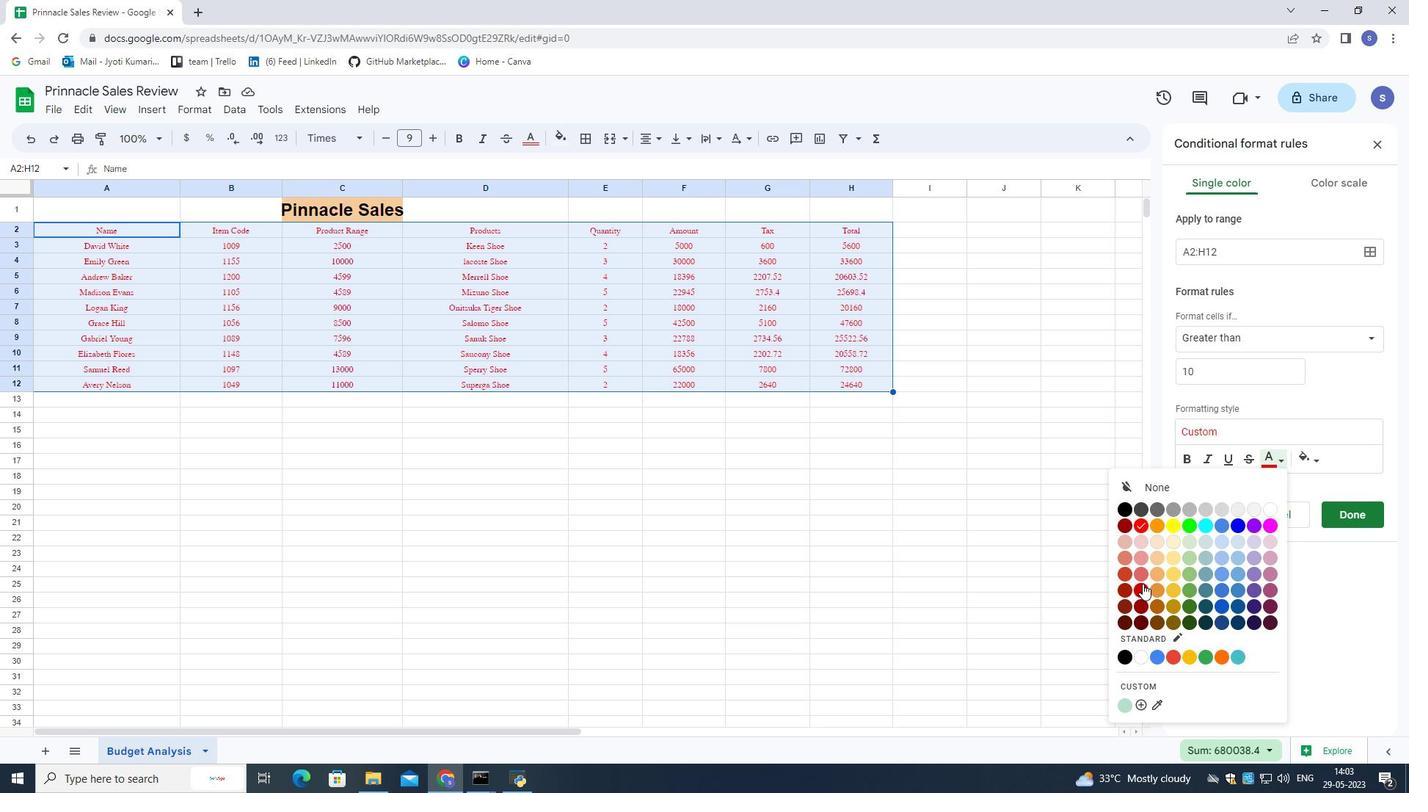 
Action: Mouse moved to (1354, 511)
Screenshot: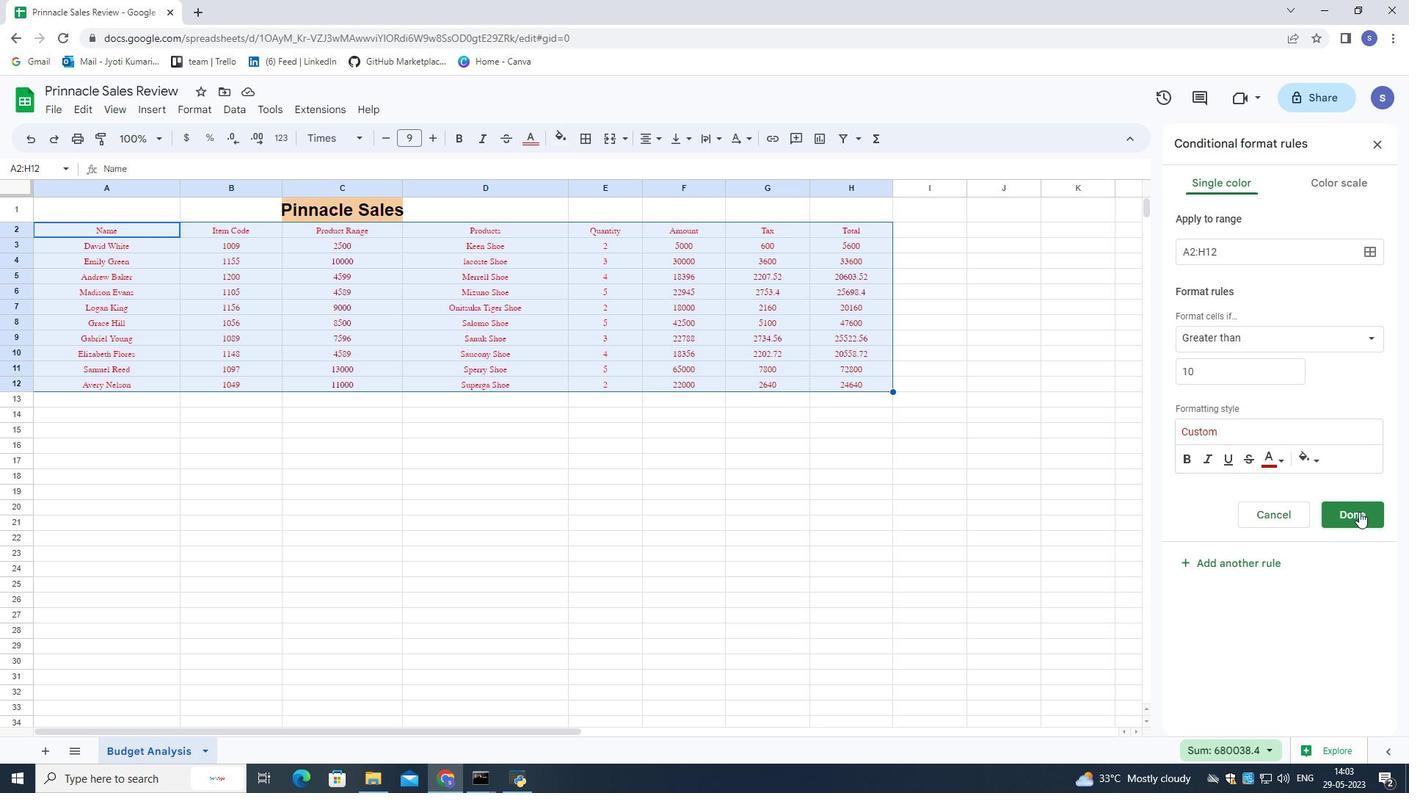 
Action: Mouse pressed left at (1354, 511)
Screenshot: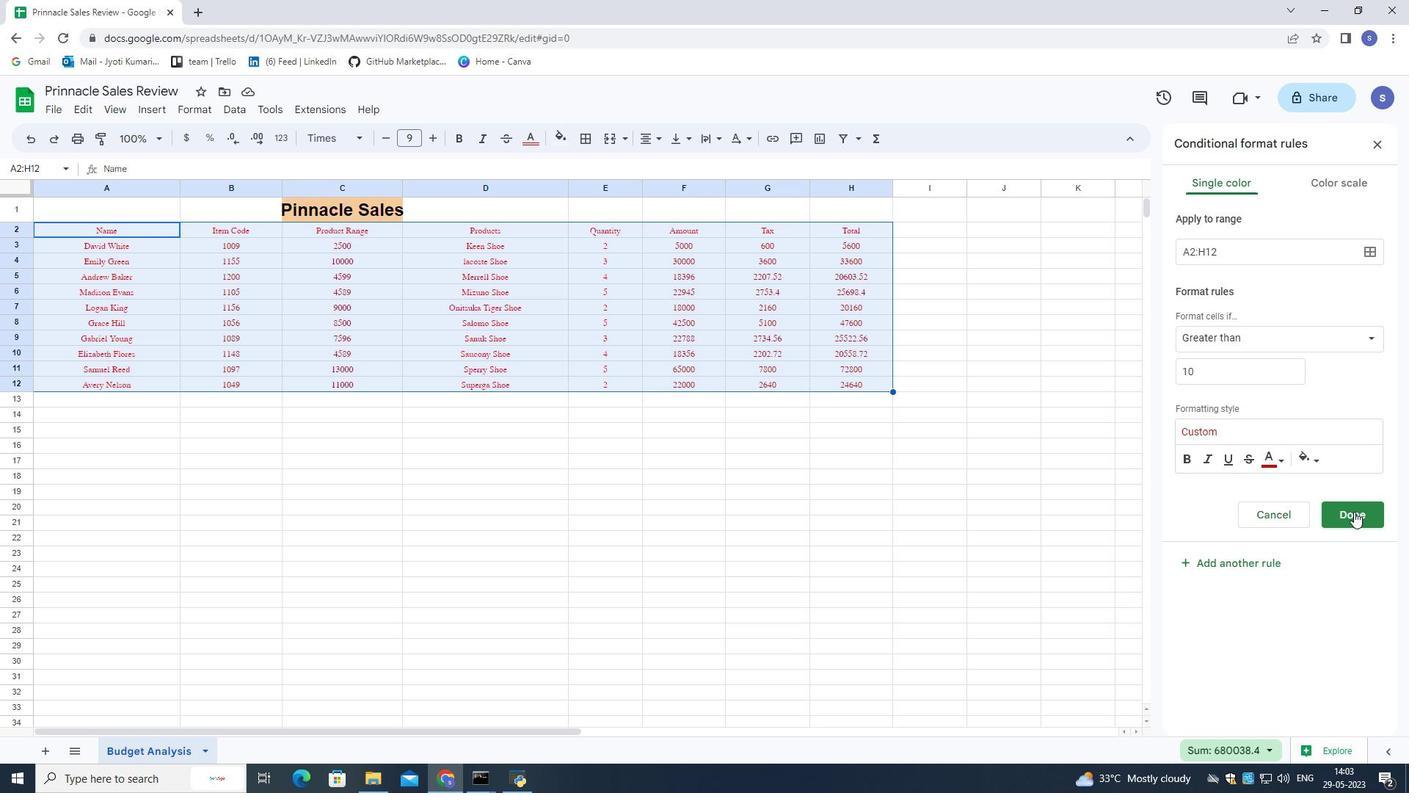 
Action: Mouse moved to (196, 104)
Screenshot: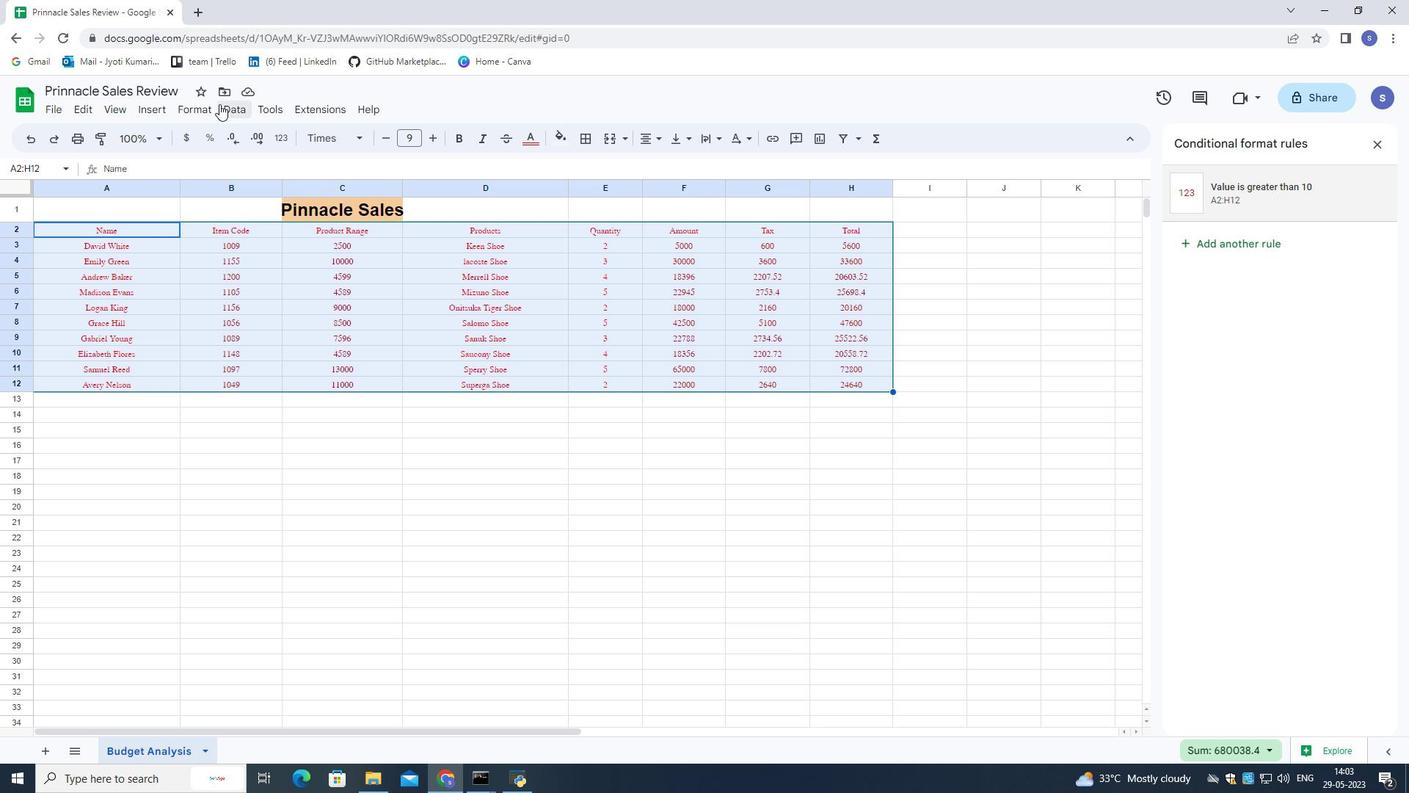 
Action: Mouse pressed left at (196, 104)
Screenshot: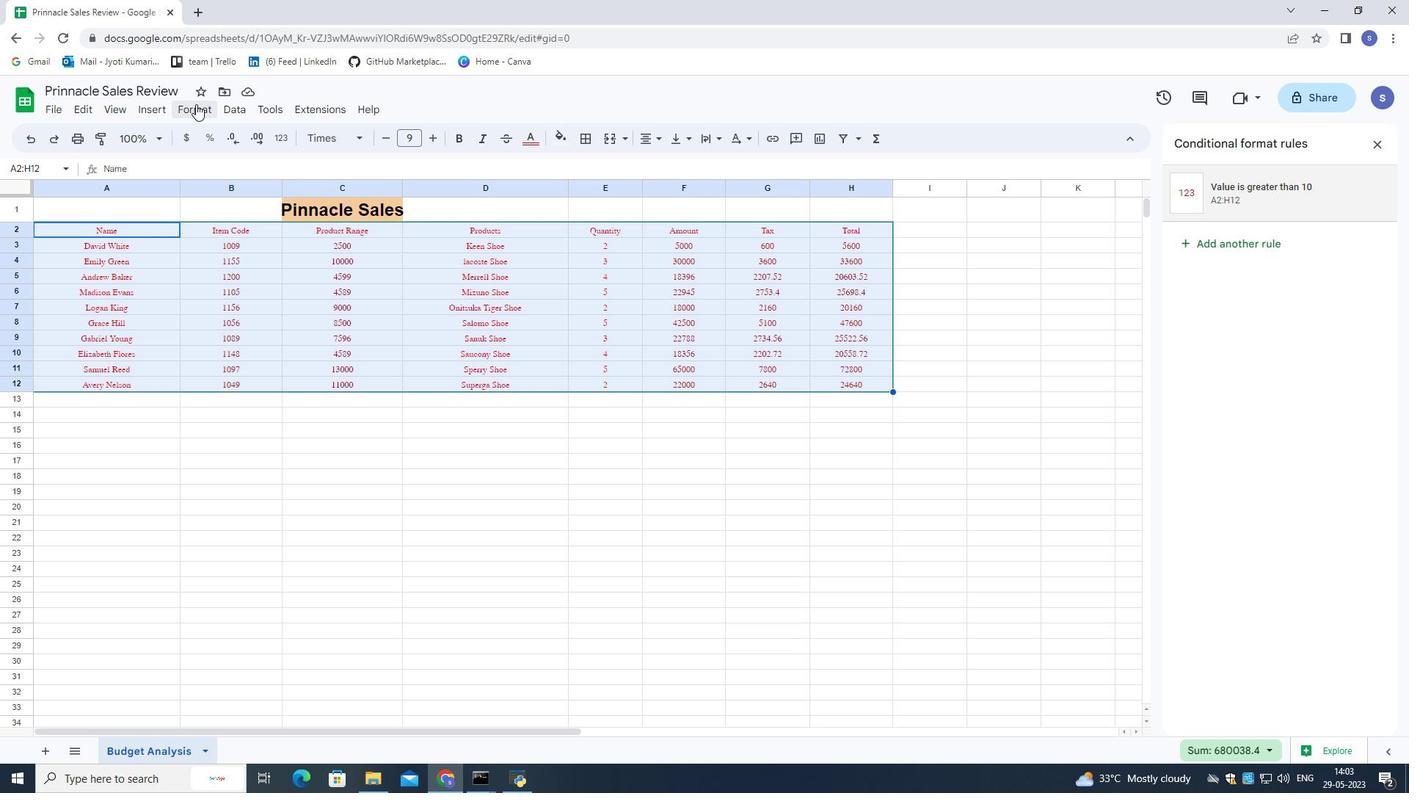 
Action: Mouse moved to (281, 385)
Screenshot: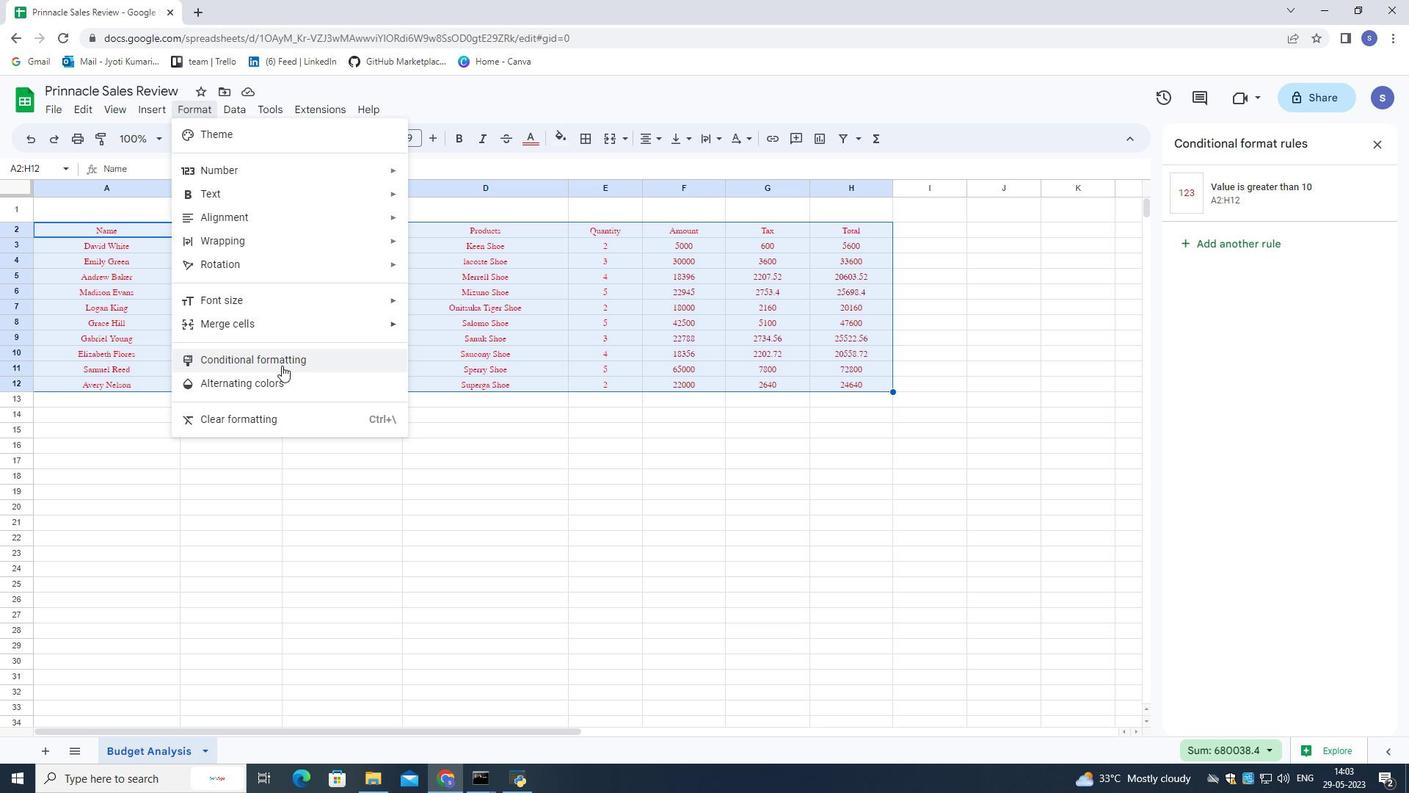 
Action: Mouse pressed left at (281, 385)
Screenshot: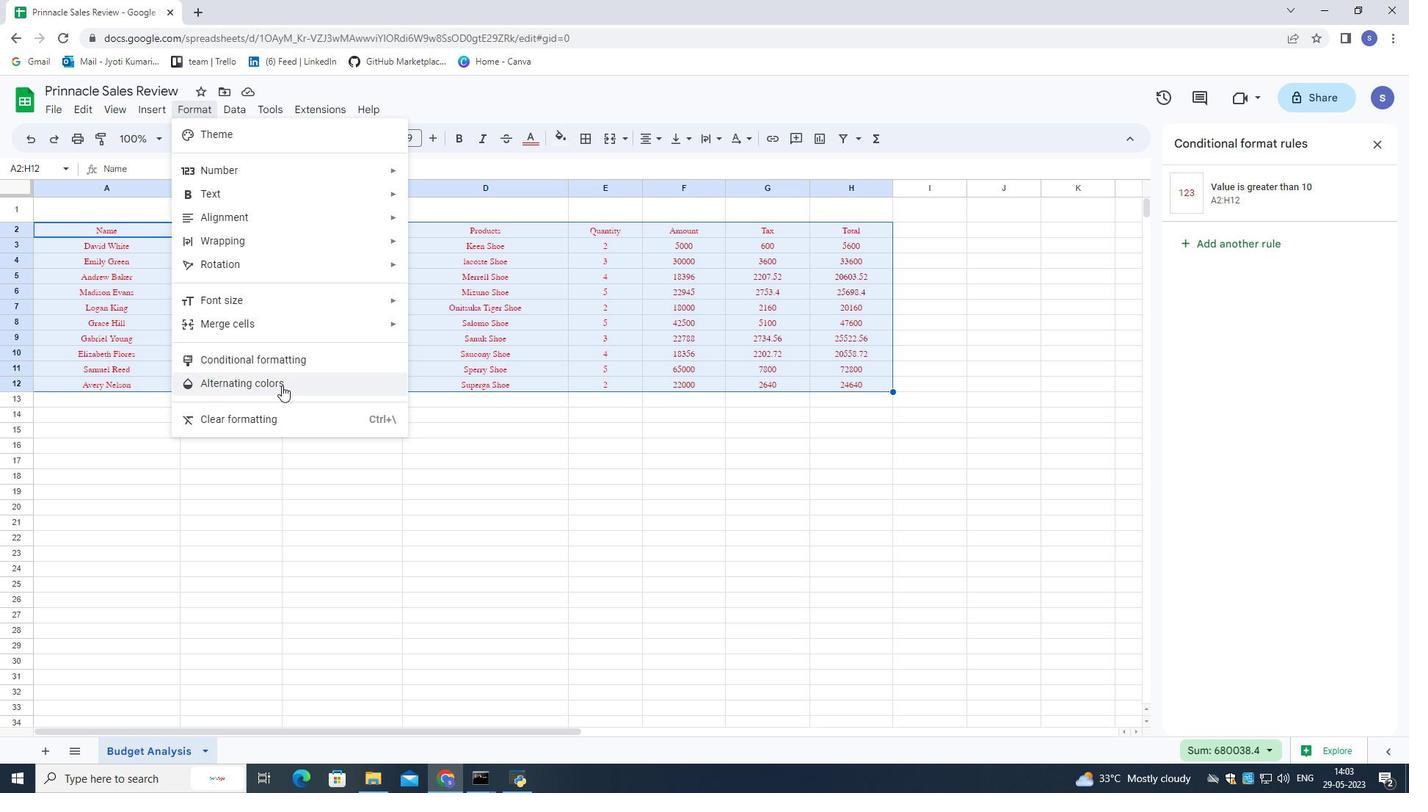 
Action: Mouse moved to (1190, 331)
Screenshot: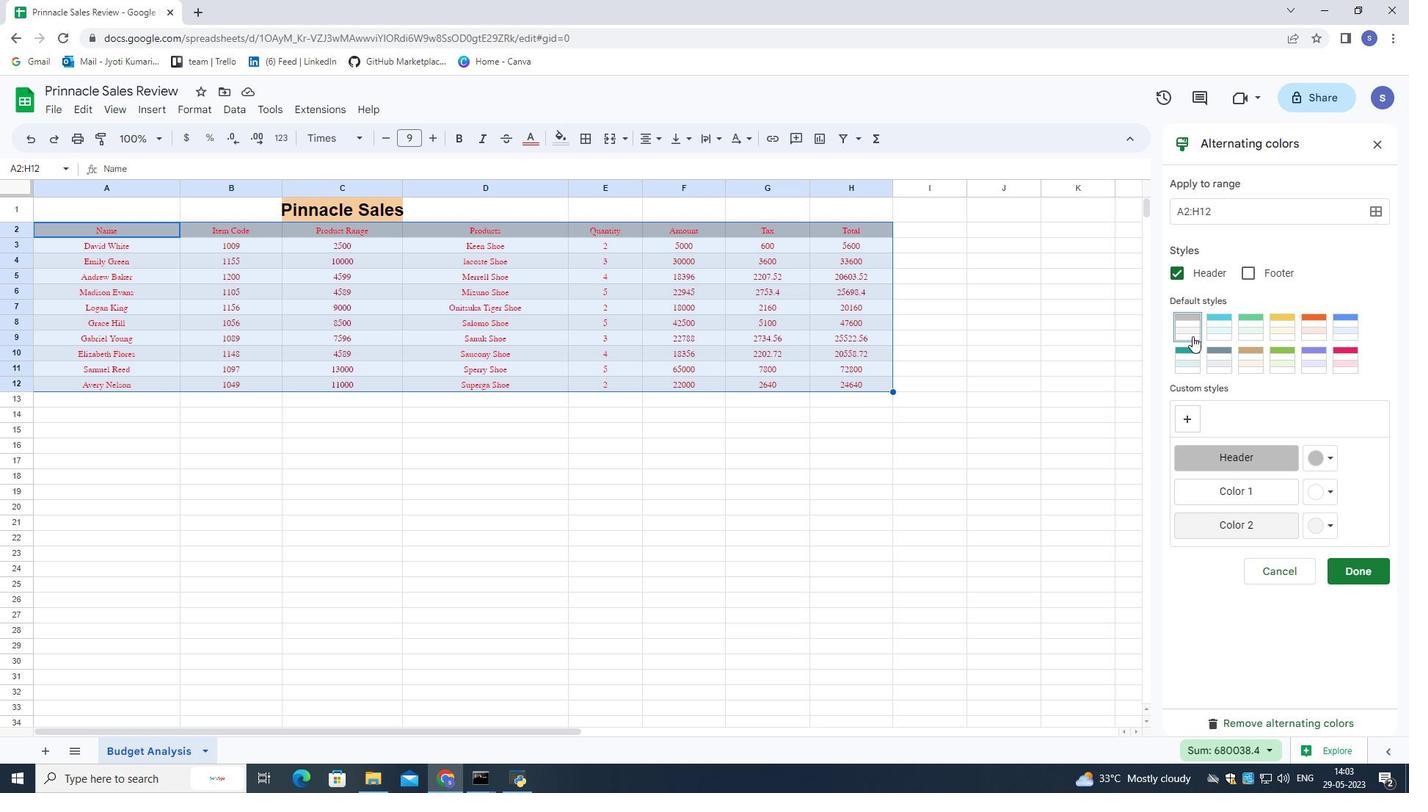 
Action: Mouse pressed left at (1190, 331)
Screenshot: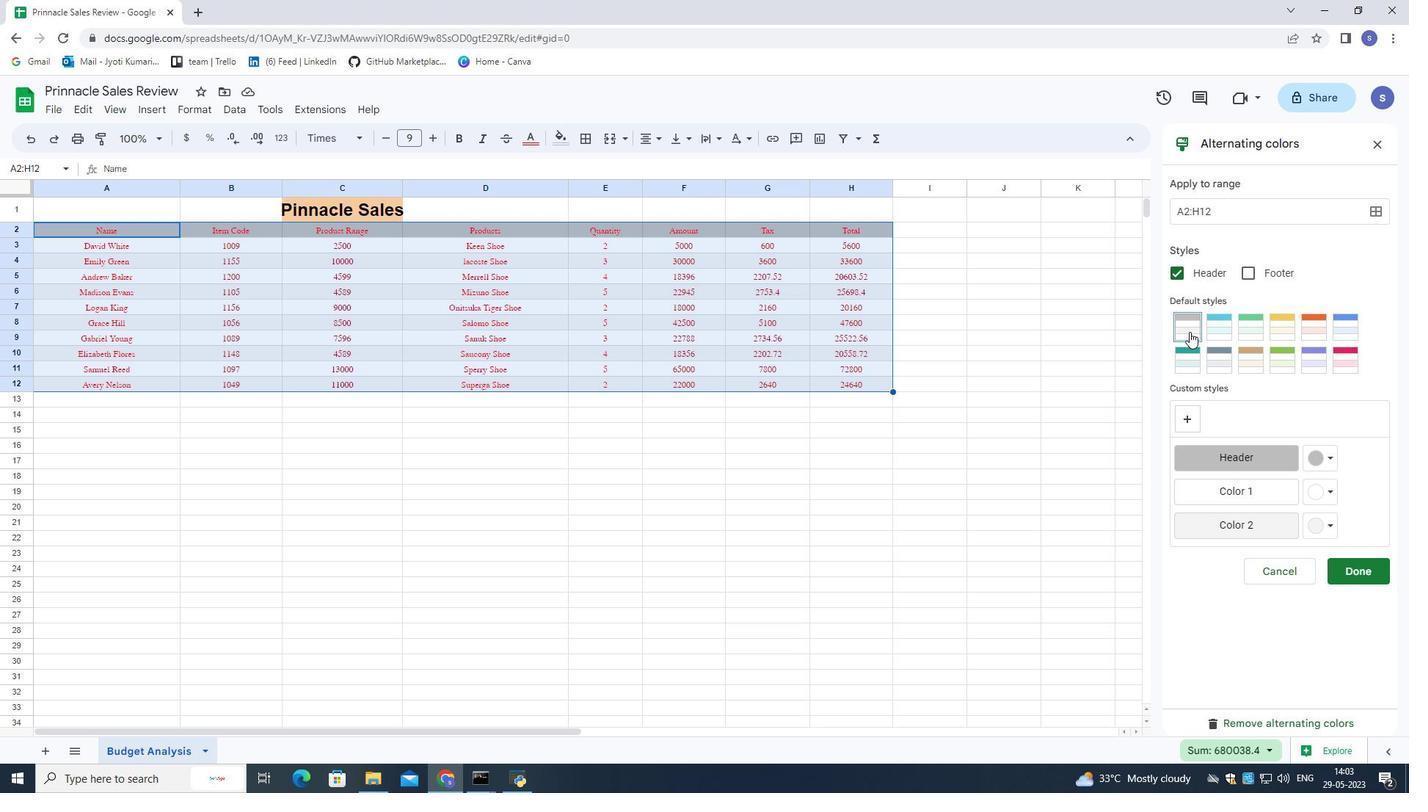 
Action: Mouse moved to (1326, 460)
Screenshot: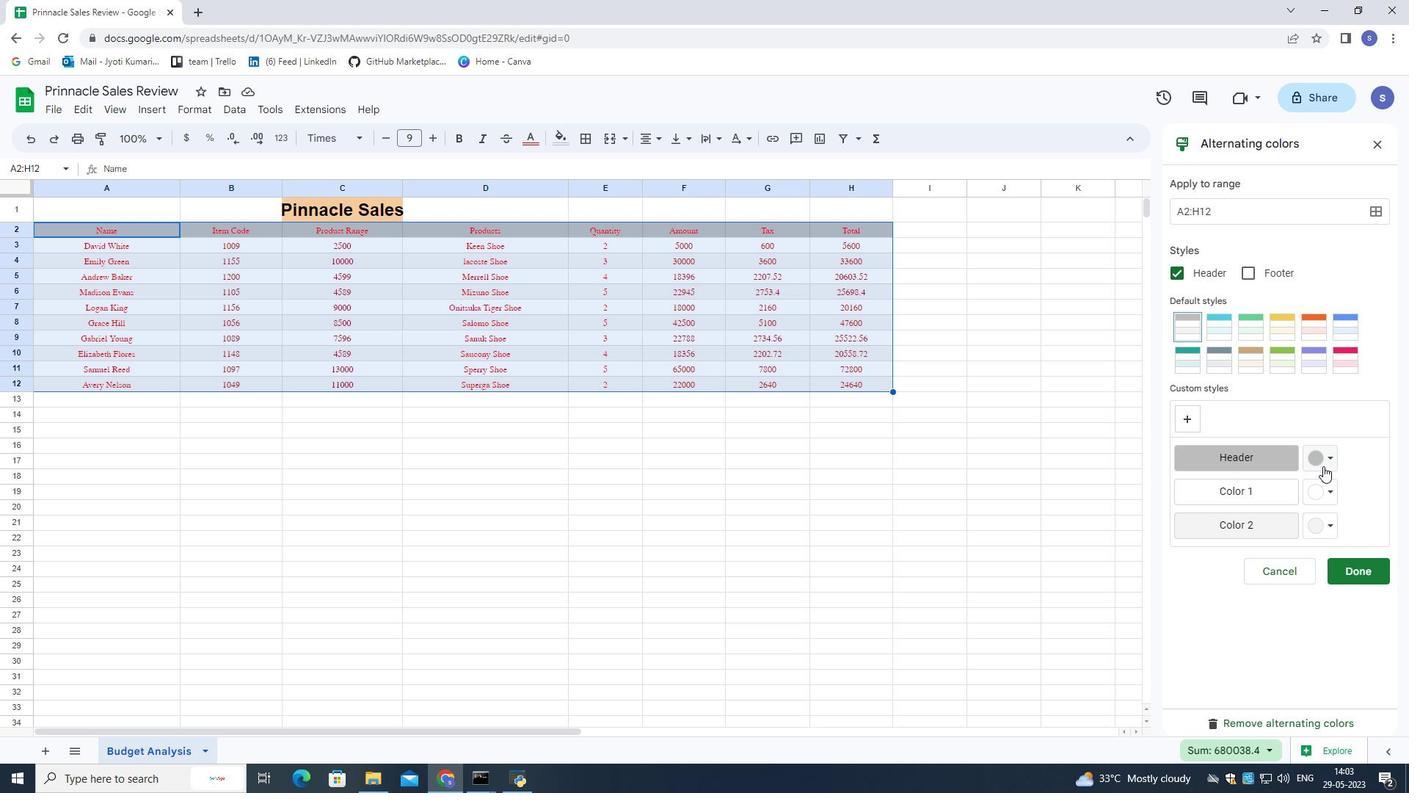 
Action: Mouse pressed left at (1326, 460)
Screenshot: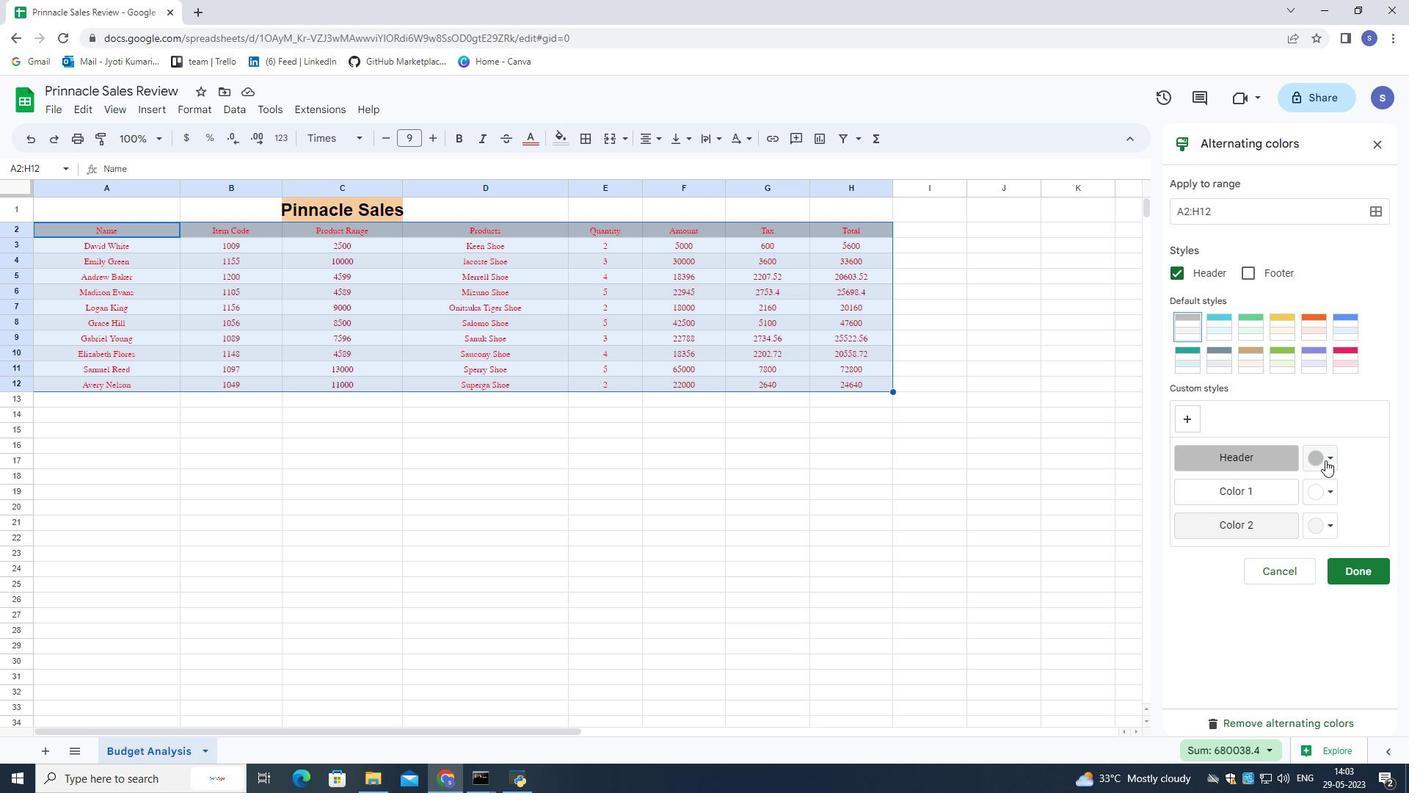 
Action: Mouse moved to (1269, 492)
Screenshot: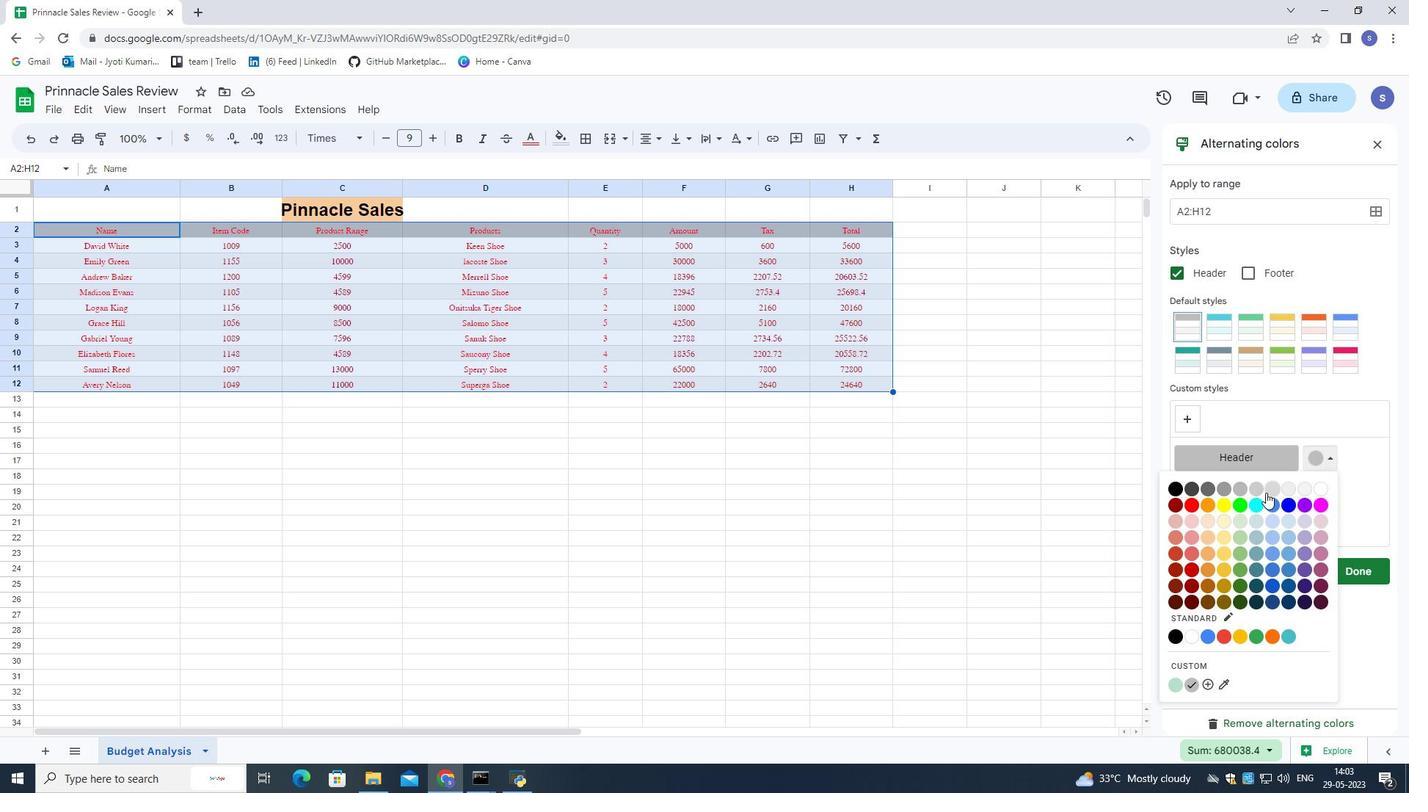 
Action: Mouse pressed left at (1269, 492)
Screenshot: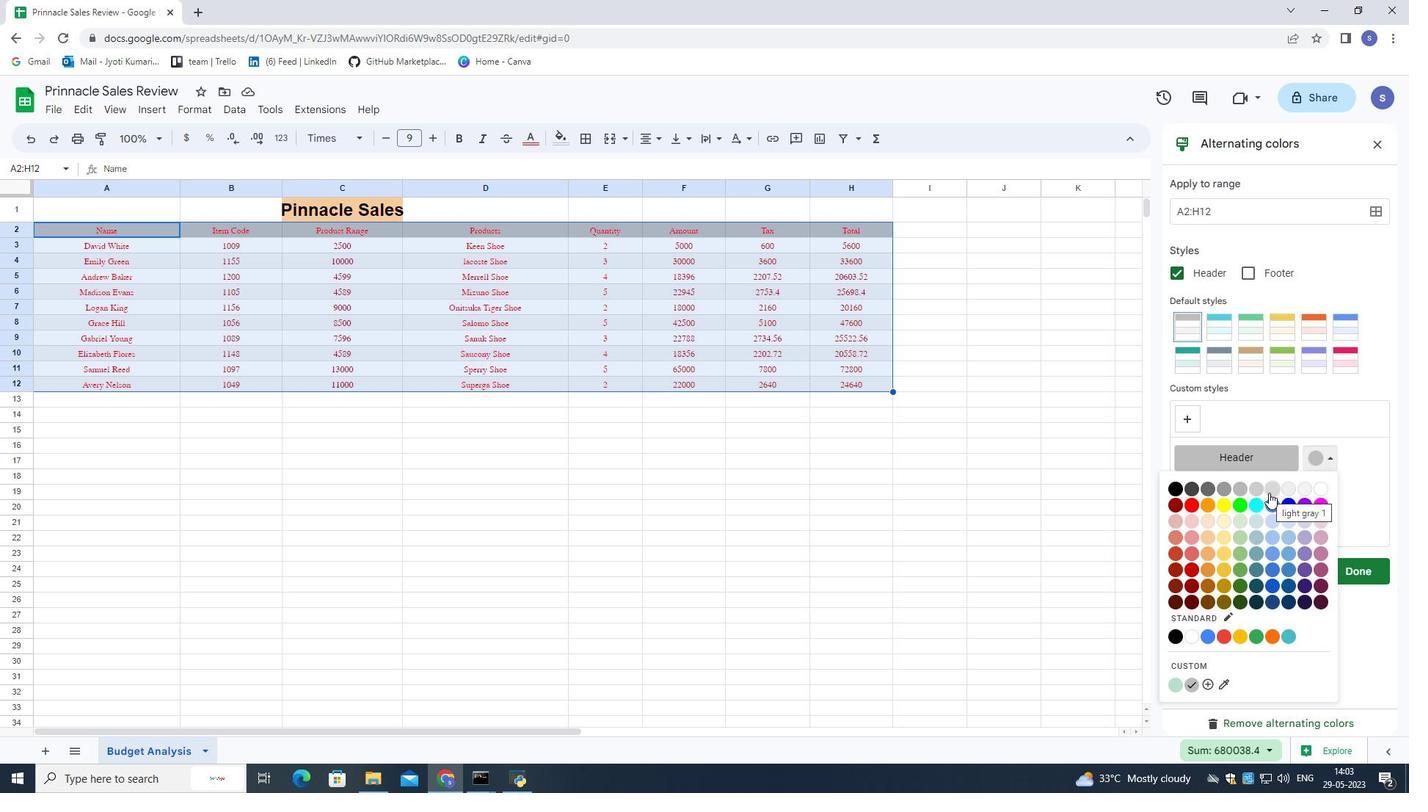
Action: Mouse moved to (1334, 561)
Screenshot: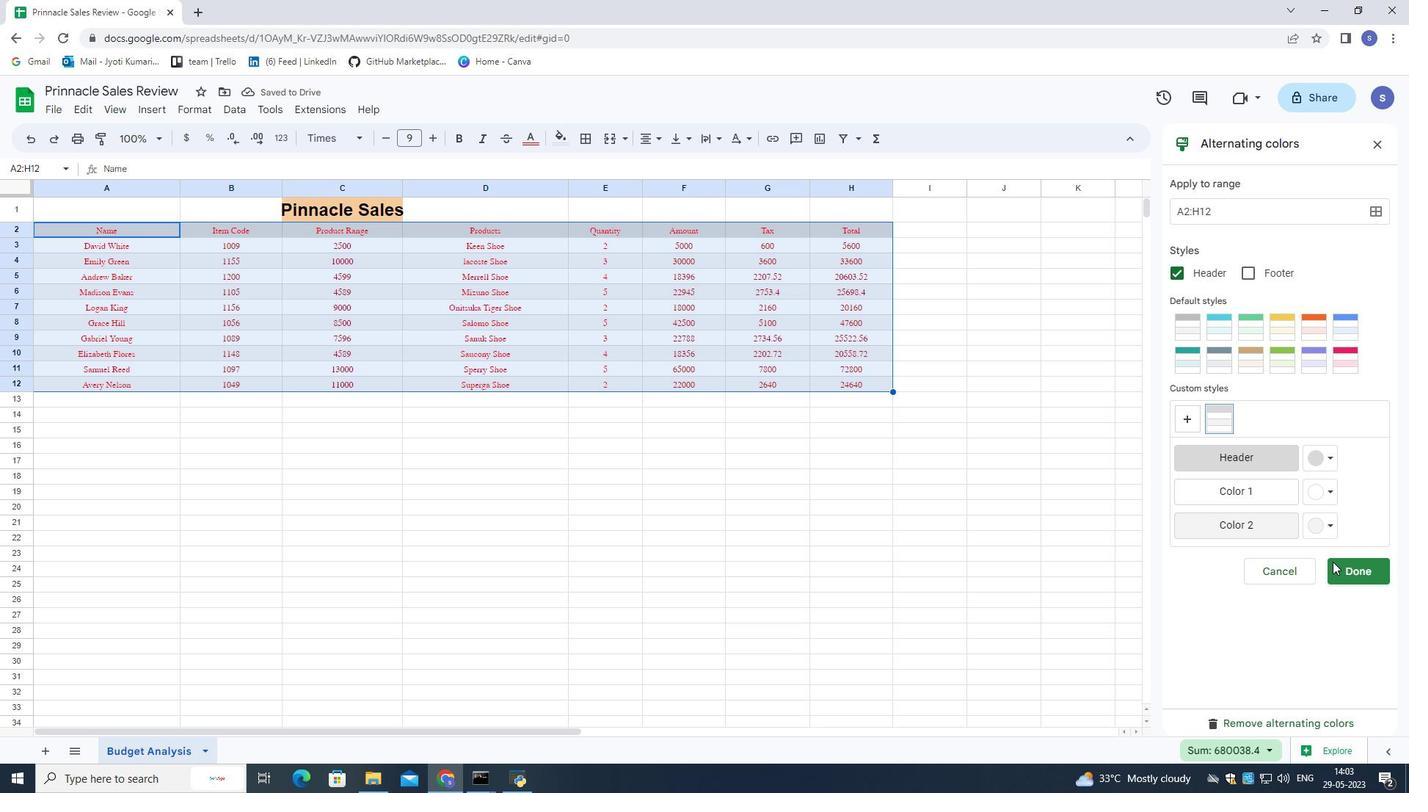 
Action: Mouse pressed left at (1334, 561)
Screenshot: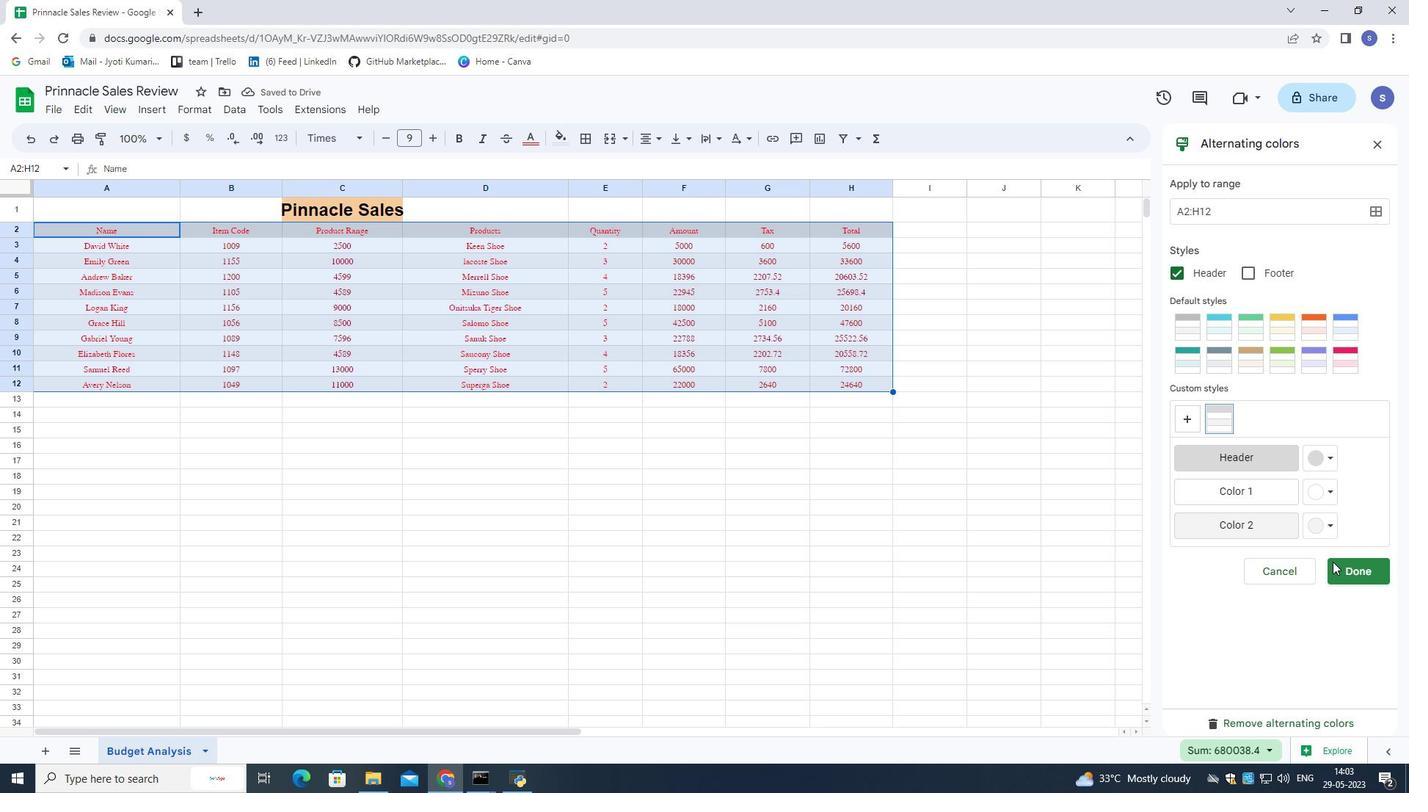 
Action: Mouse moved to (903, 359)
Screenshot: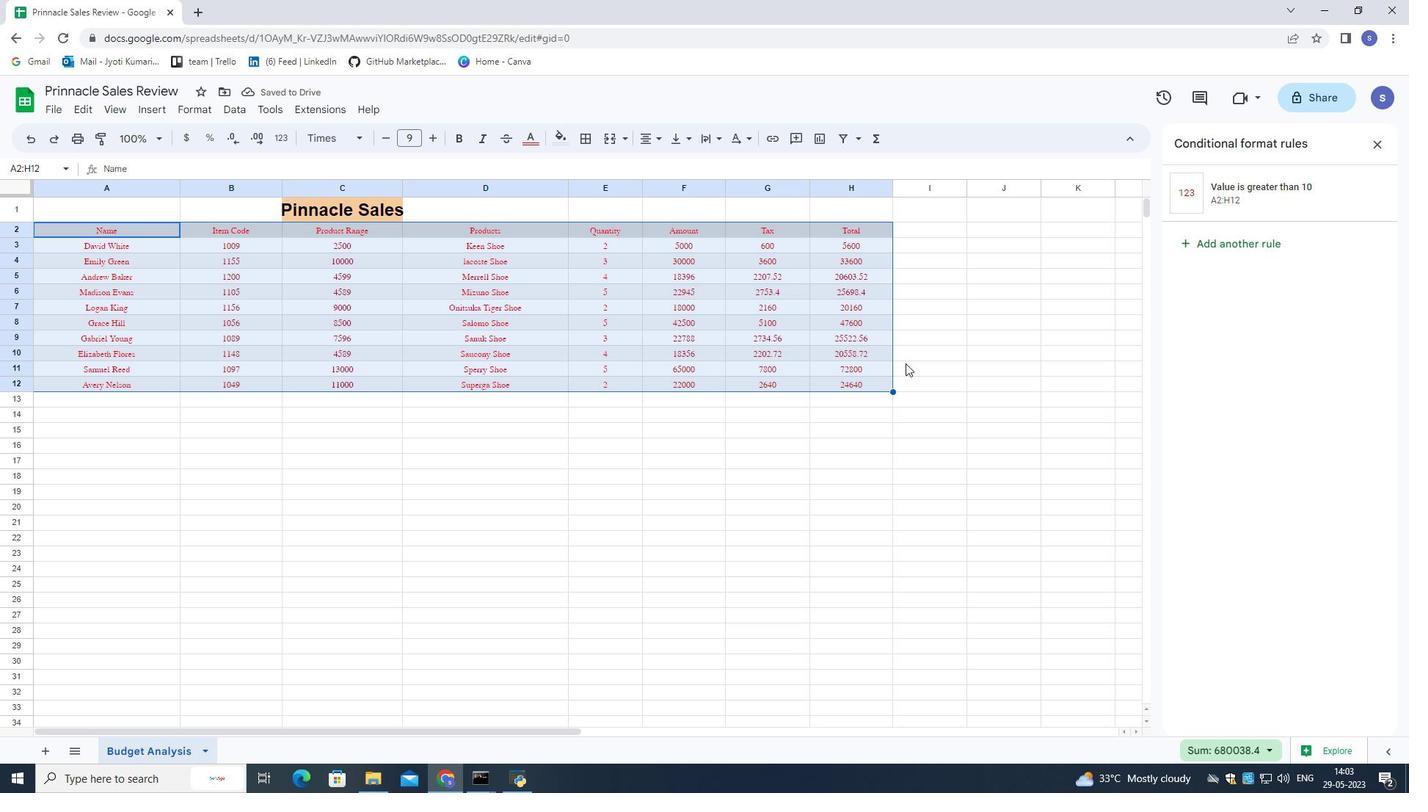 
Action: Mouse pressed left at (903, 359)
Screenshot: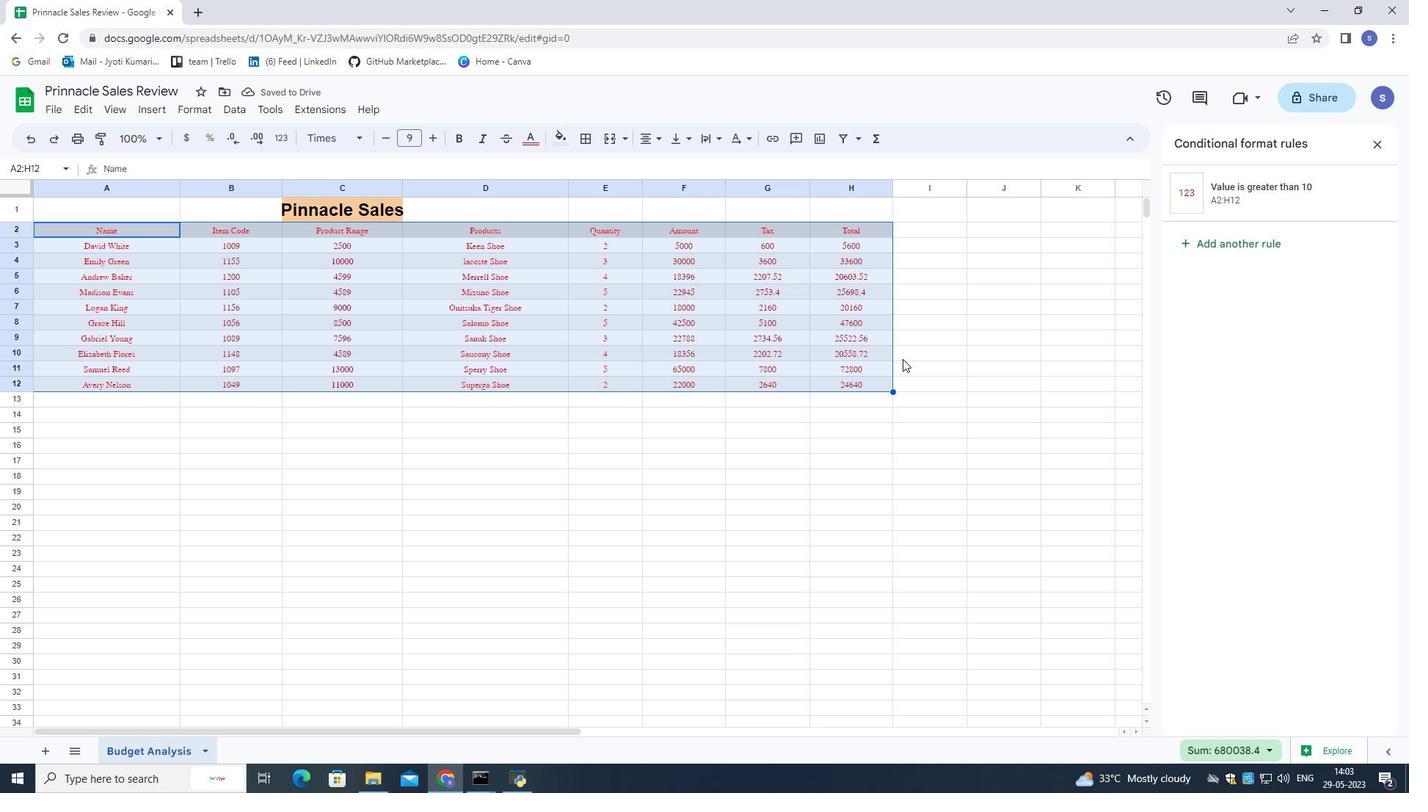 
Action: Mouse moved to (472, 415)
Screenshot: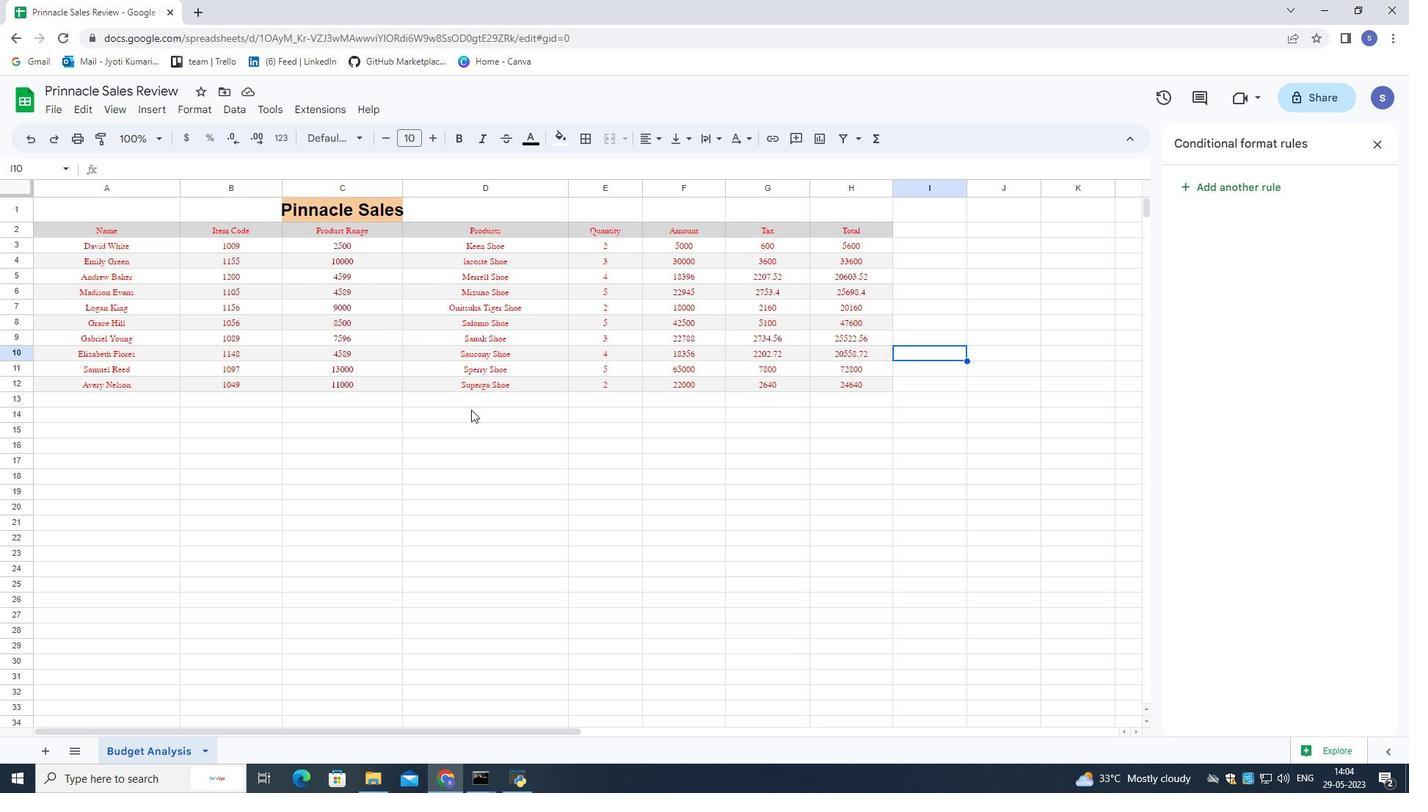 
Action: Mouse pressed left at (472, 415)
Screenshot: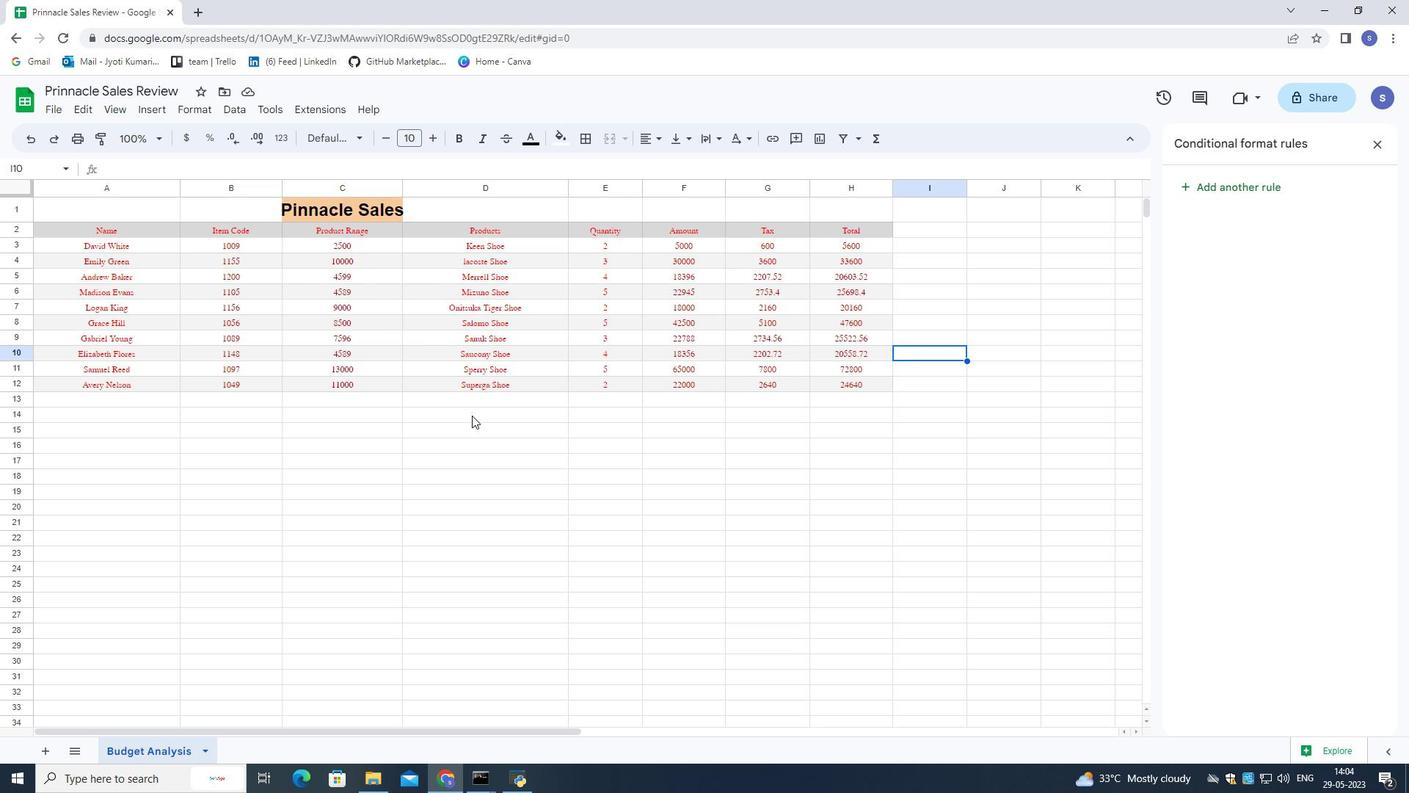 
Action: Mouse moved to (646, 422)
Screenshot: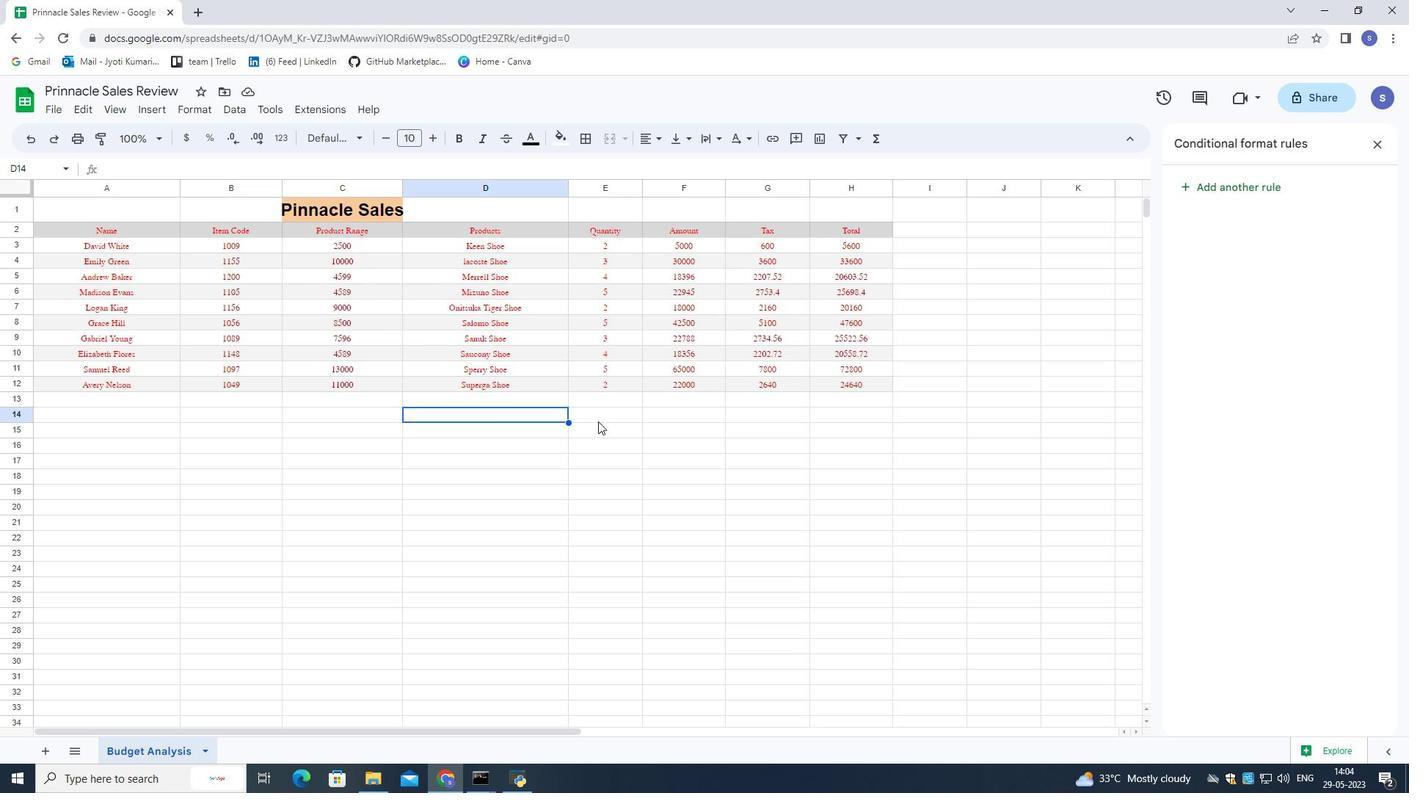 
Action: Mouse pressed left at (646, 422)
Screenshot: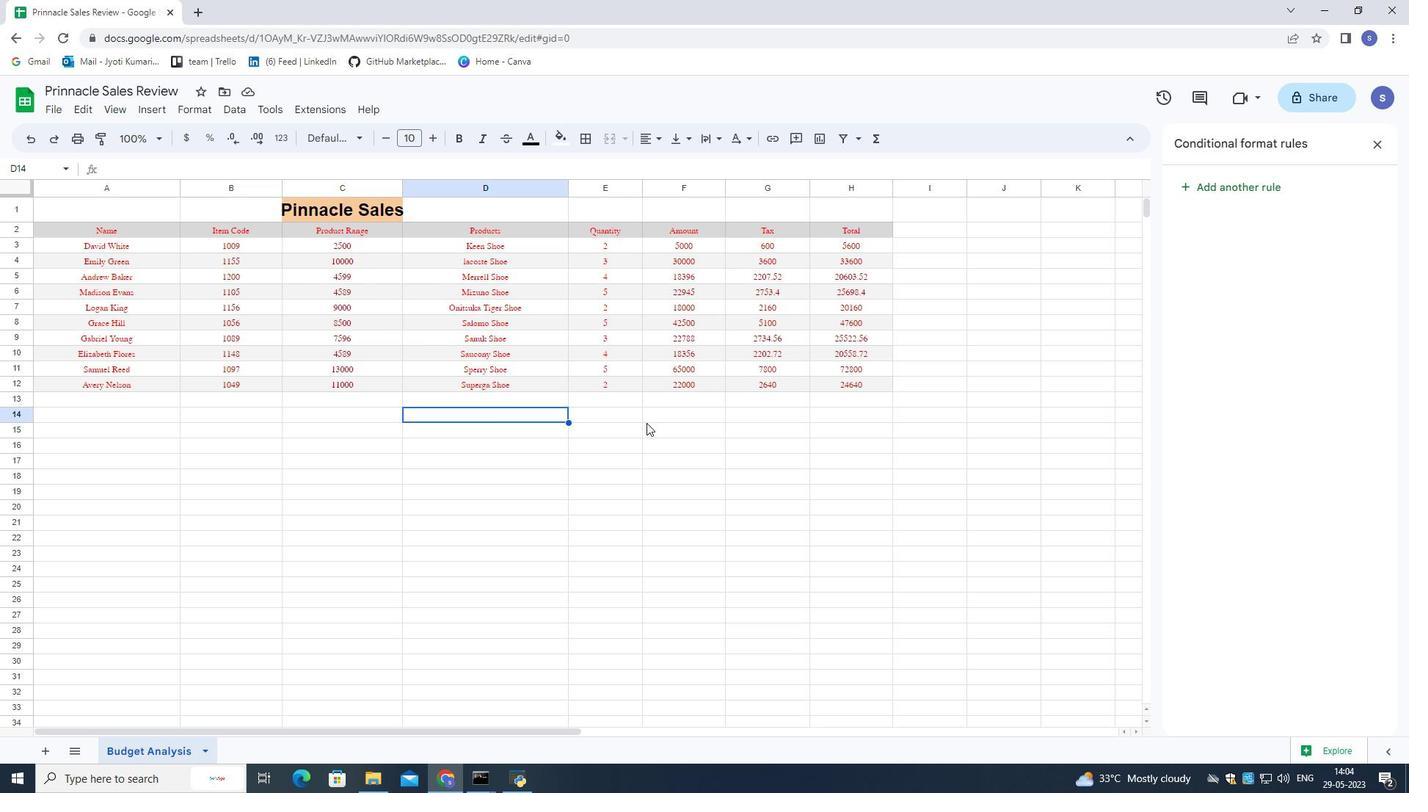 
Action: Mouse moved to (412, 299)
Screenshot: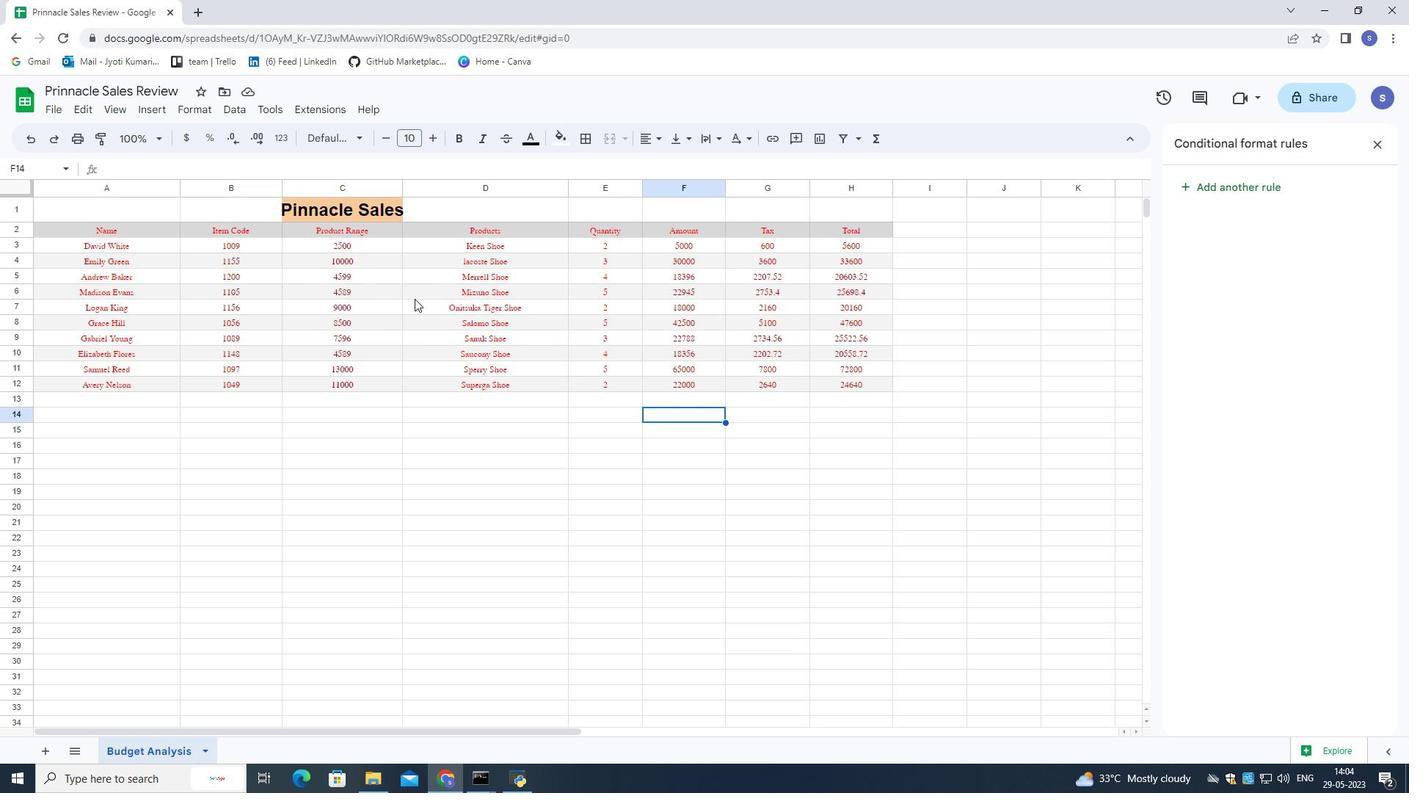 
